 Task: Look for space in Villa Nueva, Argentina from 6th September, 2023 to 10th September, 2023 for 1 adult in price range Rs.10000 to Rs.15000. Place can be private room with 1  bedroom having 1 bed and 1 bathroom. Property type can be house, flat, guest house, hotel. Amenities needed are: heating. Booking option can be shelf check-in. Required host language is English.
Action: Mouse moved to (475, 103)
Screenshot: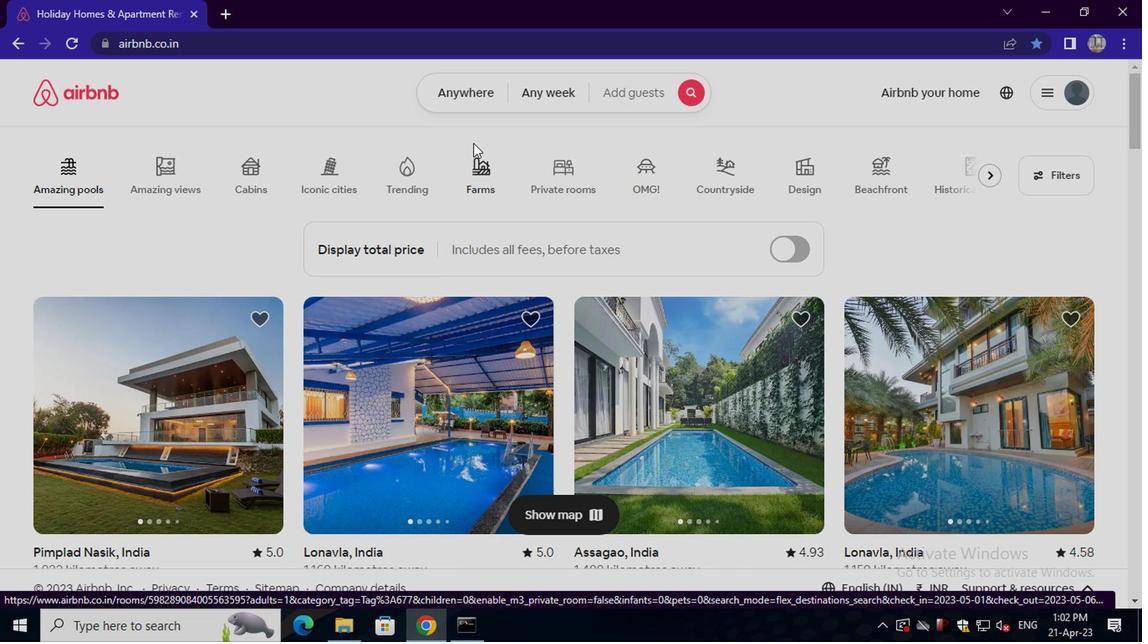 
Action: Mouse pressed left at (475, 103)
Screenshot: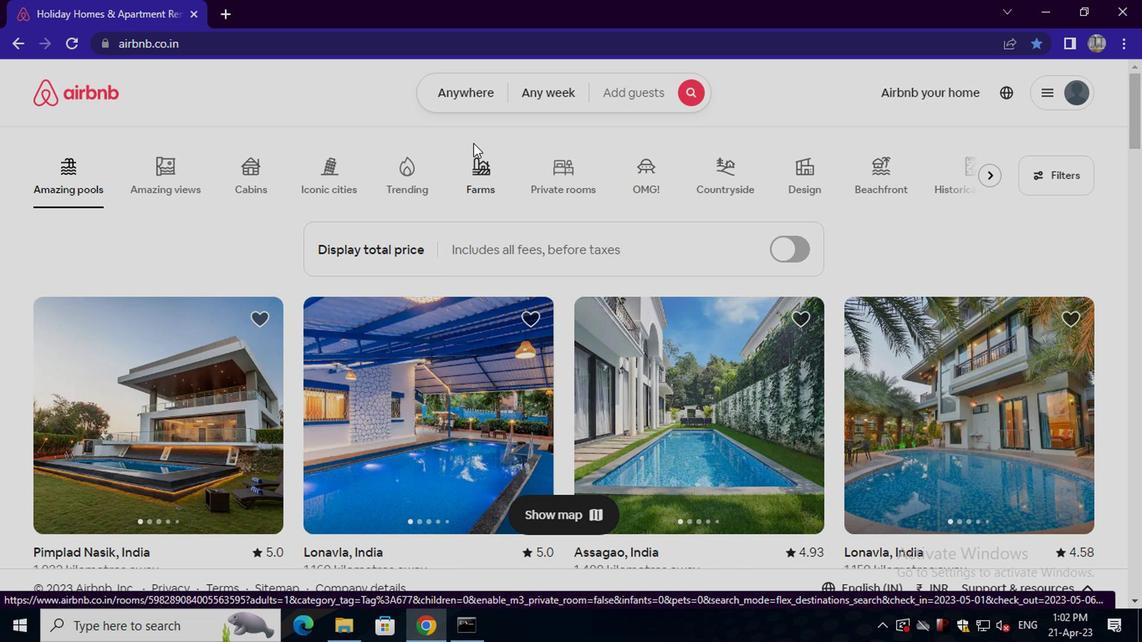 
Action: Mouse moved to (287, 161)
Screenshot: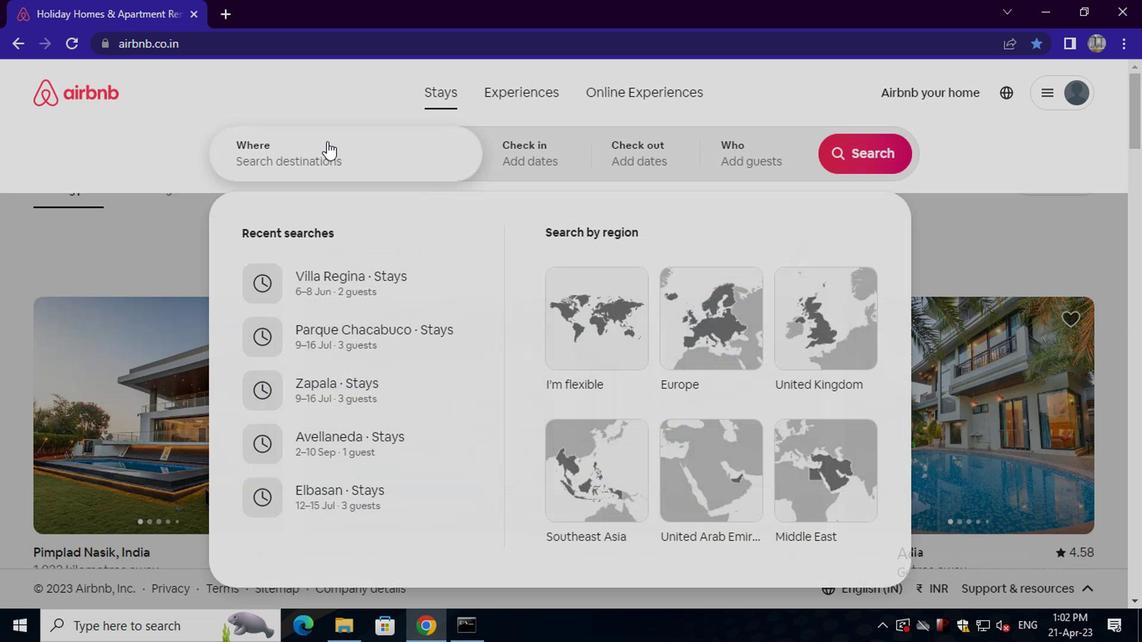 
Action: Mouse pressed left at (287, 161)
Screenshot: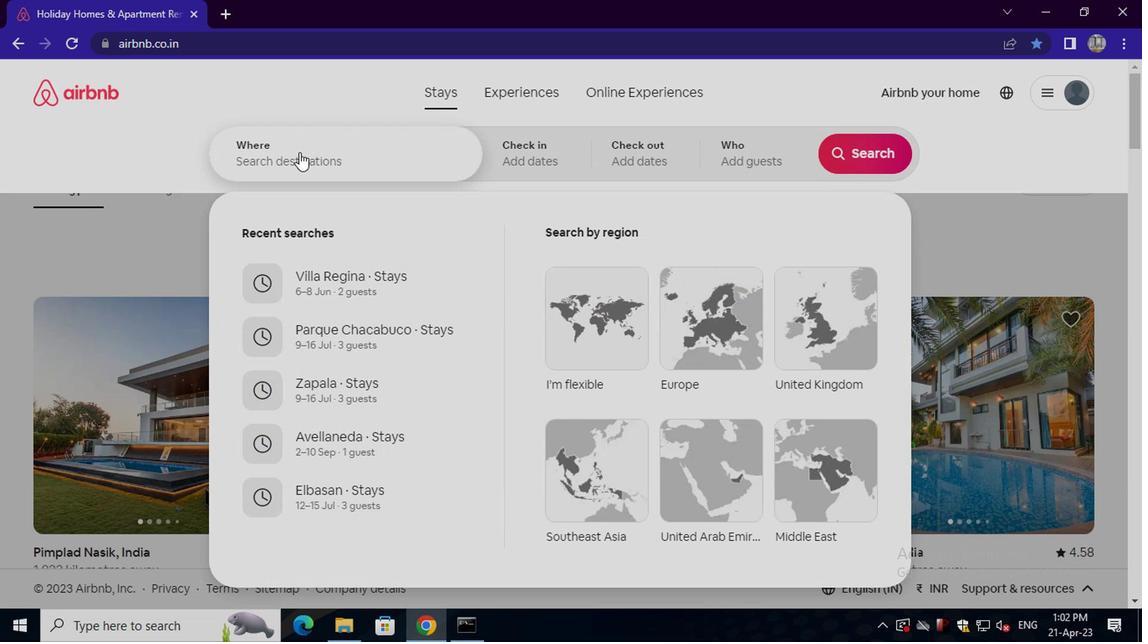 
Action: Key pressed villa<Key.space>nueva
Screenshot: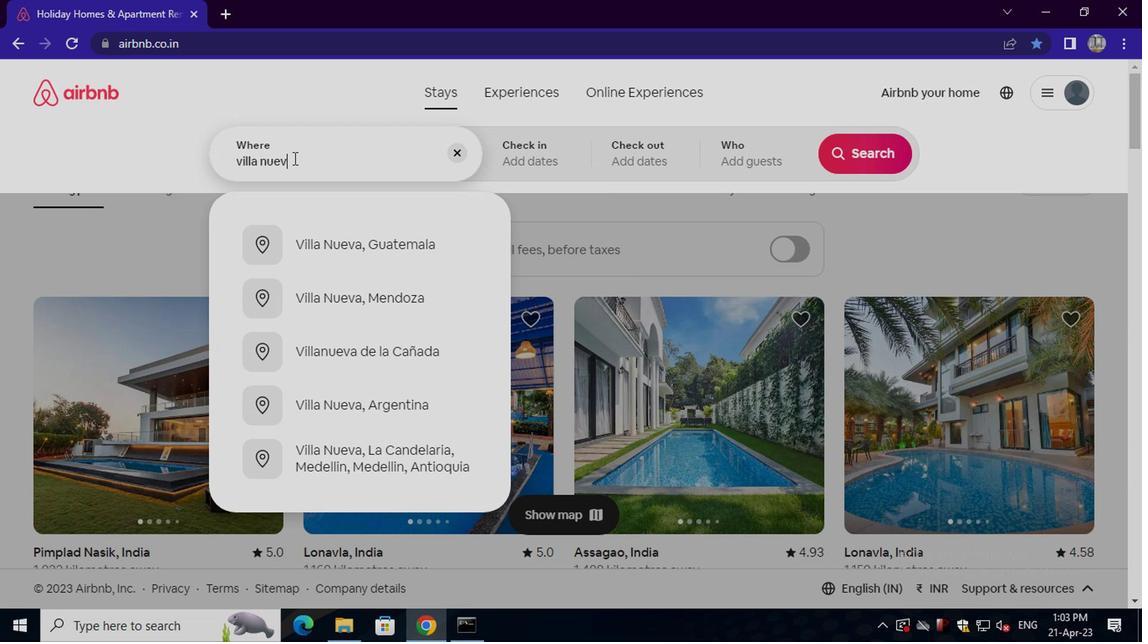 
Action: Mouse moved to (378, 394)
Screenshot: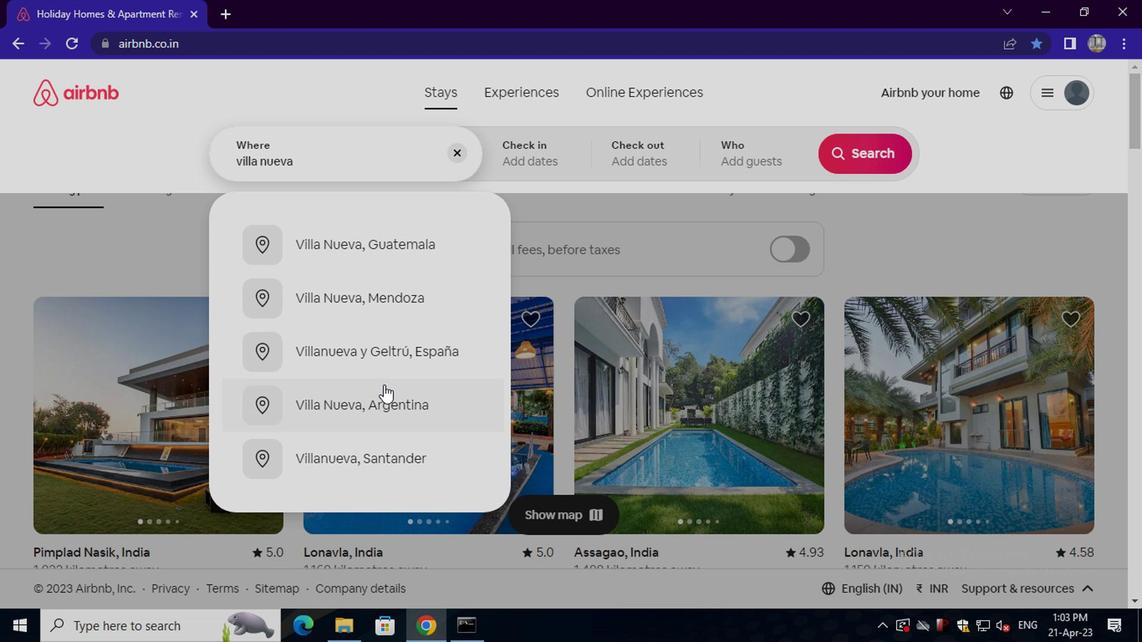 
Action: Mouse pressed left at (378, 394)
Screenshot: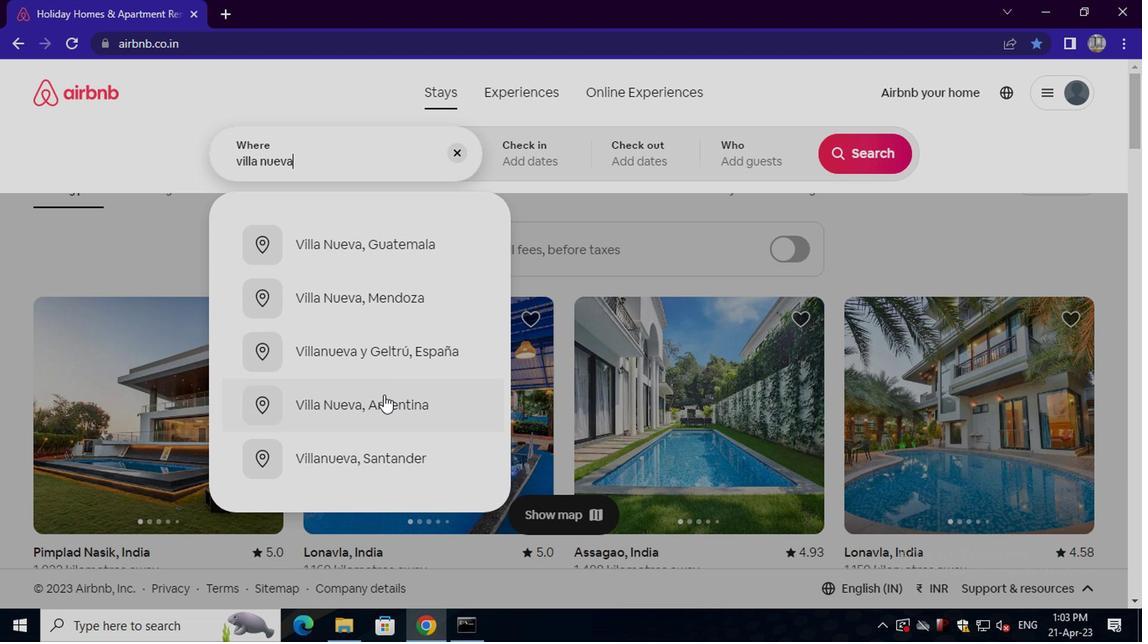 
Action: Mouse moved to (860, 291)
Screenshot: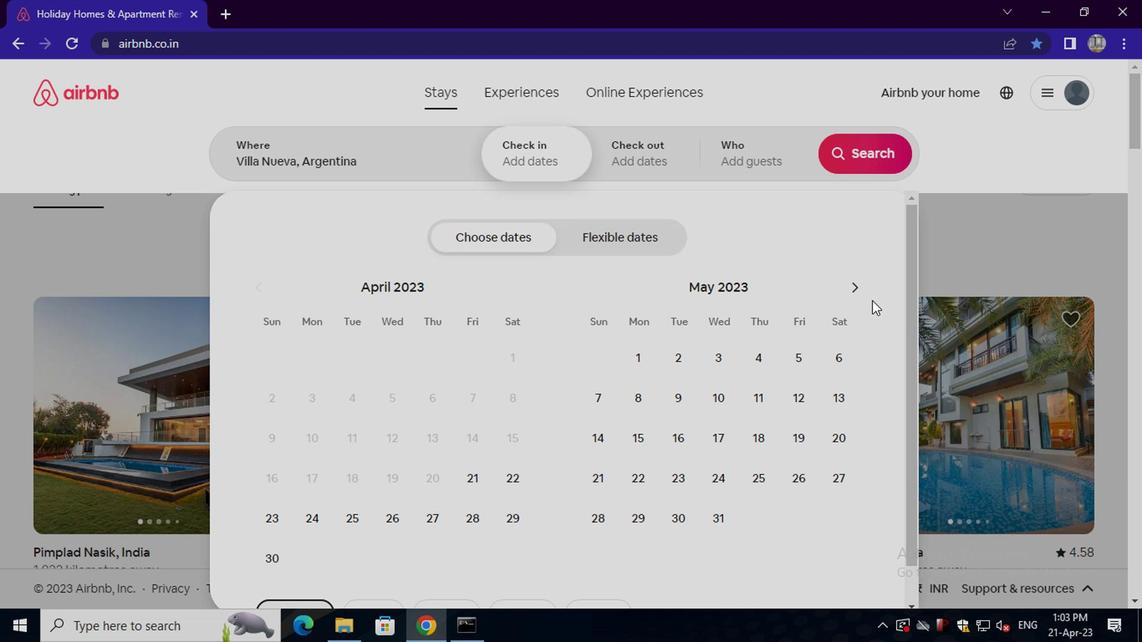 
Action: Mouse pressed left at (860, 291)
Screenshot: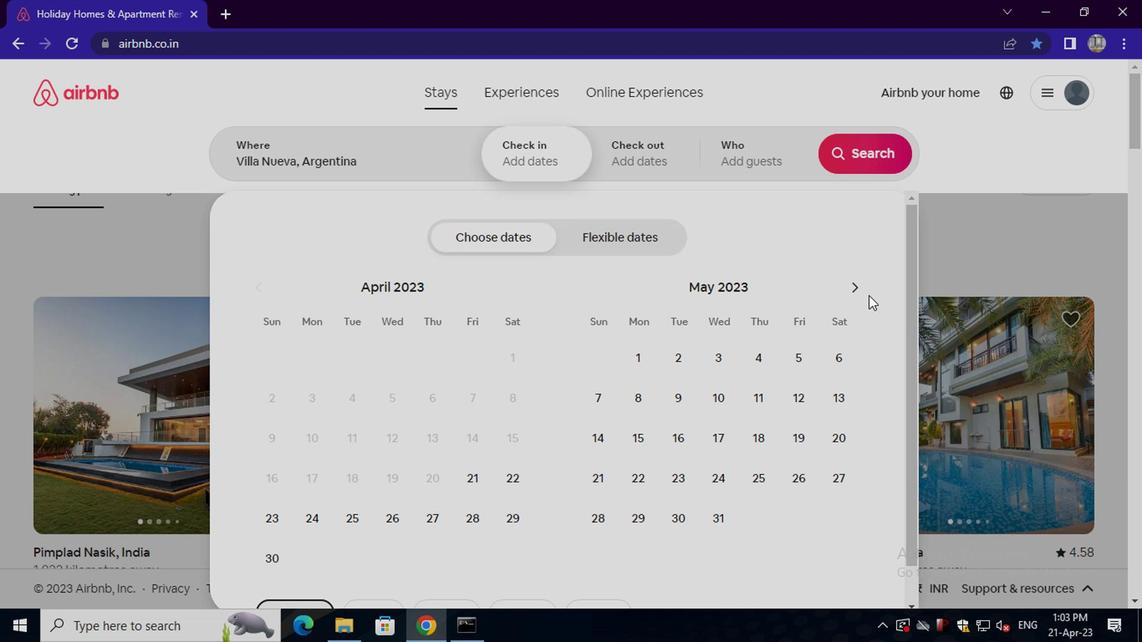 
Action: Mouse pressed left at (860, 291)
Screenshot: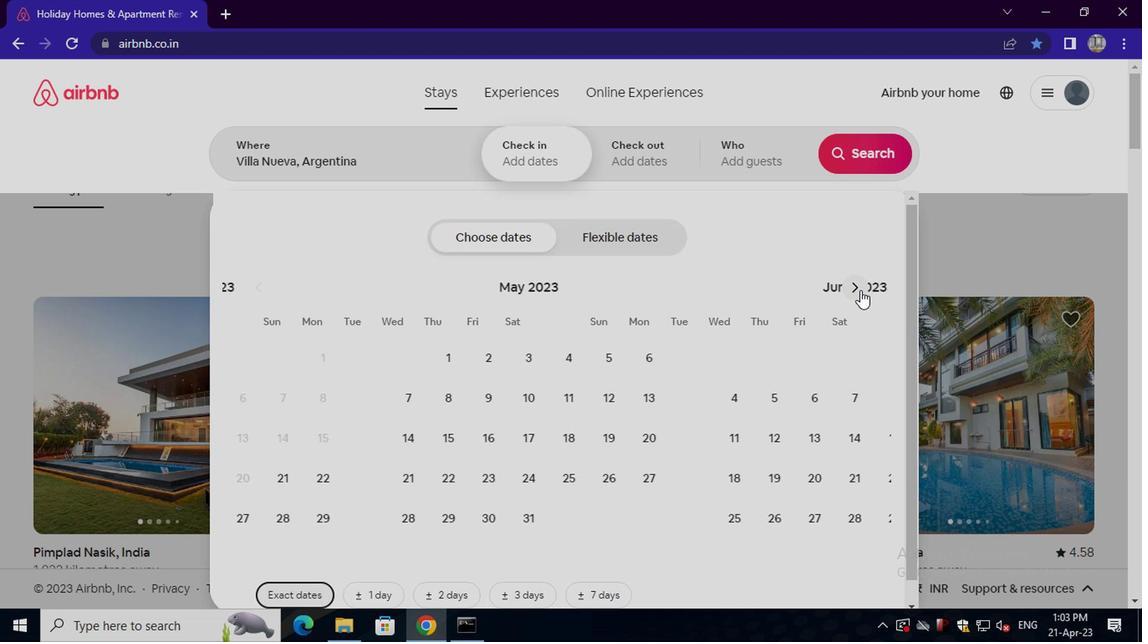 
Action: Mouse pressed left at (860, 291)
Screenshot: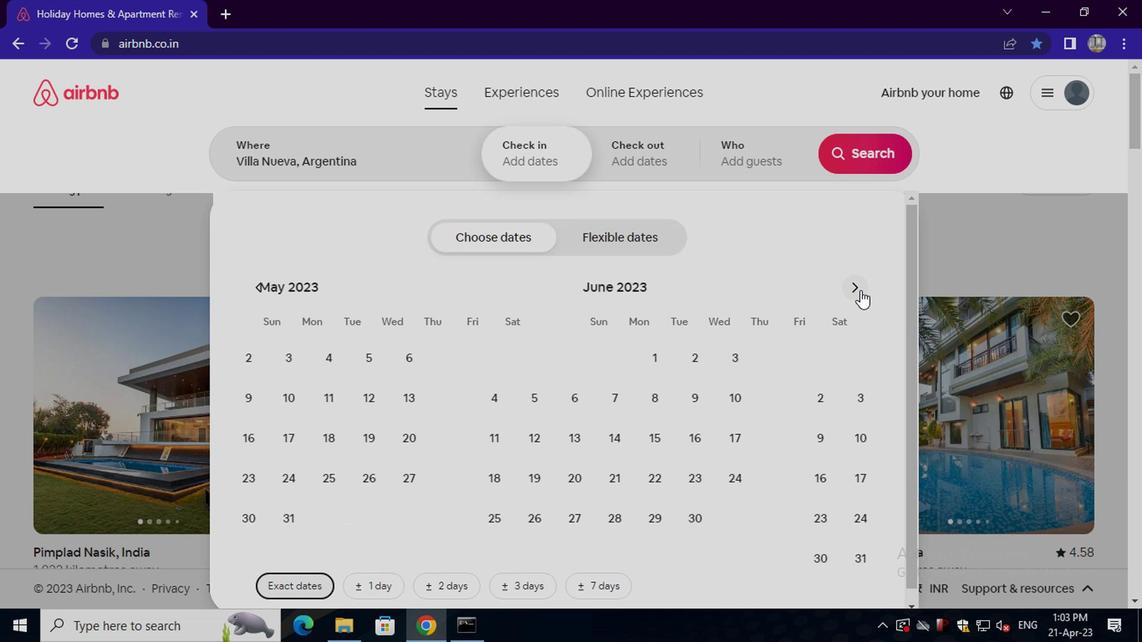 
Action: Mouse pressed left at (860, 291)
Screenshot: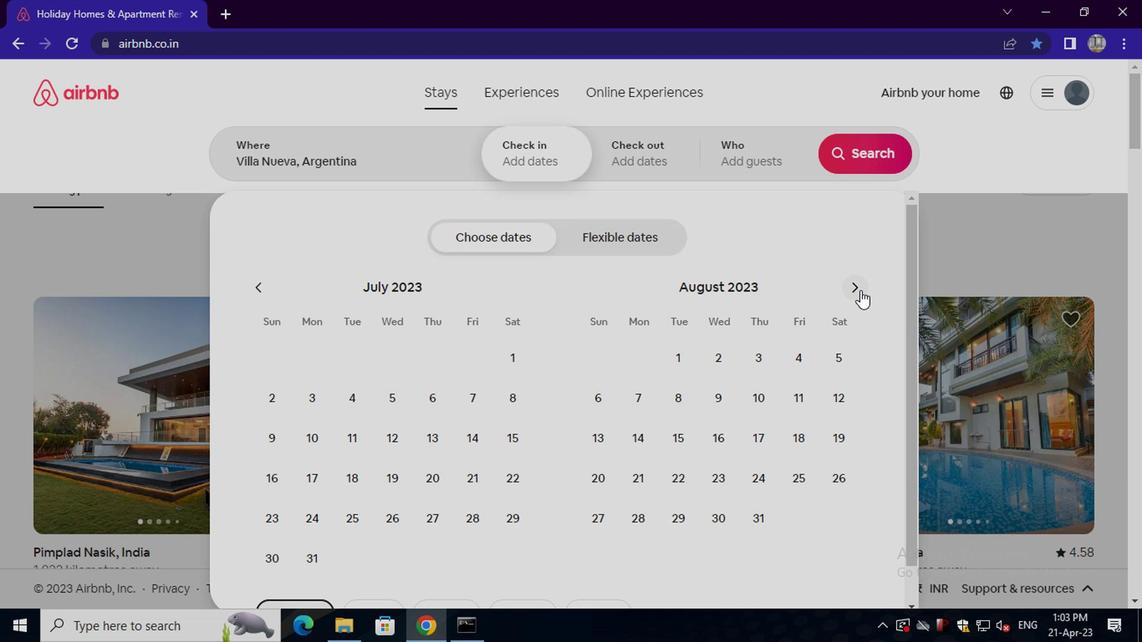 
Action: Mouse moved to (716, 395)
Screenshot: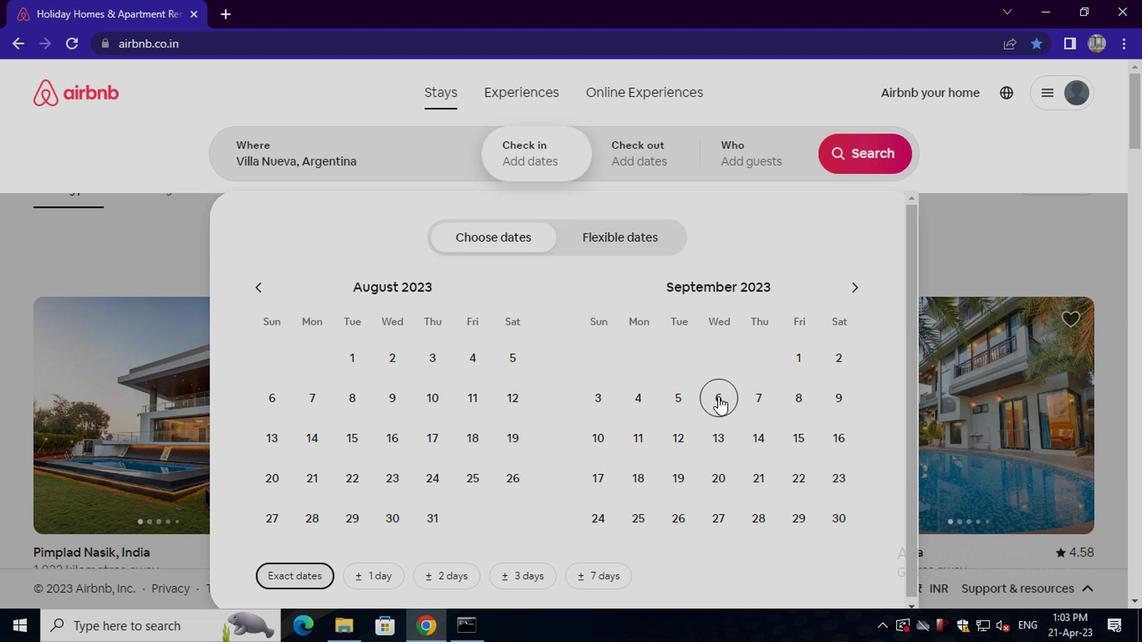 
Action: Mouse pressed left at (716, 395)
Screenshot: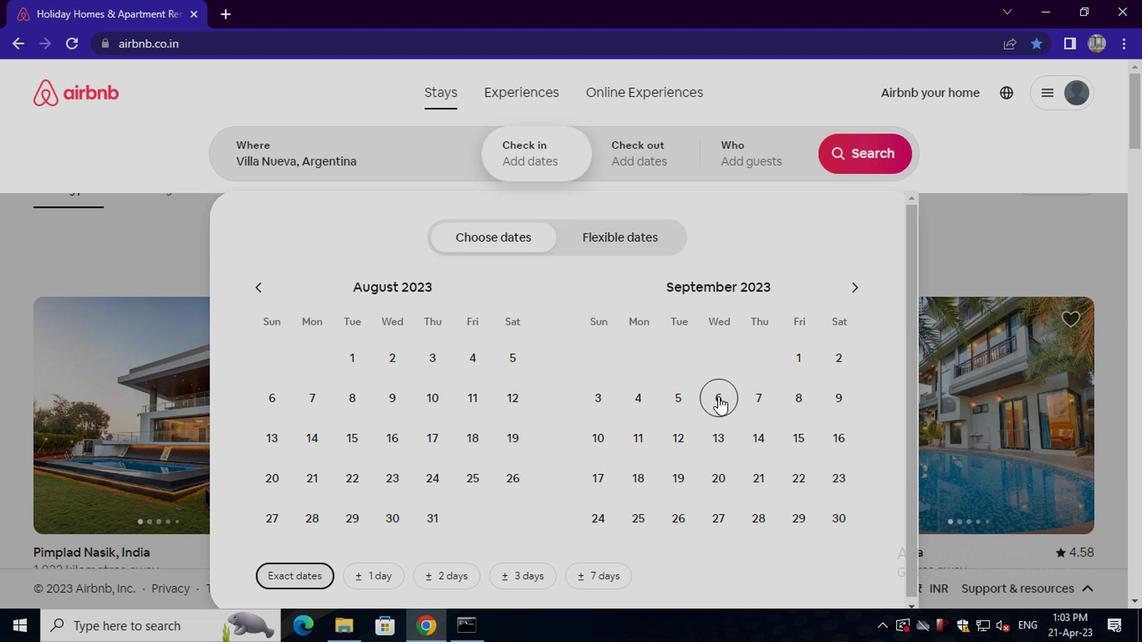 
Action: Mouse moved to (586, 439)
Screenshot: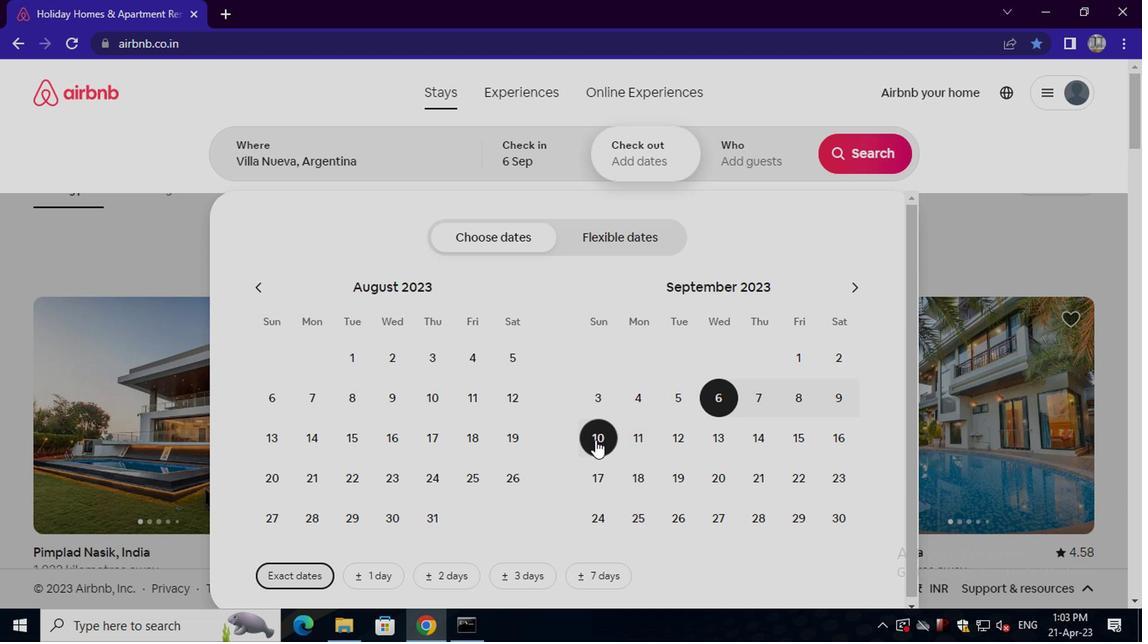 
Action: Mouse pressed left at (586, 439)
Screenshot: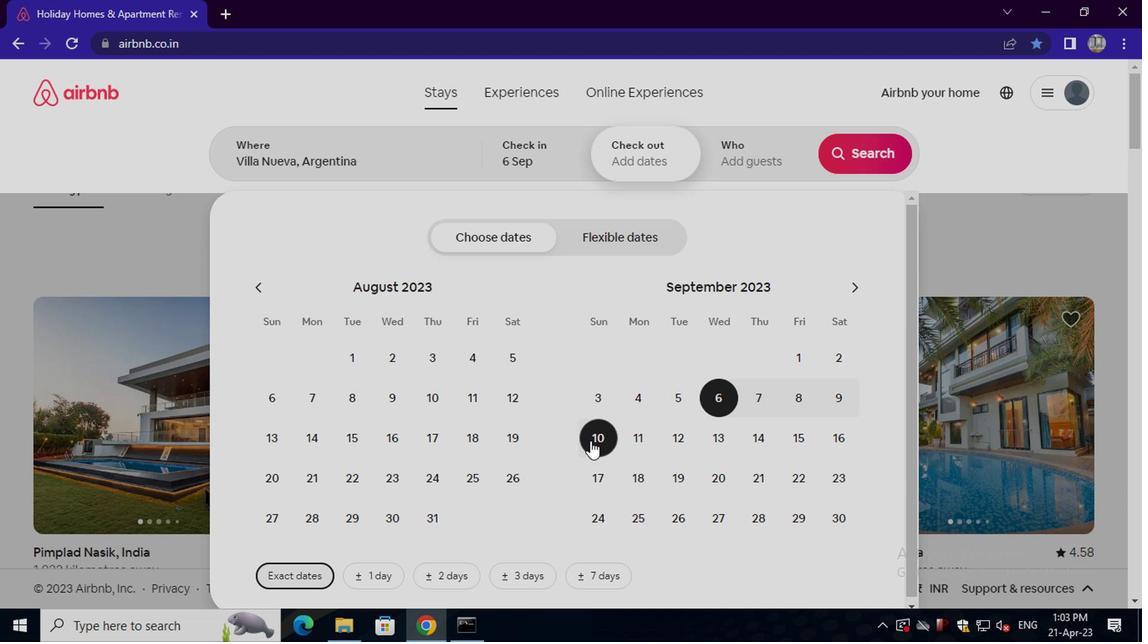 
Action: Mouse moved to (758, 151)
Screenshot: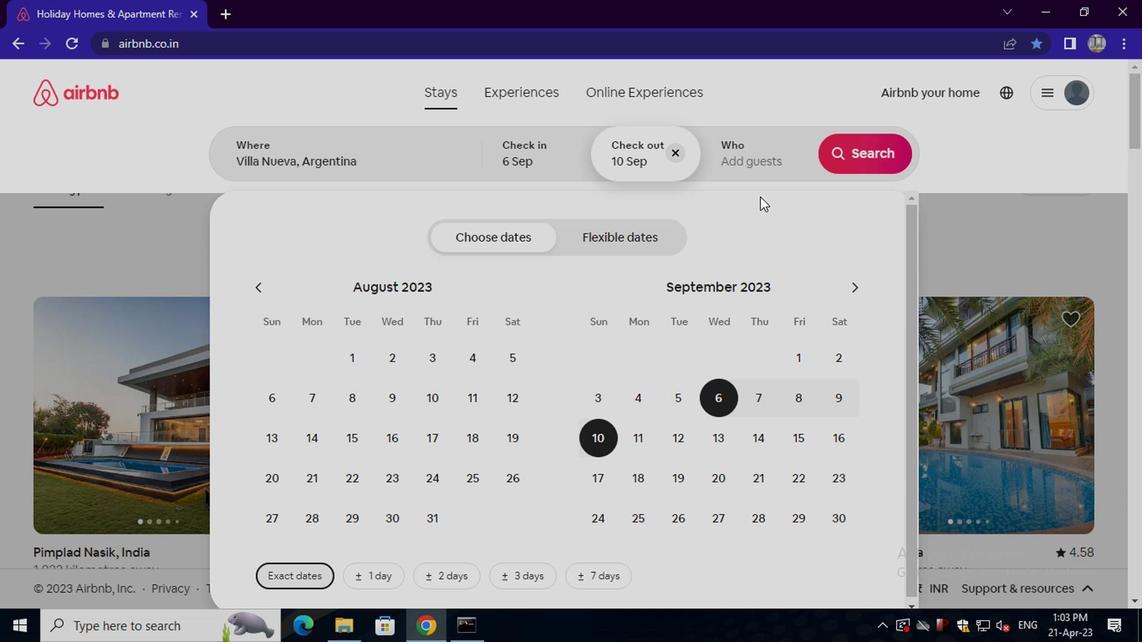 
Action: Mouse pressed left at (758, 151)
Screenshot: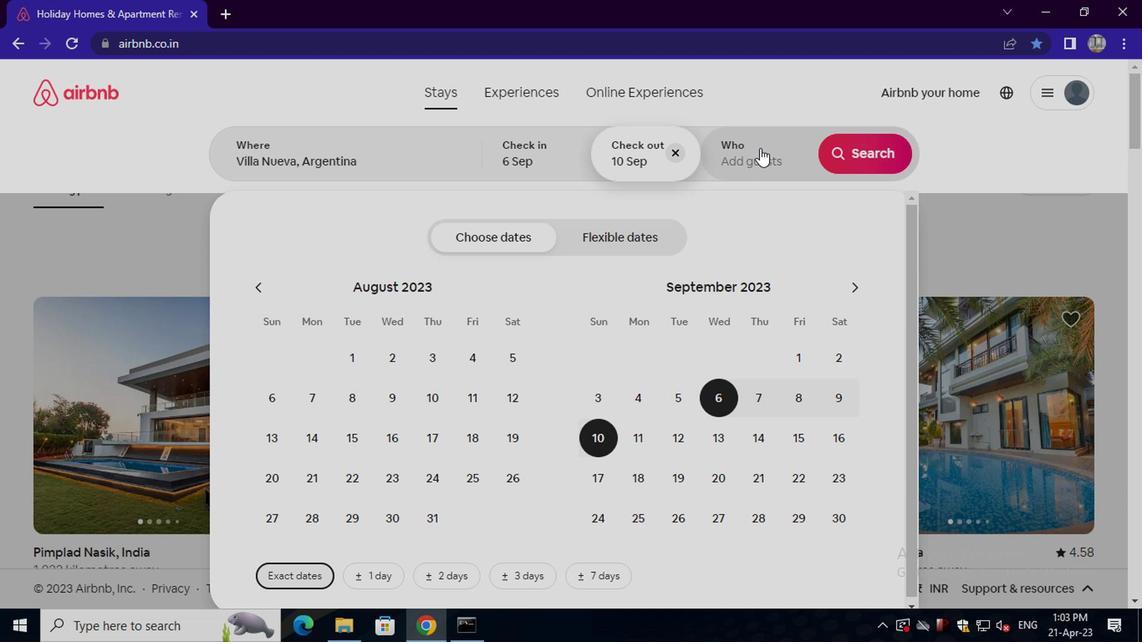 
Action: Mouse moved to (876, 239)
Screenshot: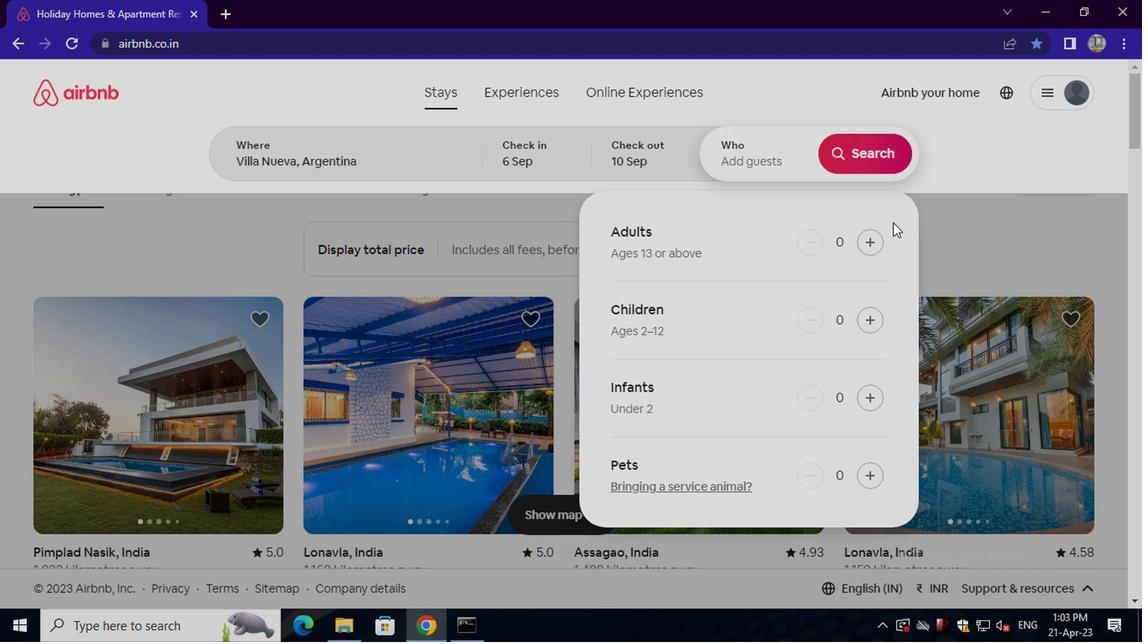 
Action: Mouse pressed left at (876, 239)
Screenshot: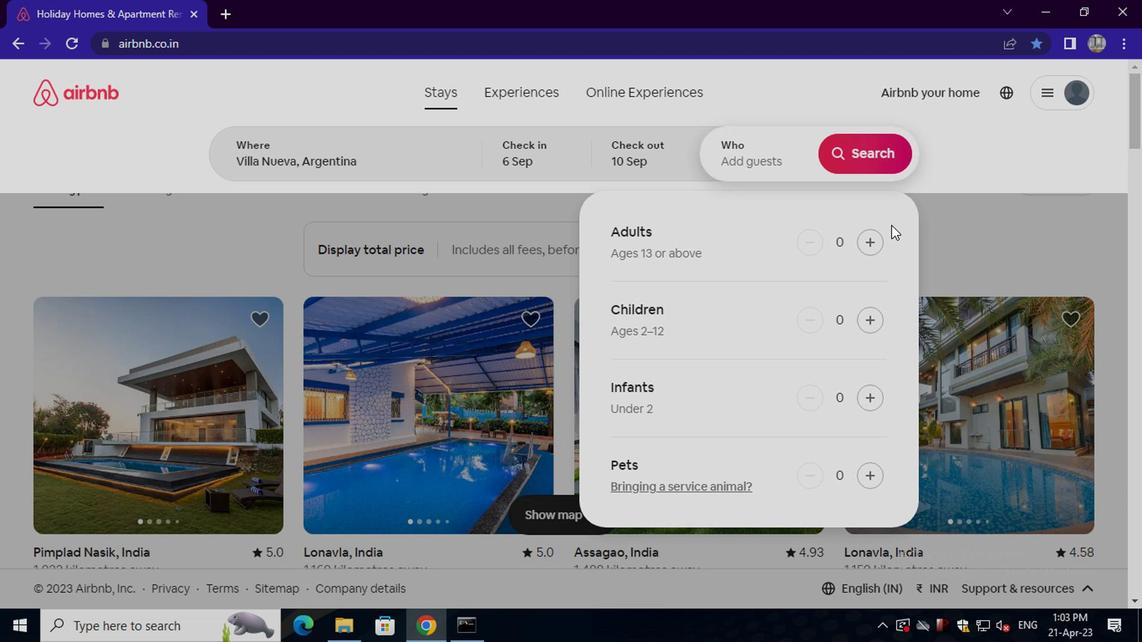 
Action: Mouse moved to (875, 157)
Screenshot: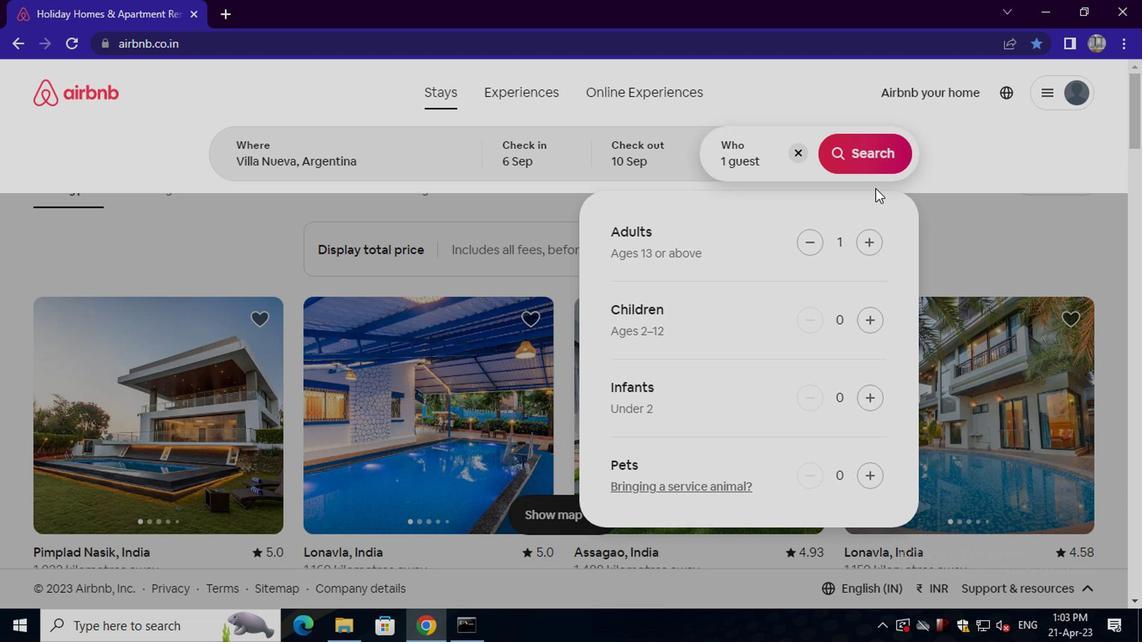 
Action: Mouse pressed left at (875, 157)
Screenshot: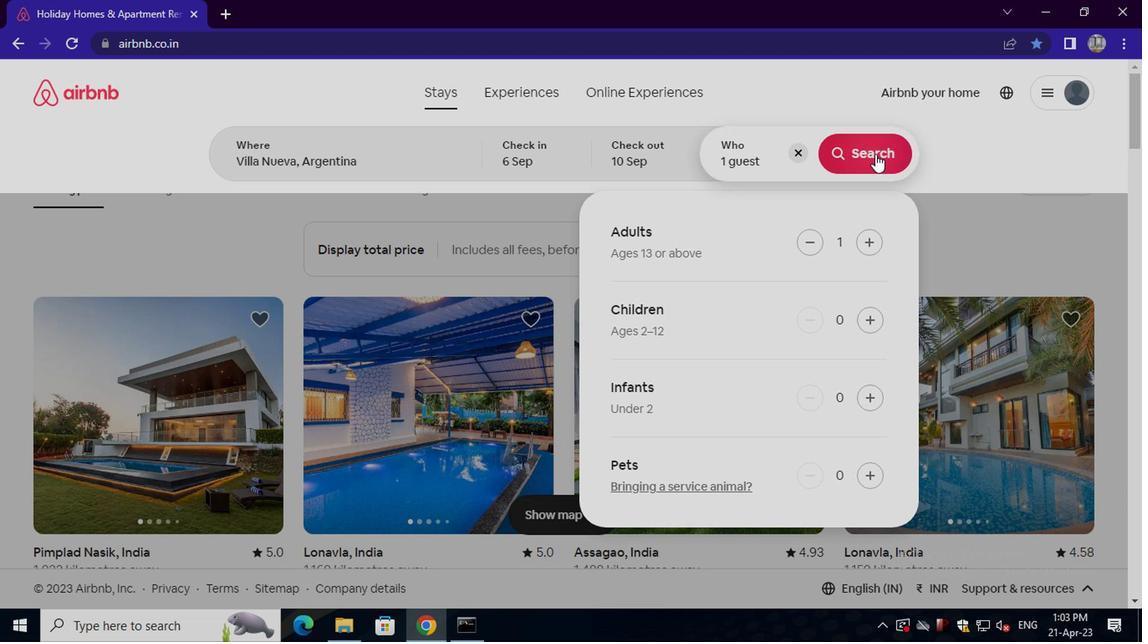 
Action: Mouse moved to (1066, 157)
Screenshot: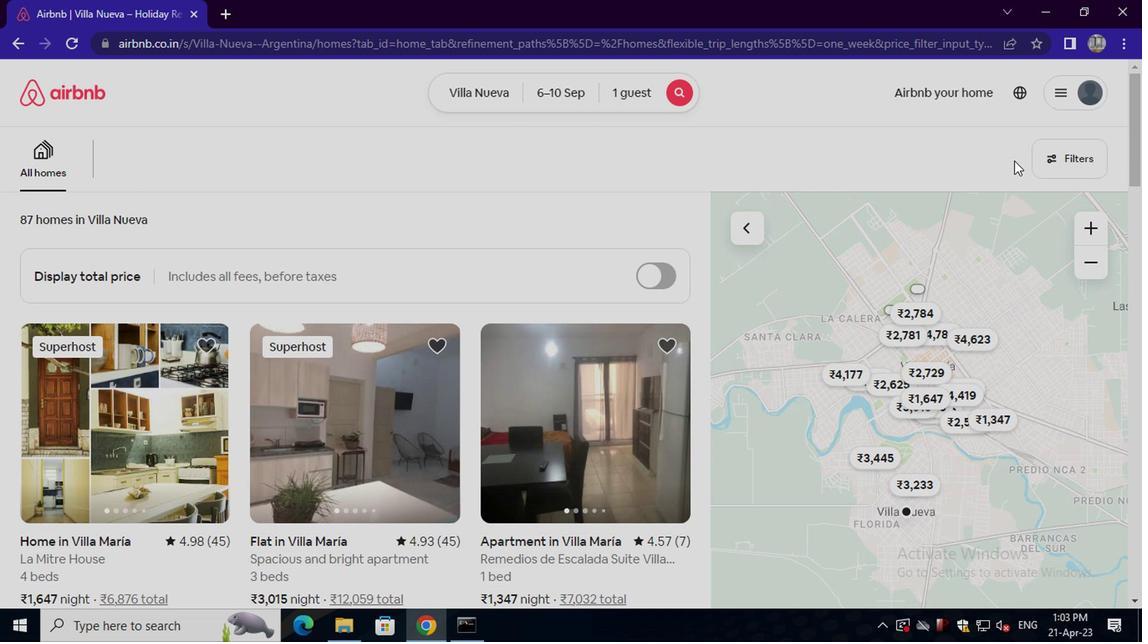 
Action: Mouse pressed left at (1066, 157)
Screenshot: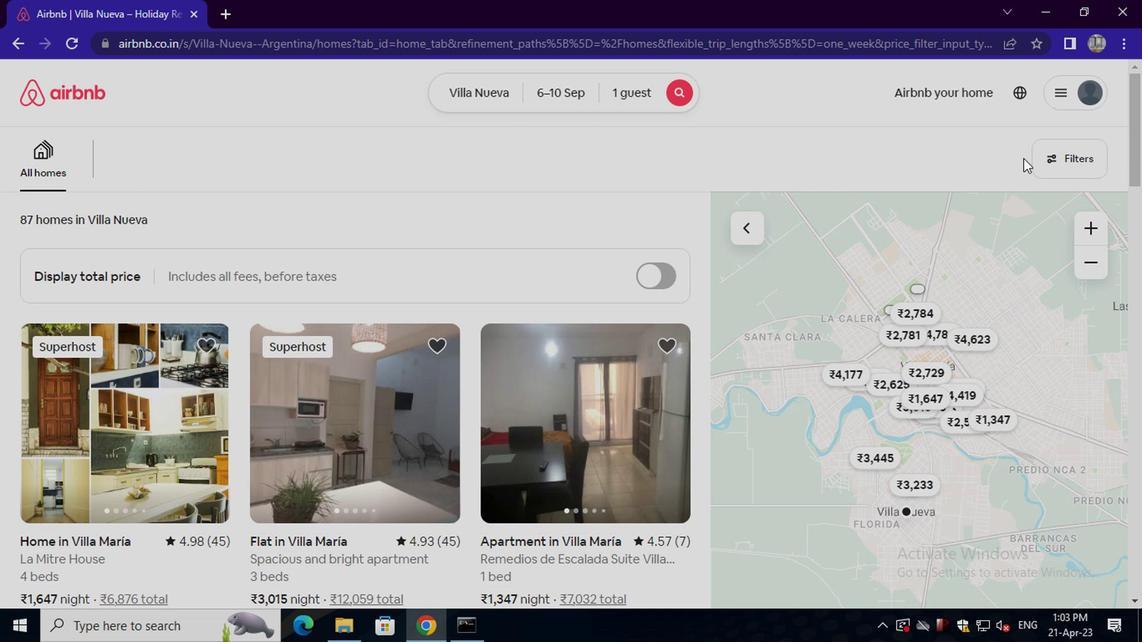 
Action: Mouse moved to (460, 372)
Screenshot: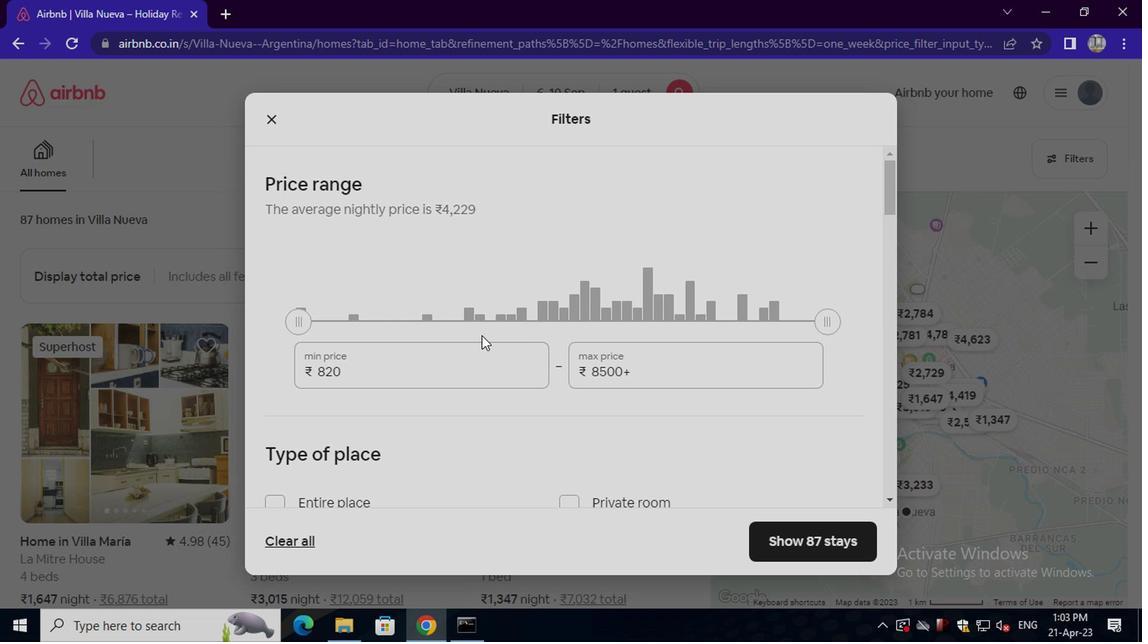 
Action: Mouse pressed left at (460, 372)
Screenshot: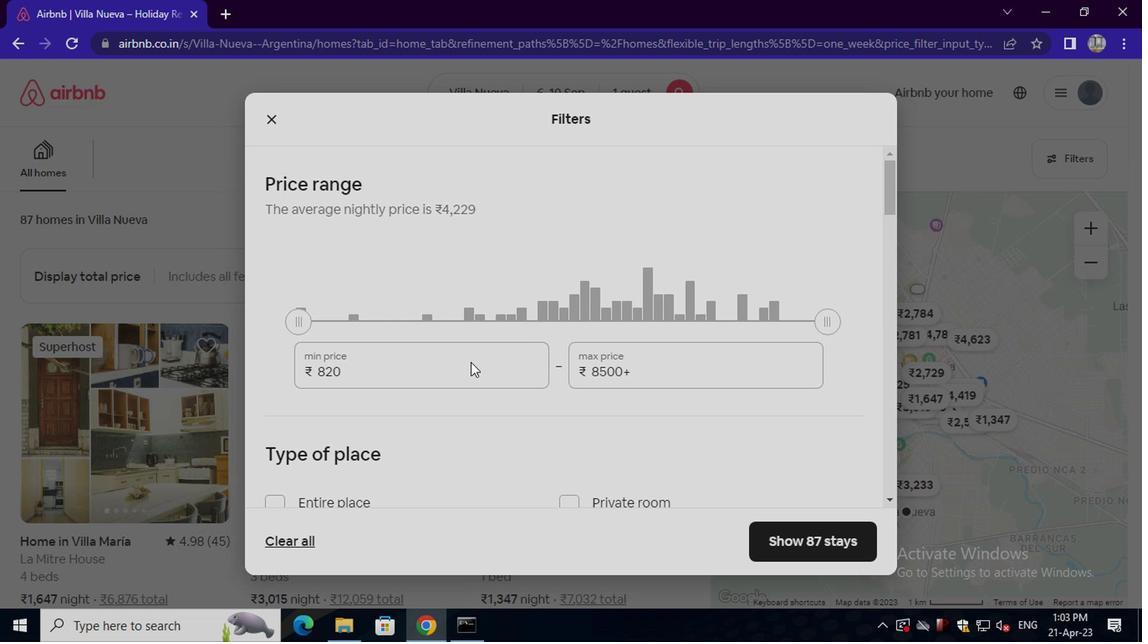
Action: Mouse moved to (459, 372)
Screenshot: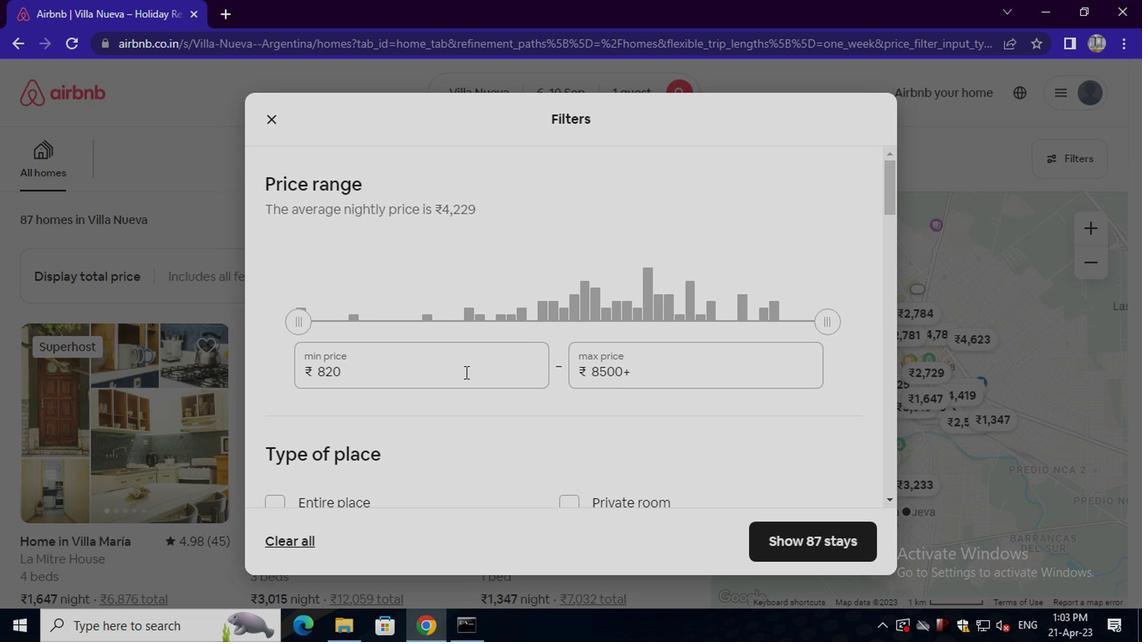 
Action: Key pressed <Key.backspace><Key.backspace><Key.backspace><Key.backspace><Key.backspace><Key.backspace><Key.backspace><Key.backspace><Key.backspace><Key.backspace>10000
Screenshot: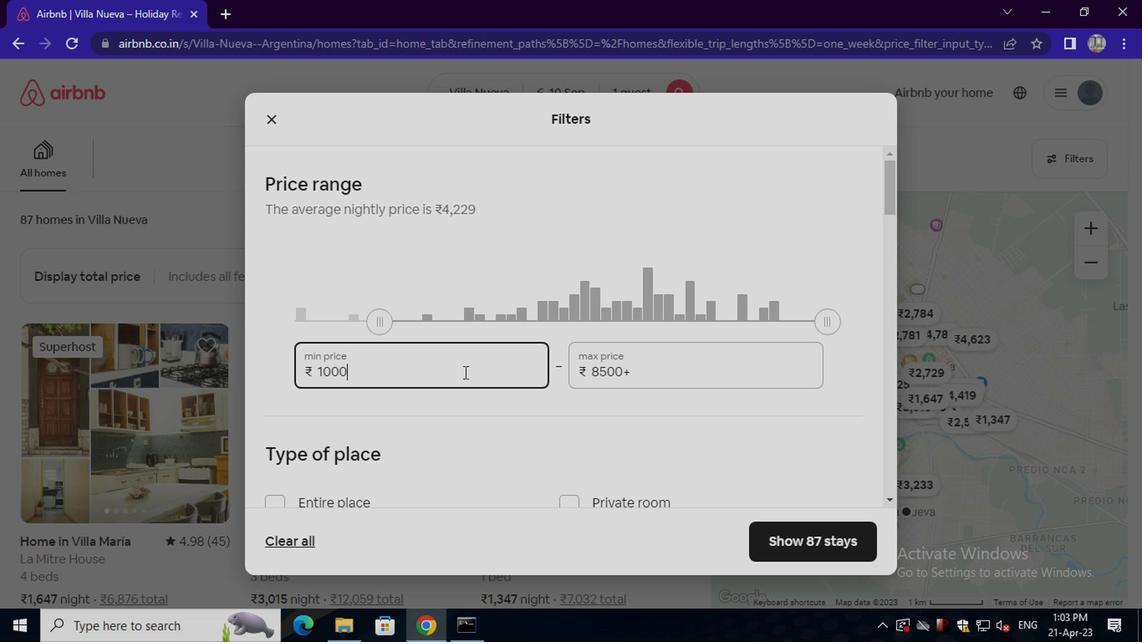 
Action: Mouse moved to (630, 373)
Screenshot: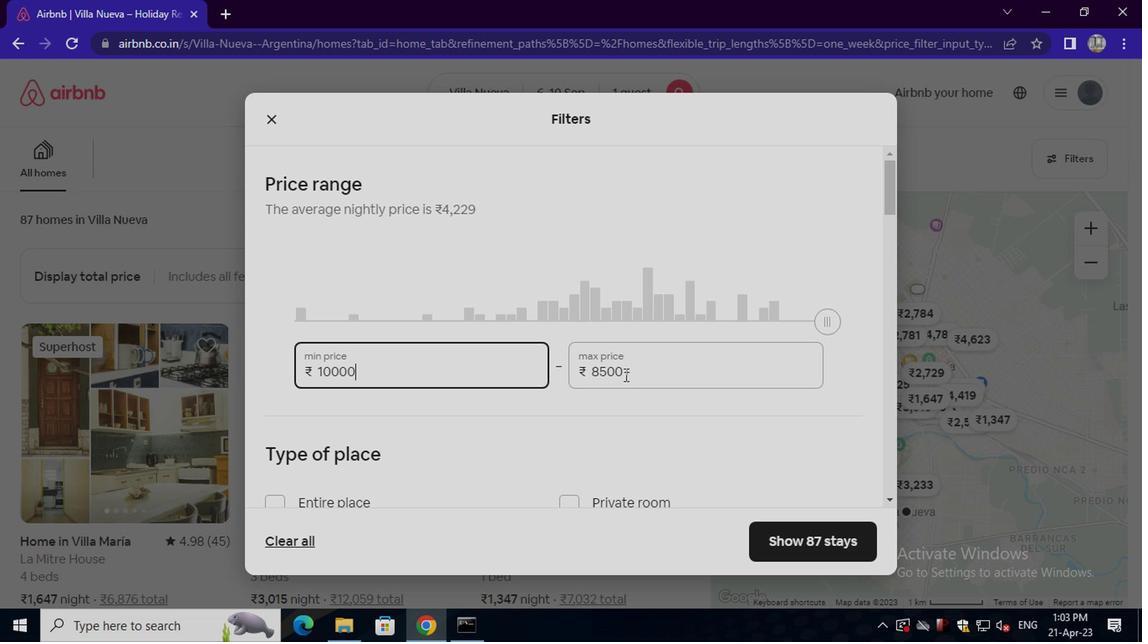 
Action: Mouse pressed left at (630, 373)
Screenshot: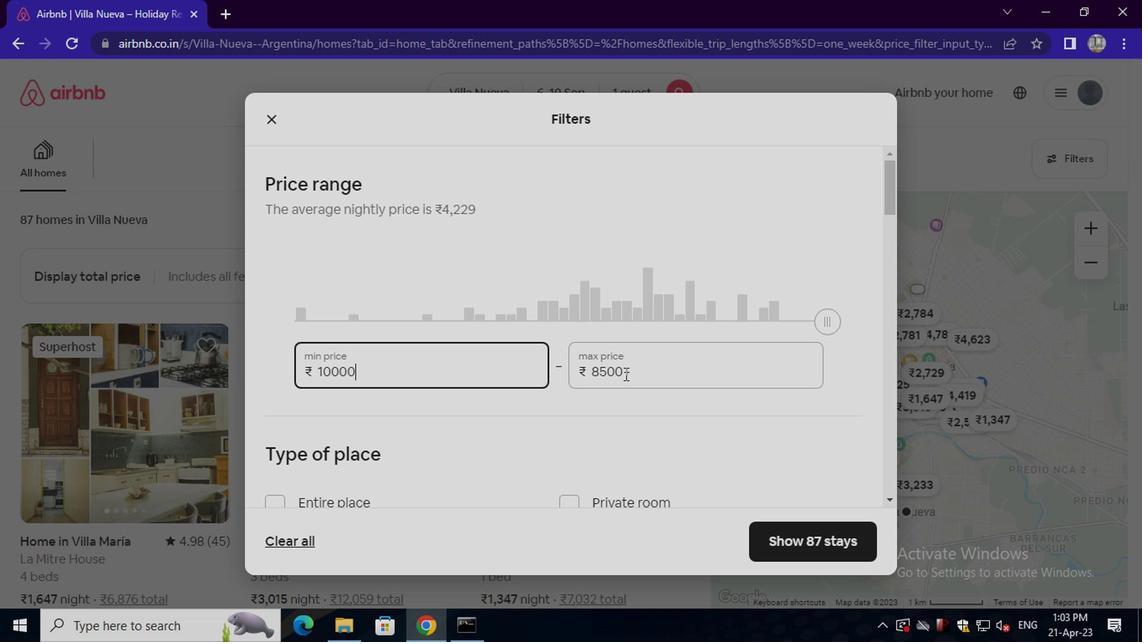 
Action: Key pressed <Key.backspace><Key.backspace><Key.backspace><Key.backspace><Key.backspace><Key.backspace><Key.backspace><Key.backspace><Key.backspace><Key.backspace><Key.backspace><Key.backspace>15000
Screenshot: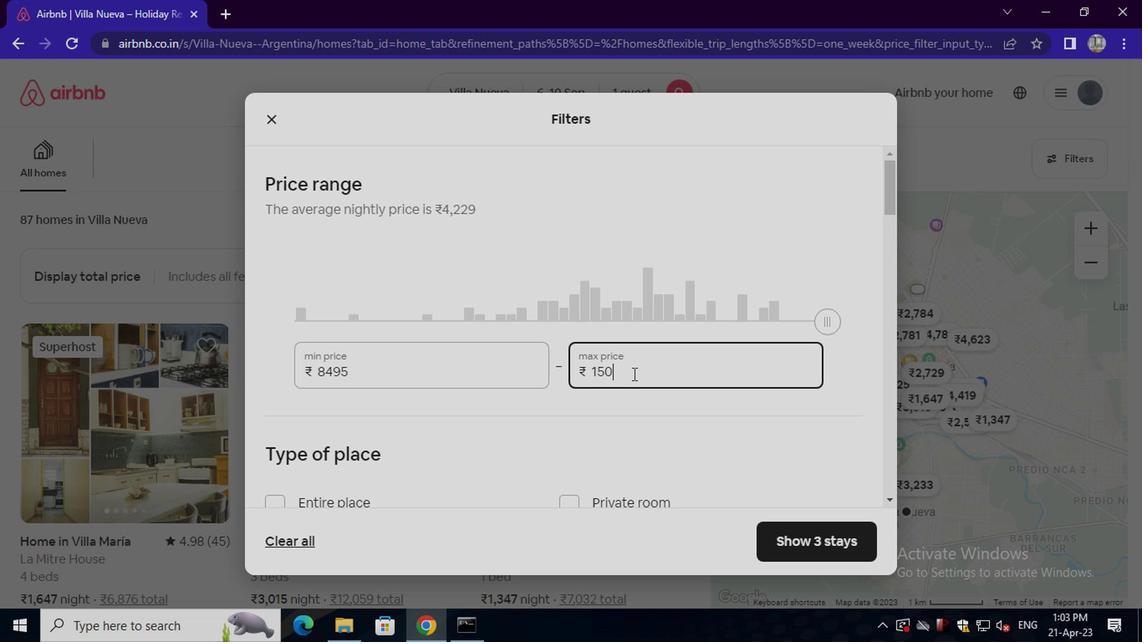 
Action: Mouse moved to (631, 375)
Screenshot: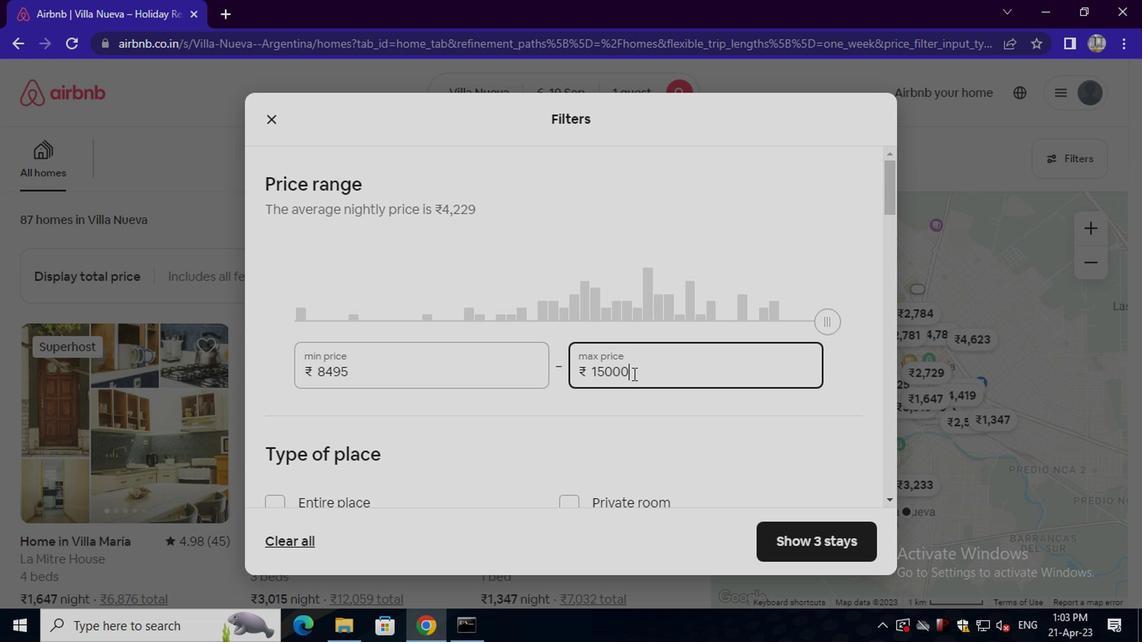 
Action: Mouse scrolled (631, 374) with delta (0, -1)
Screenshot: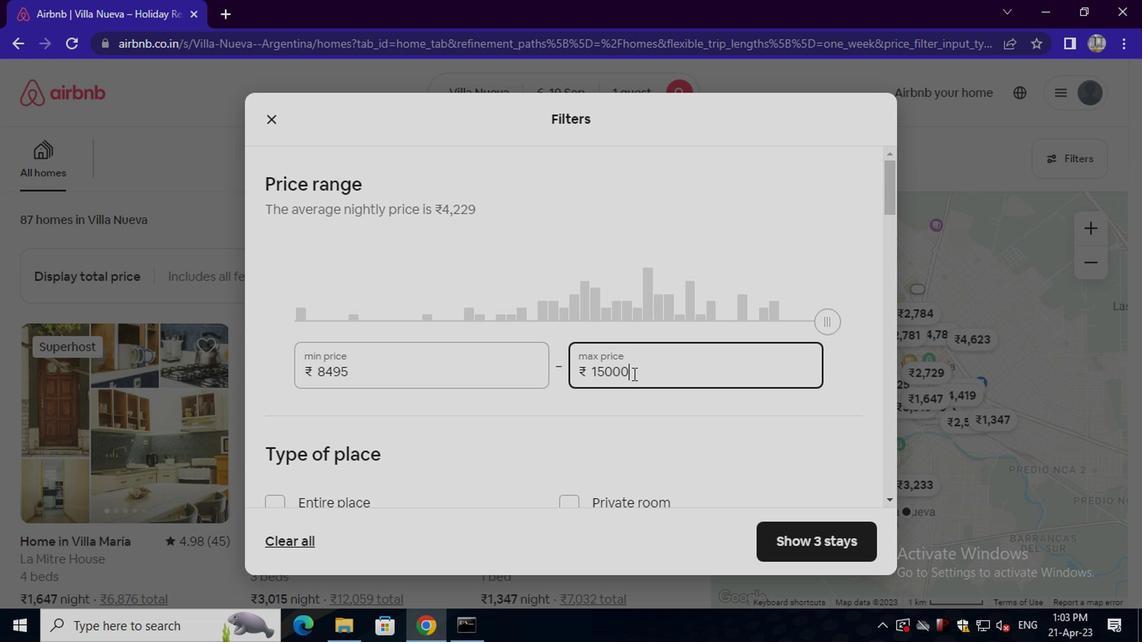 
Action: Mouse moved to (631, 378)
Screenshot: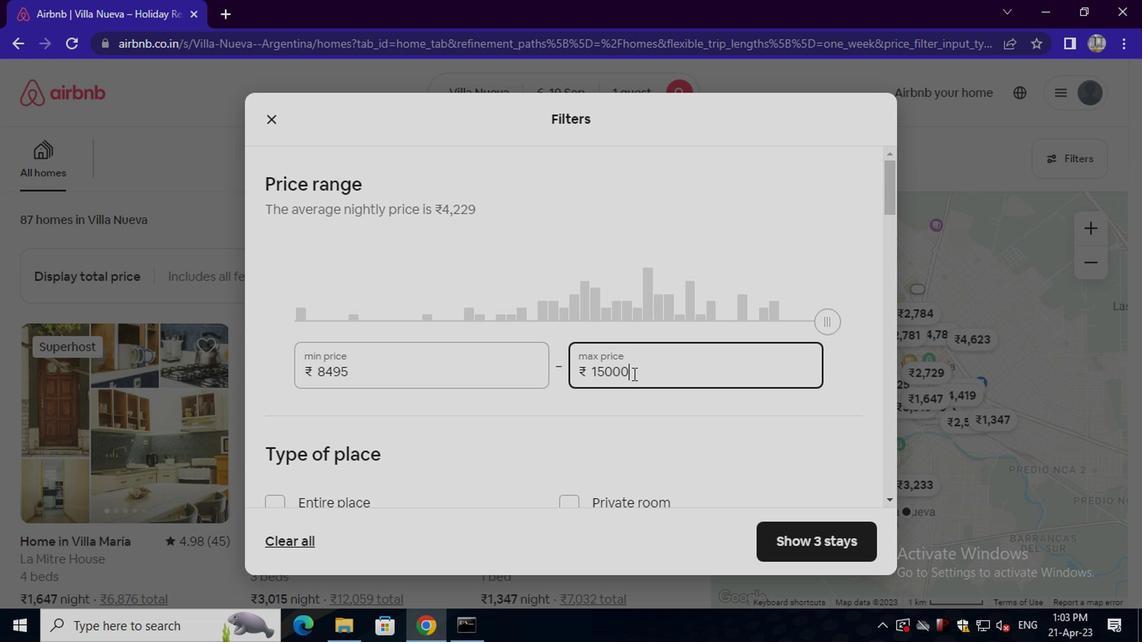 
Action: Mouse scrolled (631, 376) with delta (0, -1)
Screenshot: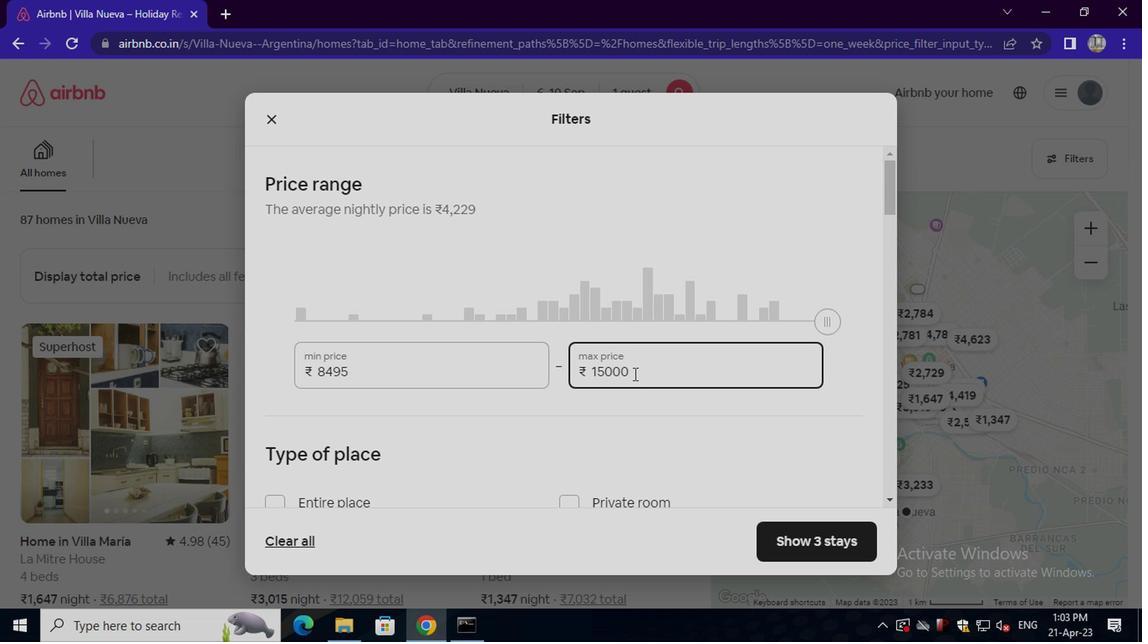 
Action: Mouse moved to (578, 337)
Screenshot: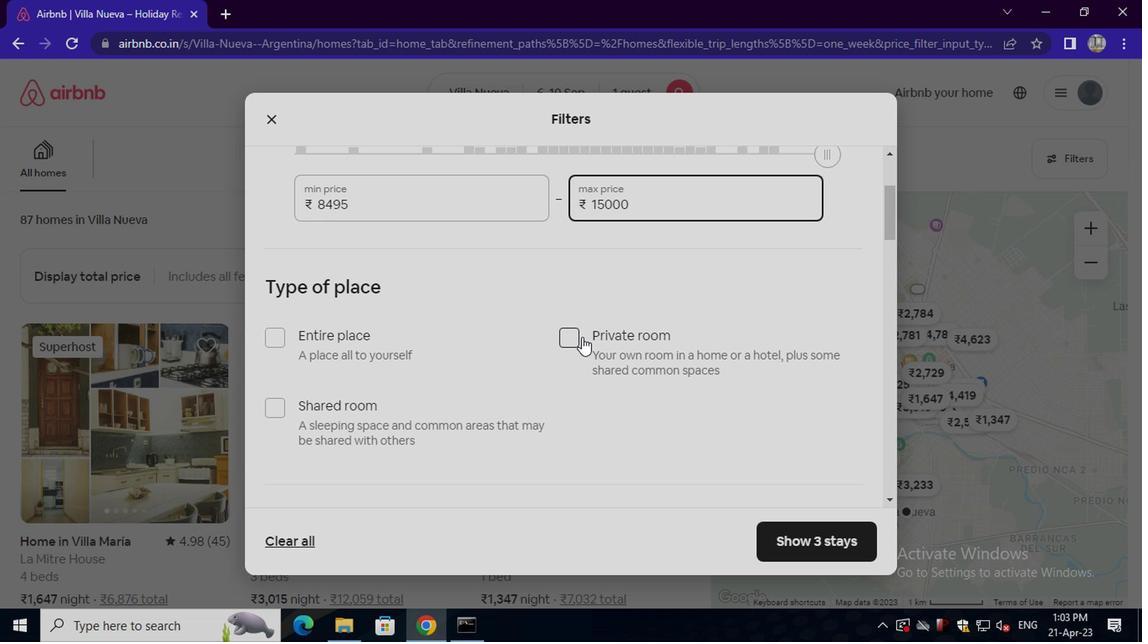
Action: Mouse pressed left at (578, 337)
Screenshot: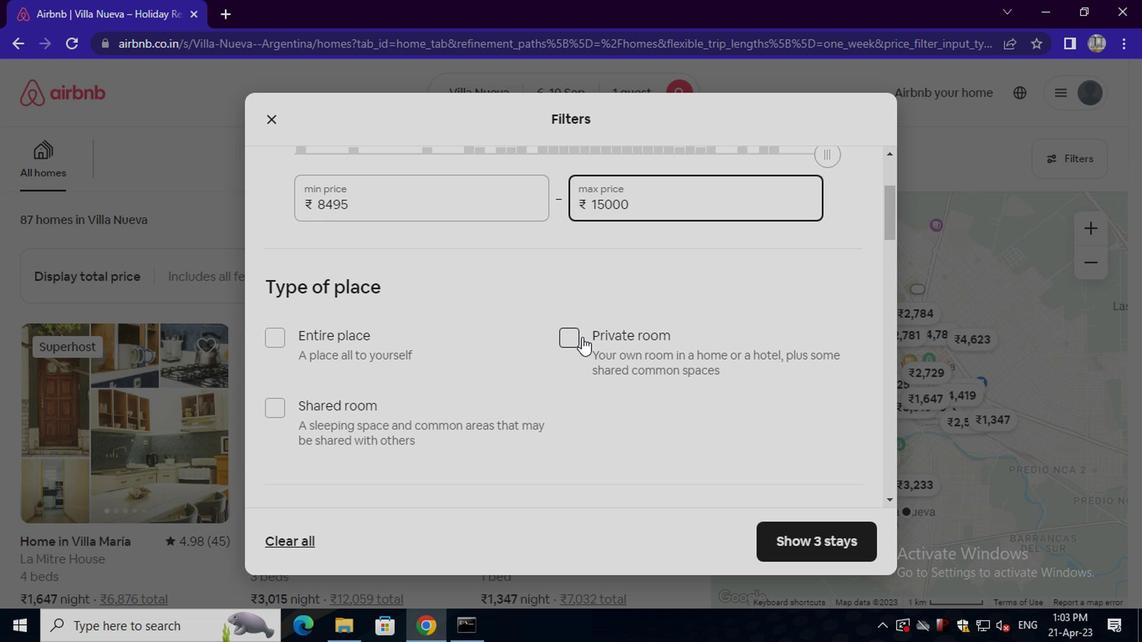 
Action: Mouse moved to (578, 341)
Screenshot: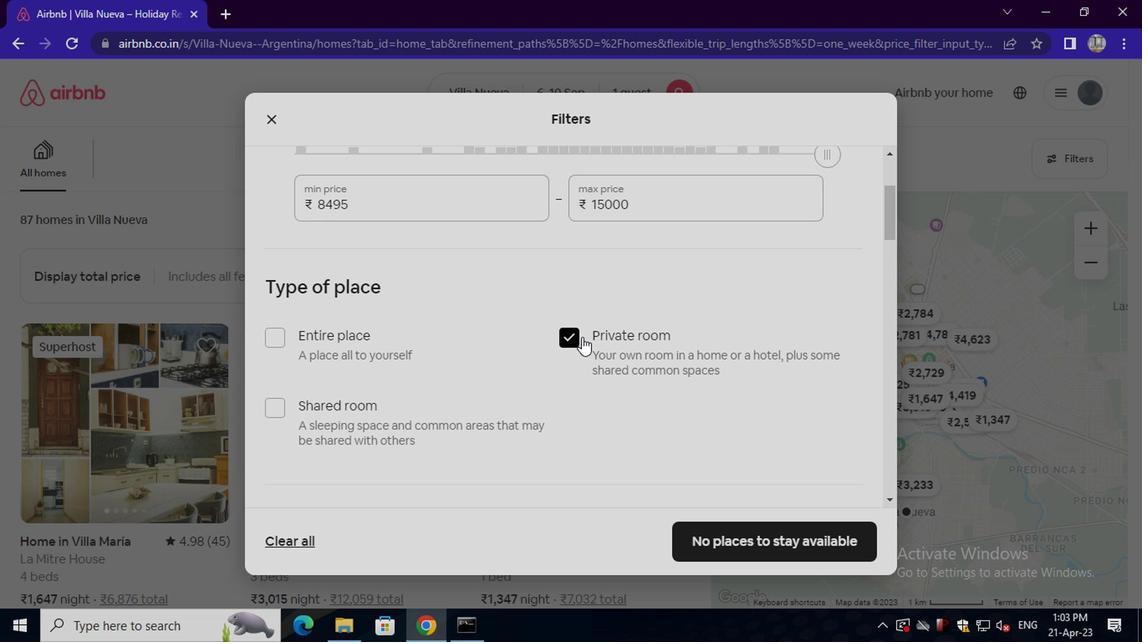
Action: Mouse scrolled (578, 339) with delta (0, -1)
Screenshot: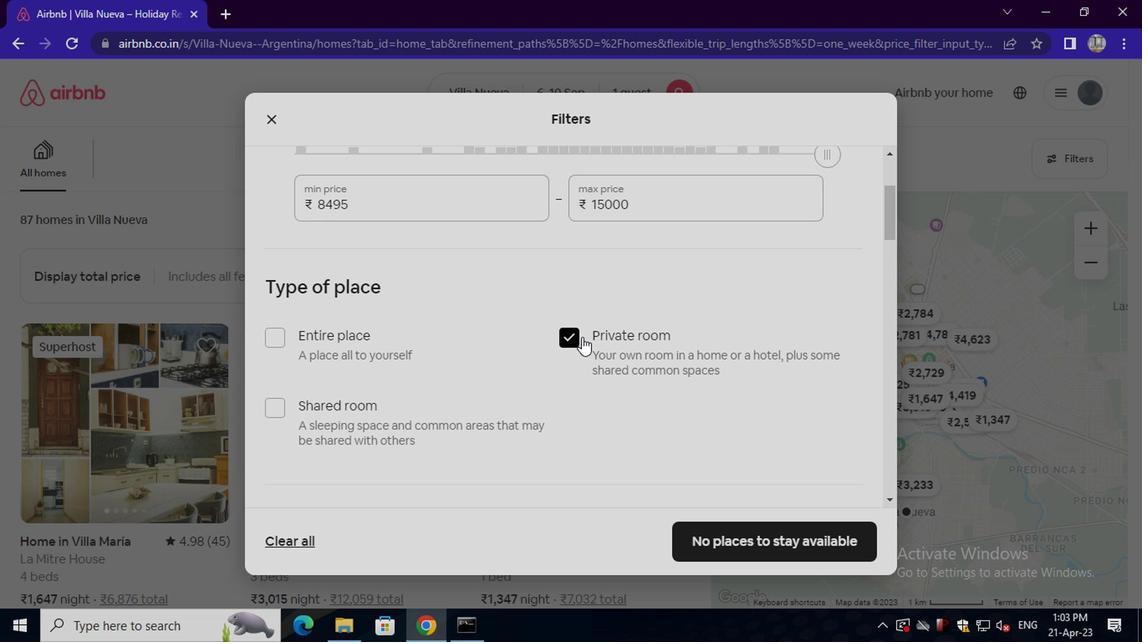 
Action: Mouse moved to (578, 342)
Screenshot: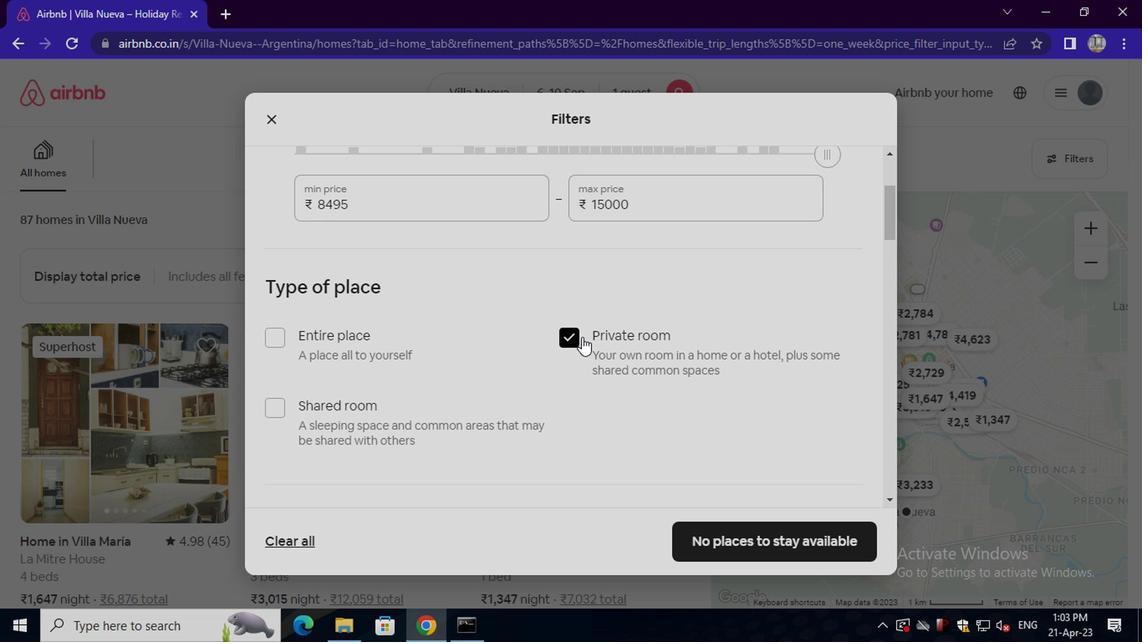 
Action: Mouse scrolled (578, 341) with delta (0, 0)
Screenshot: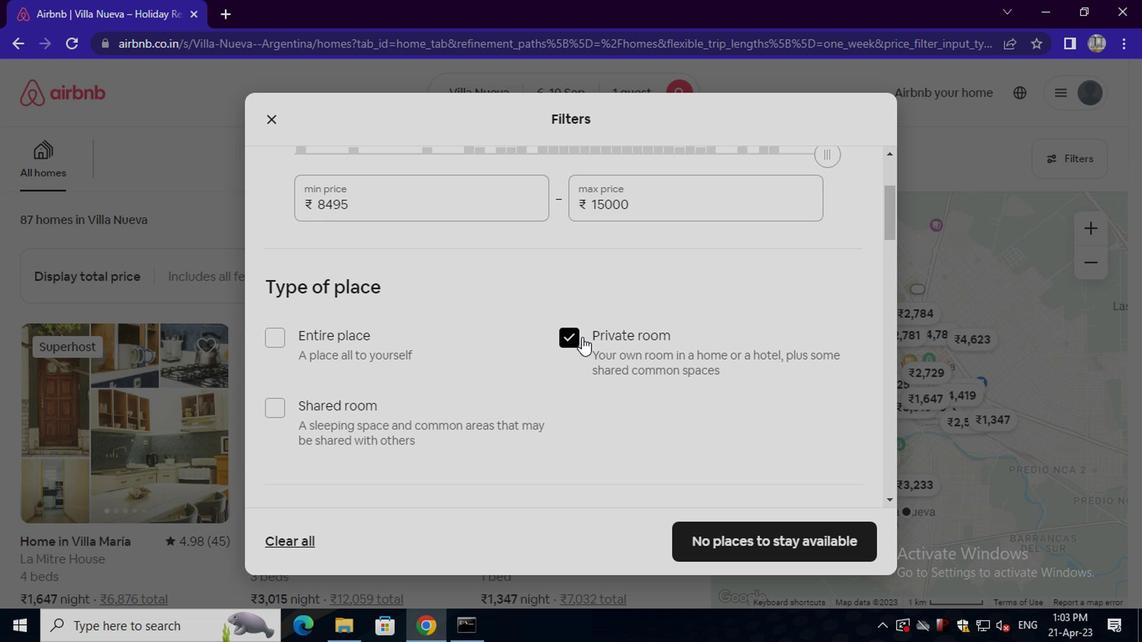 
Action: Mouse moved to (578, 342)
Screenshot: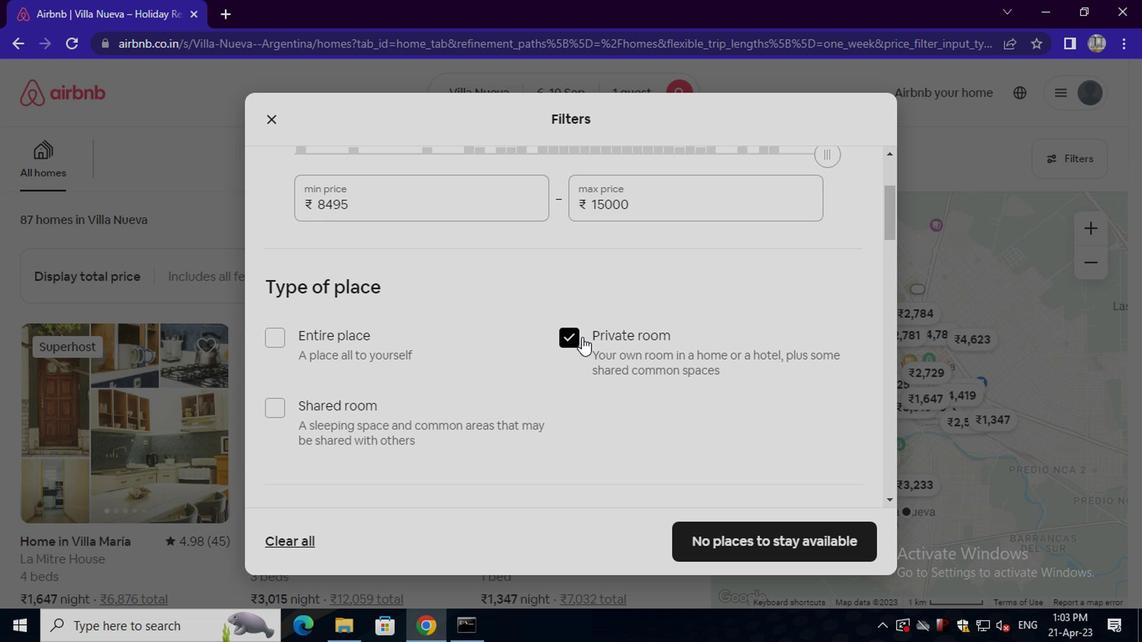 
Action: Mouse scrolled (578, 341) with delta (0, 0)
Screenshot: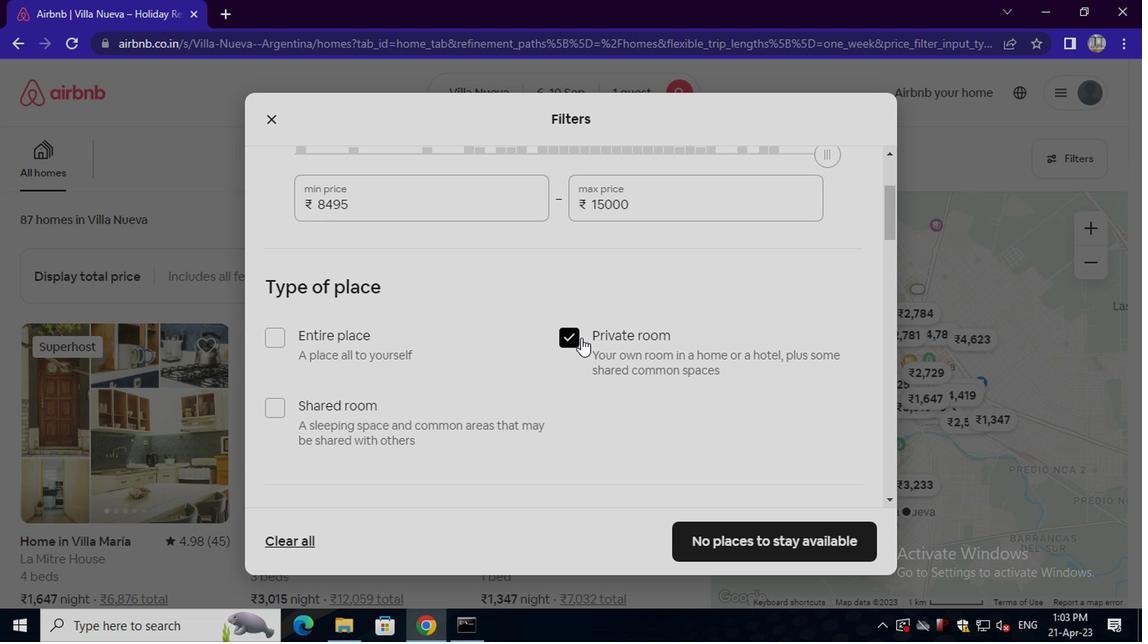 
Action: Mouse moved to (380, 356)
Screenshot: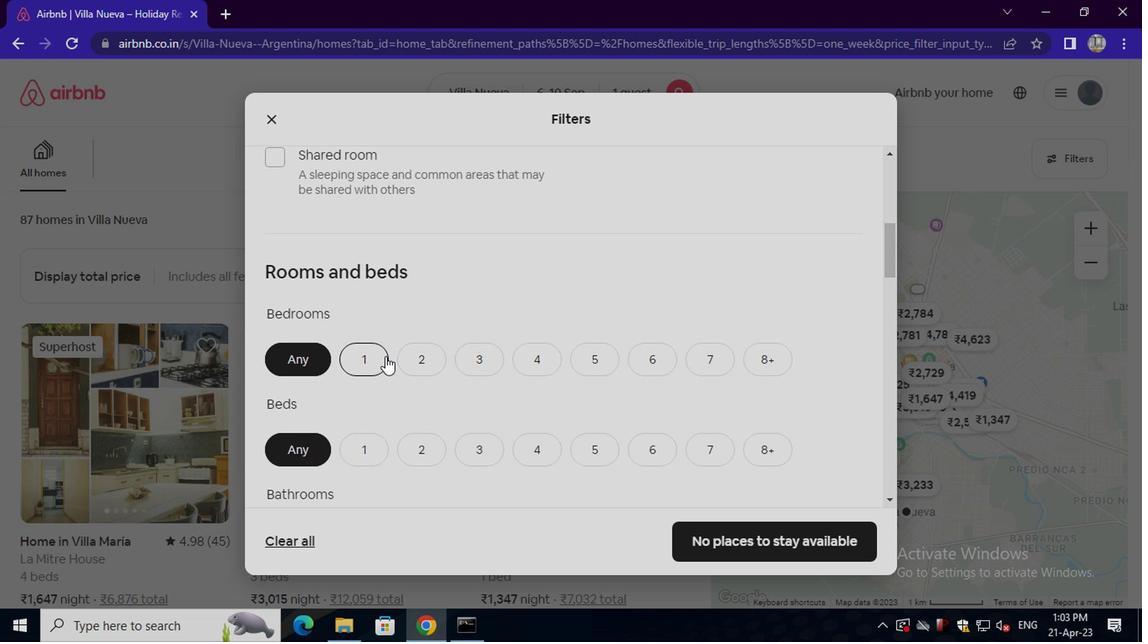 
Action: Mouse pressed left at (380, 356)
Screenshot: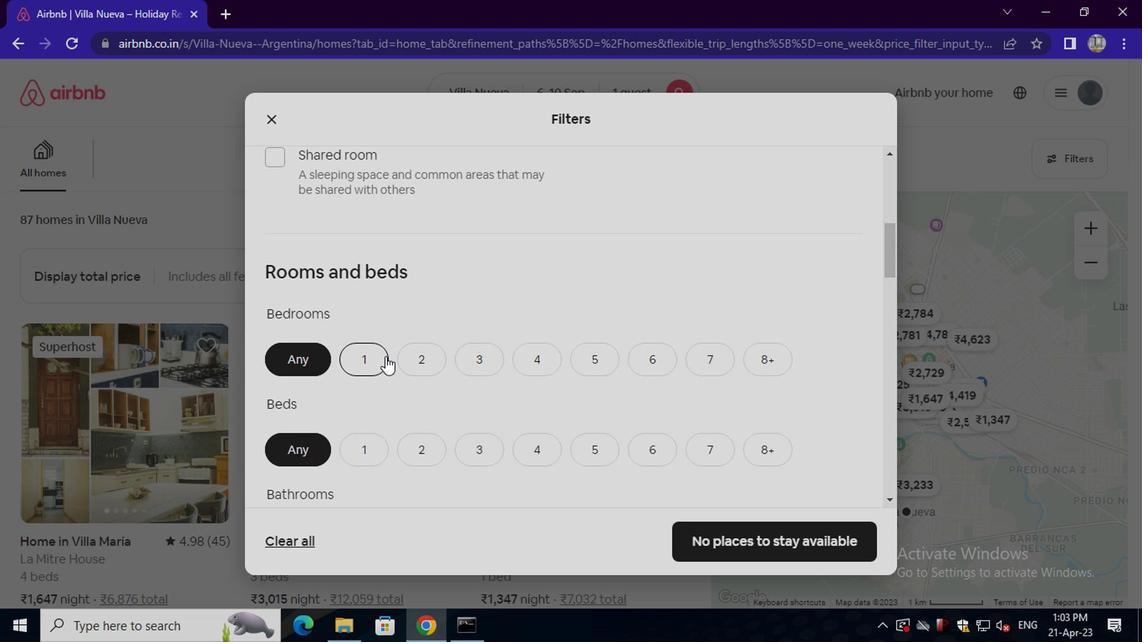 
Action: Mouse moved to (357, 447)
Screenshot: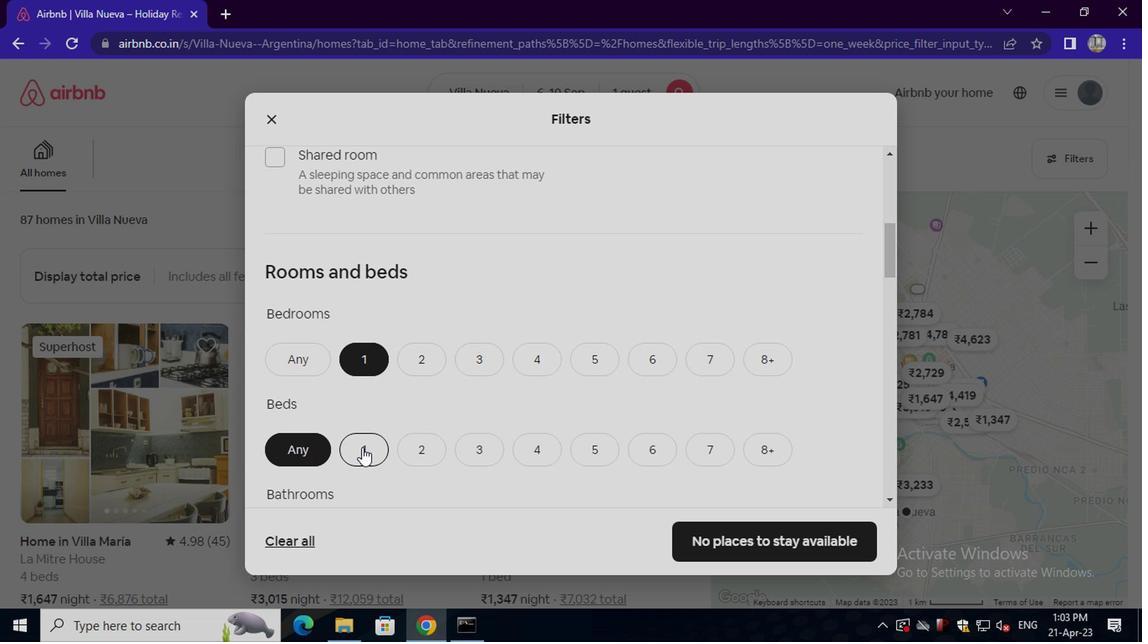 
Action: Mouse pressed left at (357, 447)
Screenshot: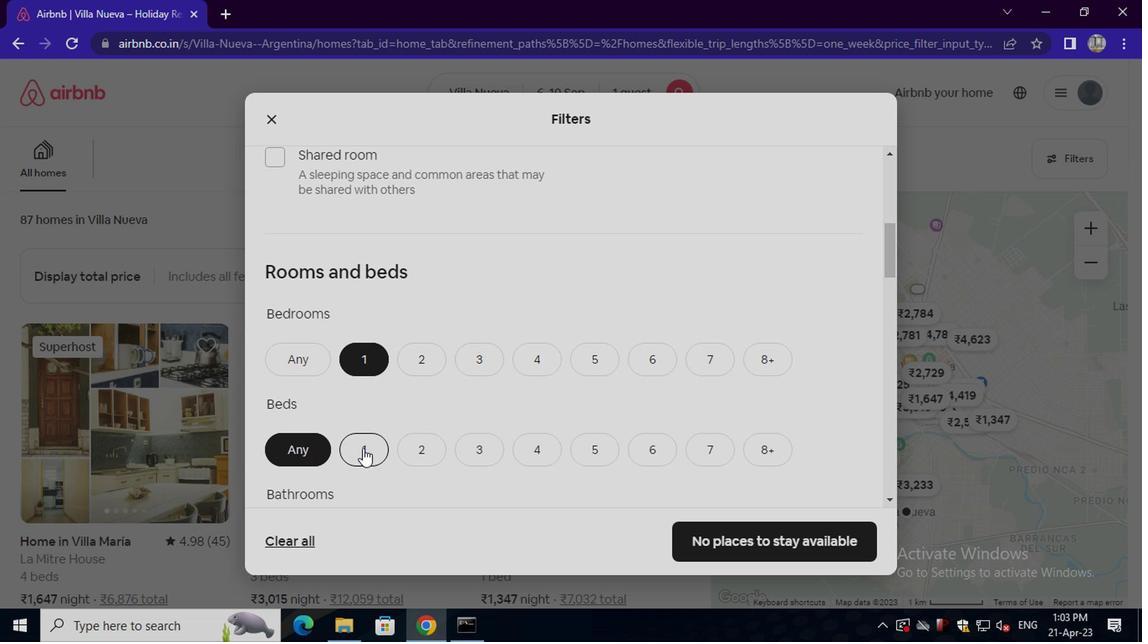 
Action: Mouse moved to (363, 470)
Screenshot: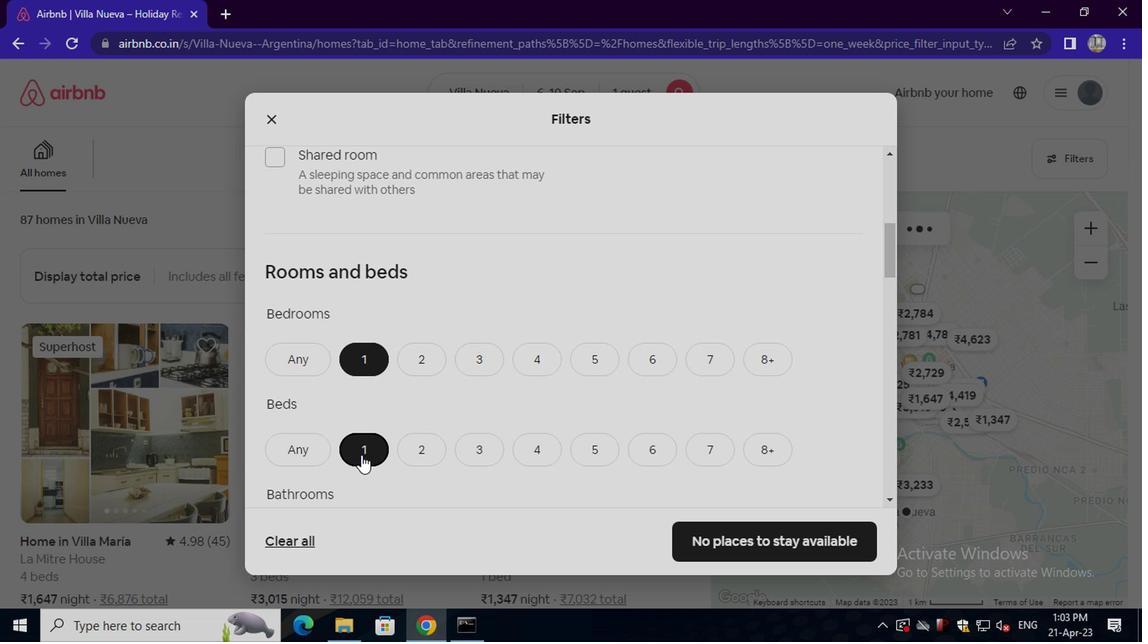 
Action: Mouse scrolled (363, 470) with delta (0, 0)
Screenshot: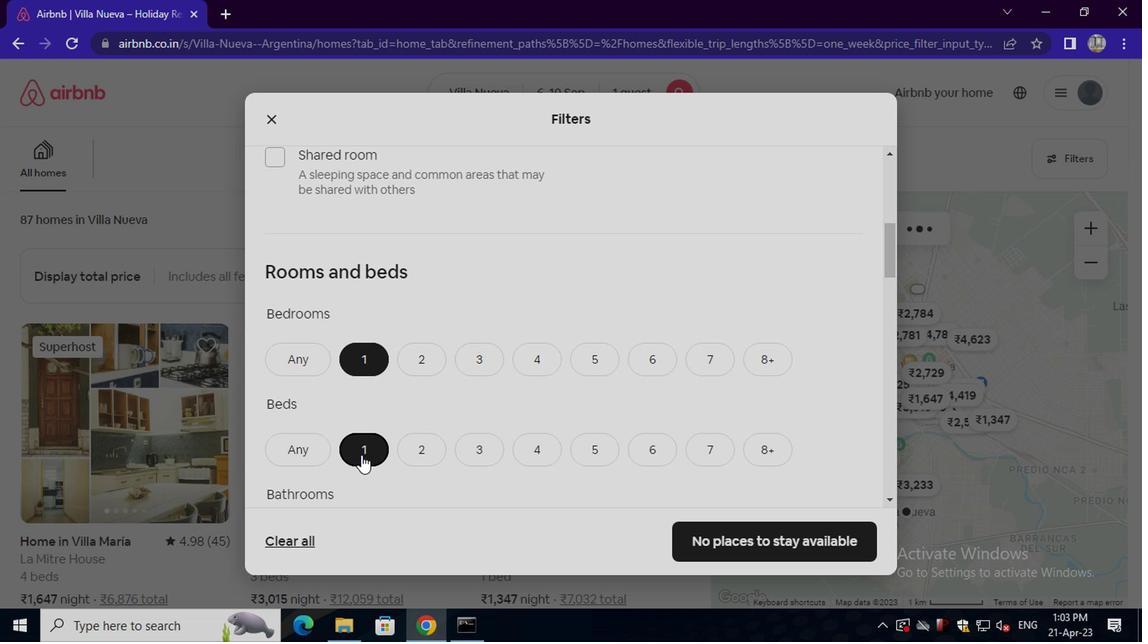 
Action: Mouse moved to (363, 473)
Screenshot: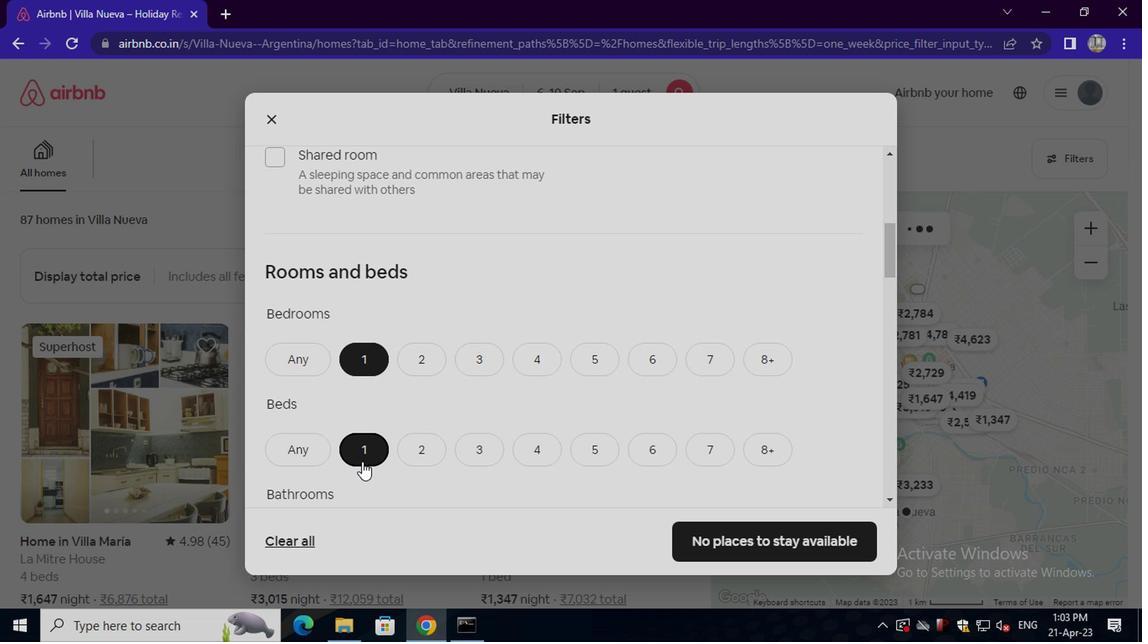 
Action: Mouse scrolled (363, 472) with delta (0, 0)
Screenshot: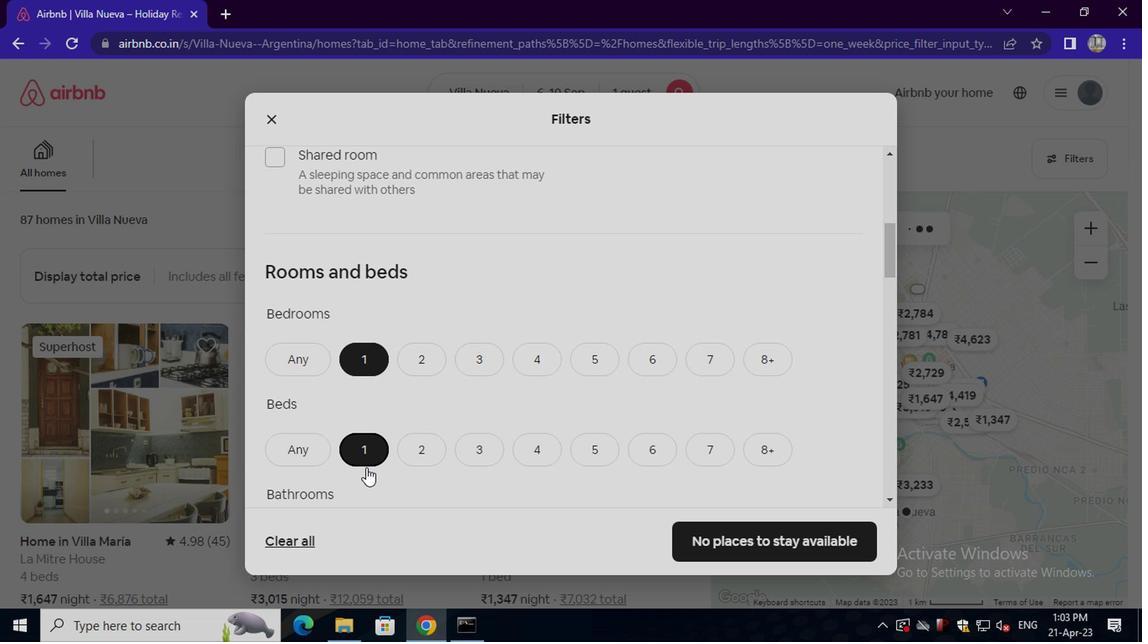 
Action: Mouse moved to (367, 374)
Screenshot: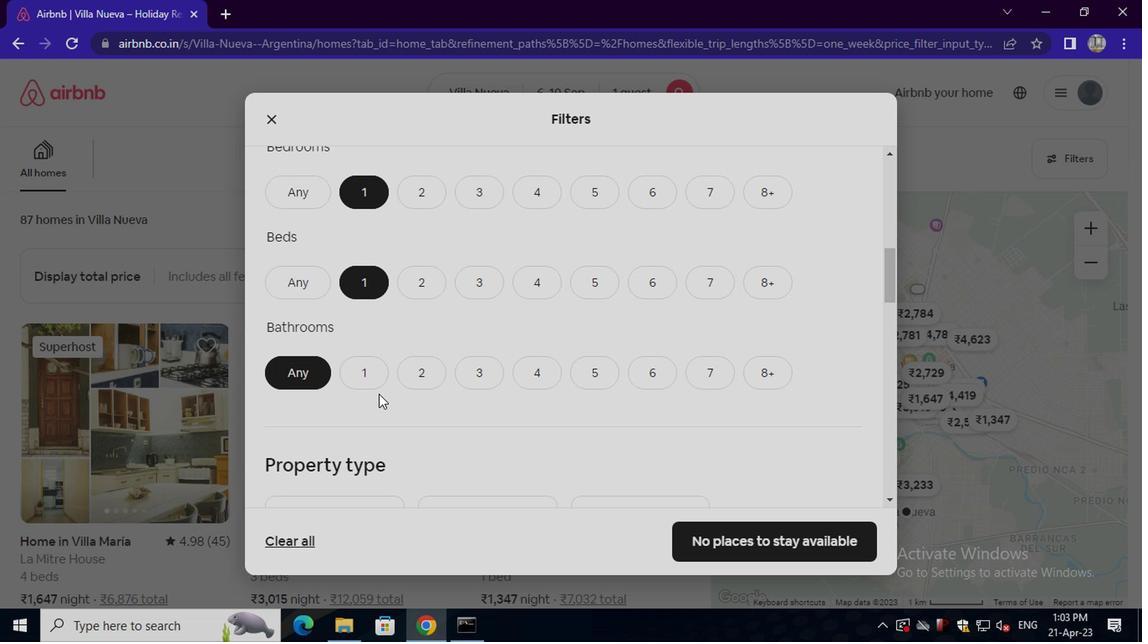 
Action: Mouse pressed left at (367, 374)
Screenshot: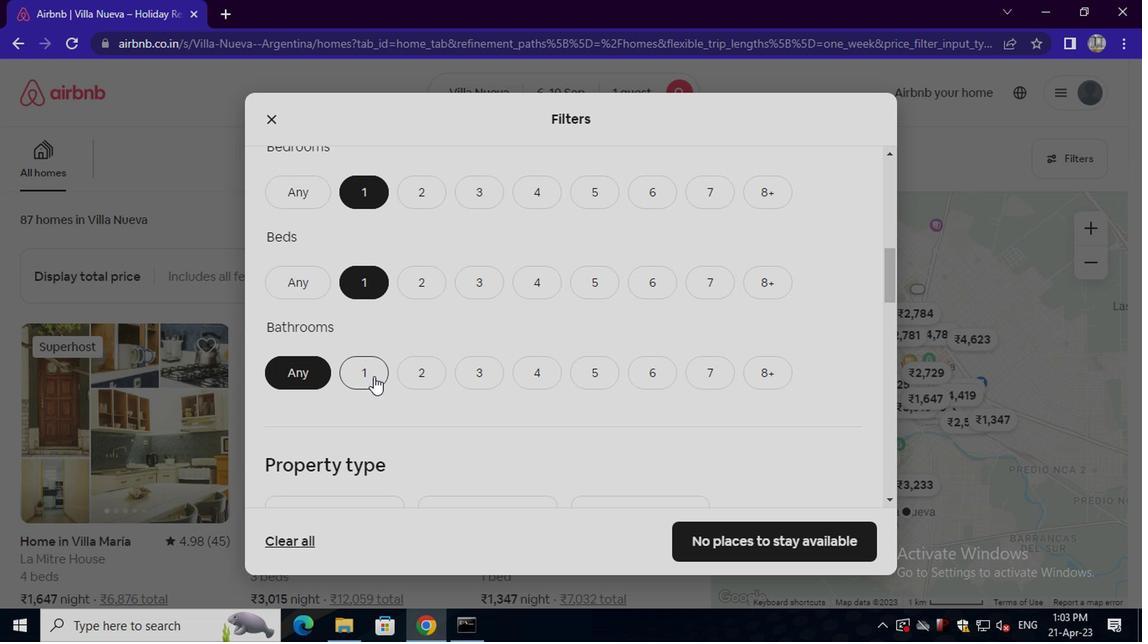 
Action: Mouse moved to (381, 399)
Screenshot: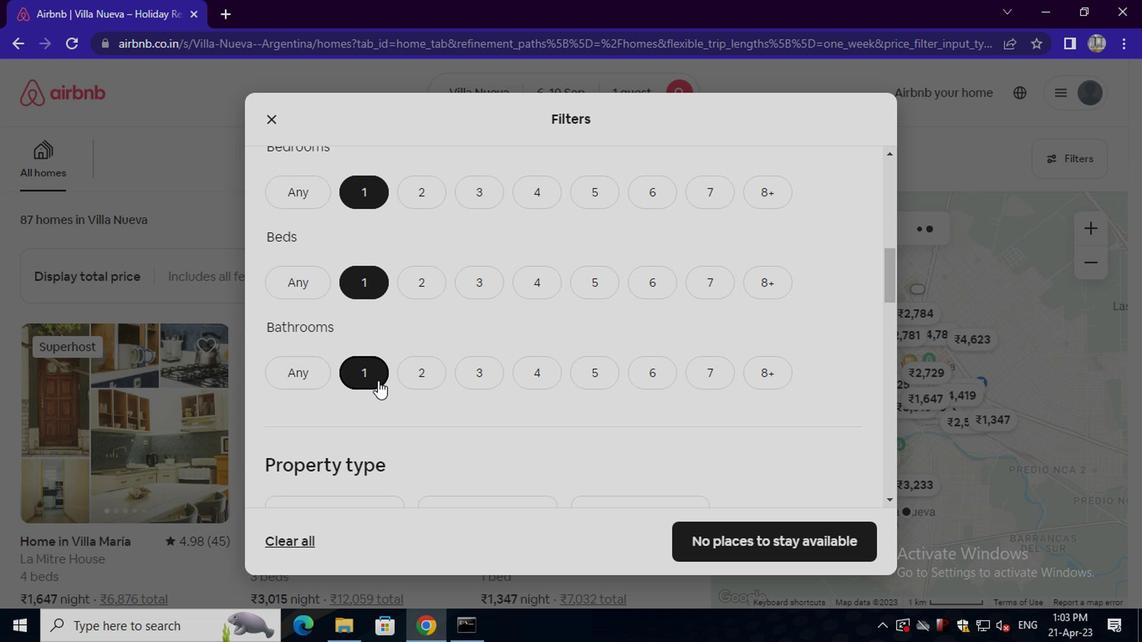 
Action: Mouse scrolled (381, 398) with delta (0, -1)
Screenshot: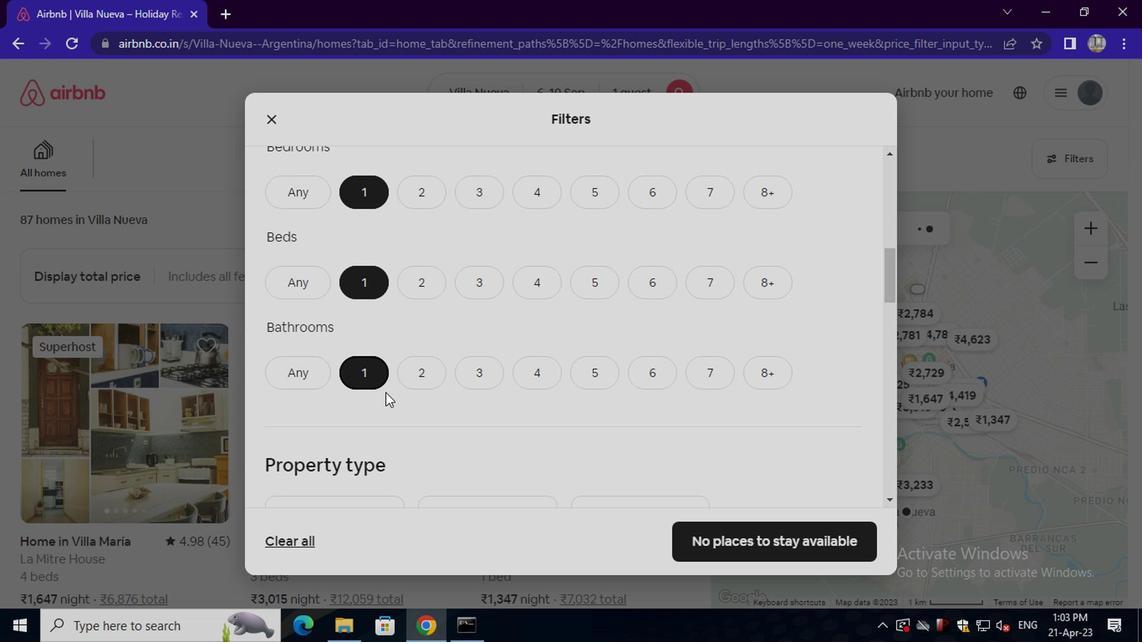 
Action: Mouse moved to (381, 399)
Screenshot: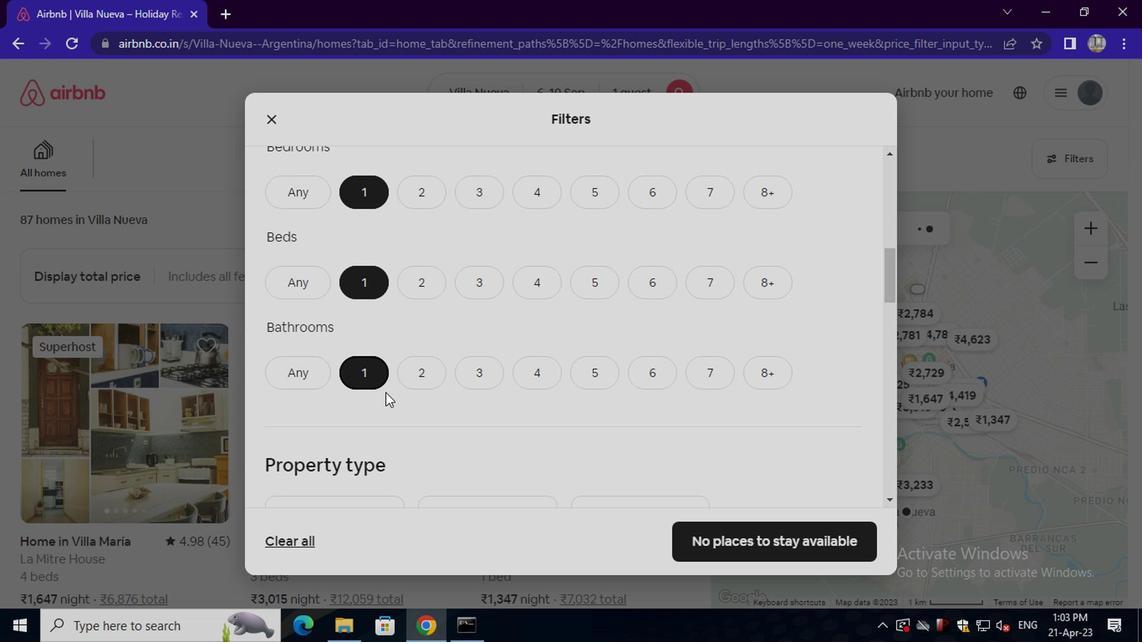 
Action: Mouse scrolled (381, 398) with delta (0, -1)
Screenshot: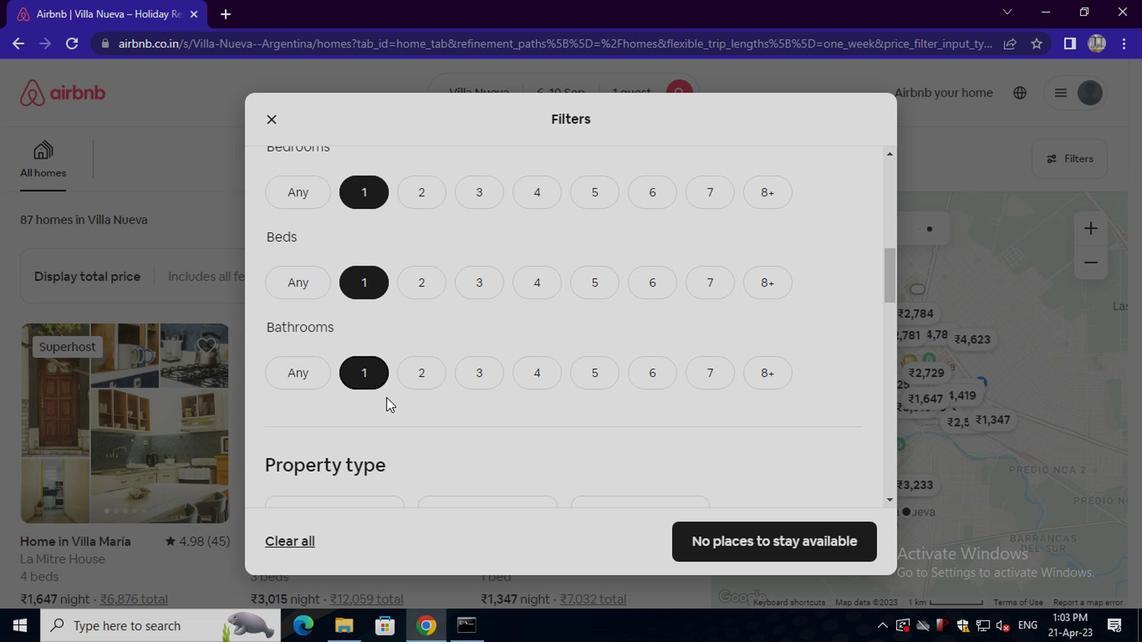 
Action: Mouse scrolled (381, 398) with delta (0, -1)
Screenshot: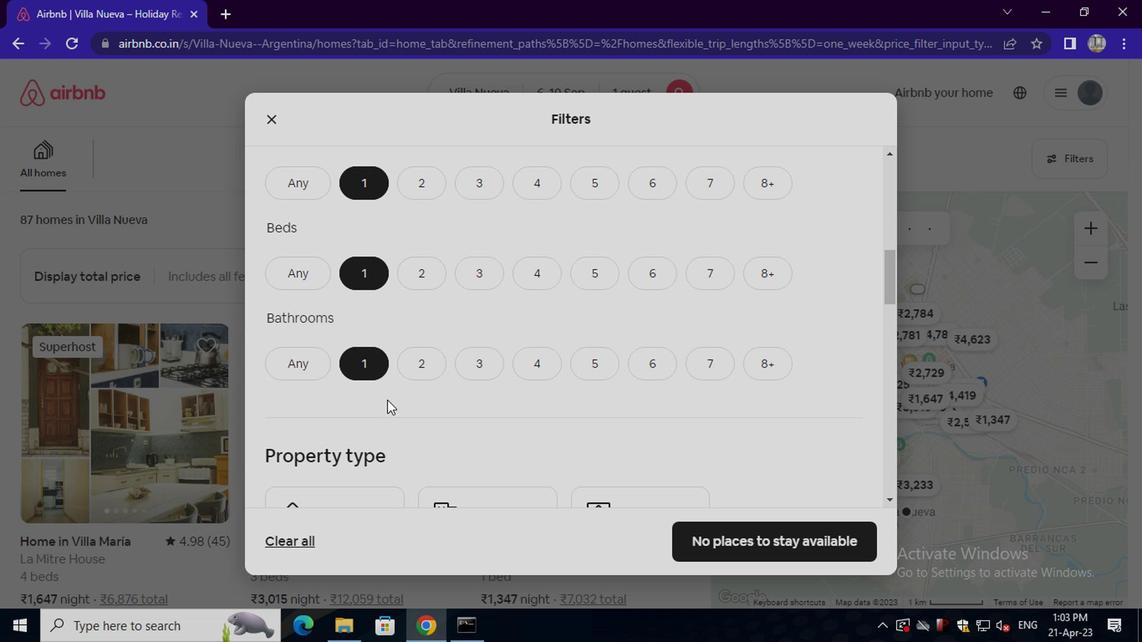 
Action: Mouse moved to (438, 315)
Screenshot: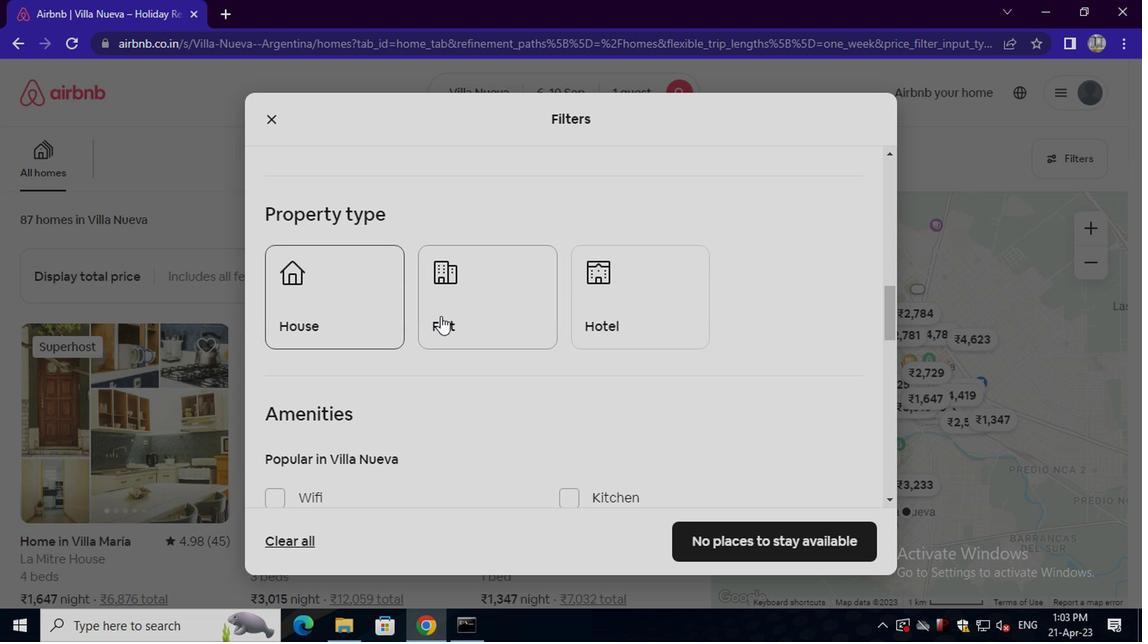 
Action: Mouse pressed left at (438, 315)
Screenshot: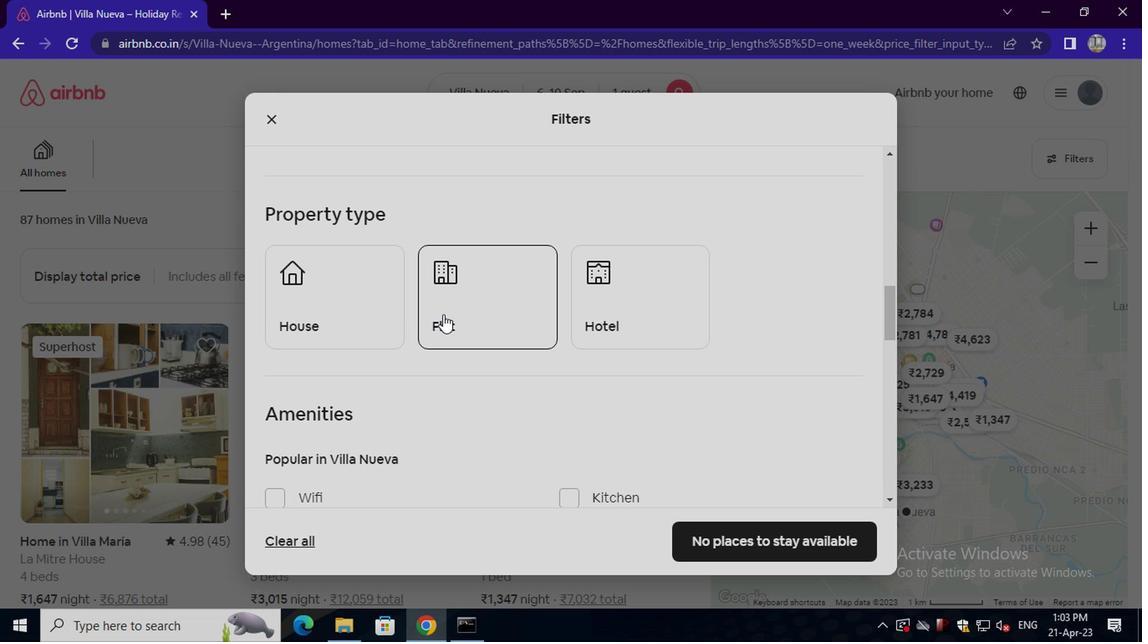 
Action: Mouse moved to (363, 313)
Screenshot: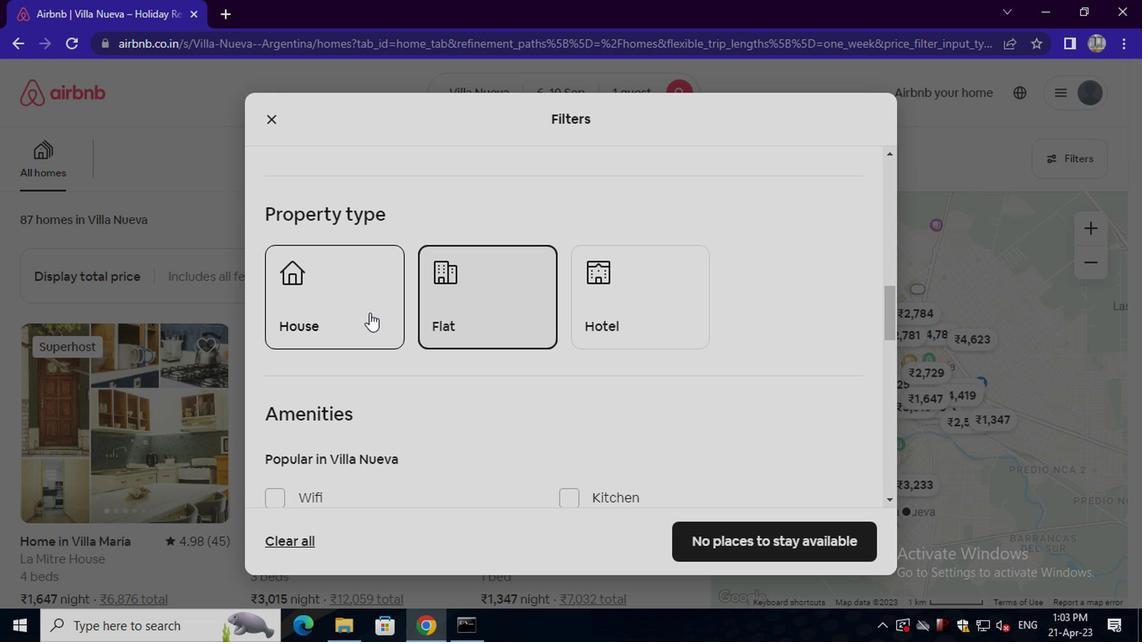 
Action: Mouse pressed left at (363, 313)
Screenshot: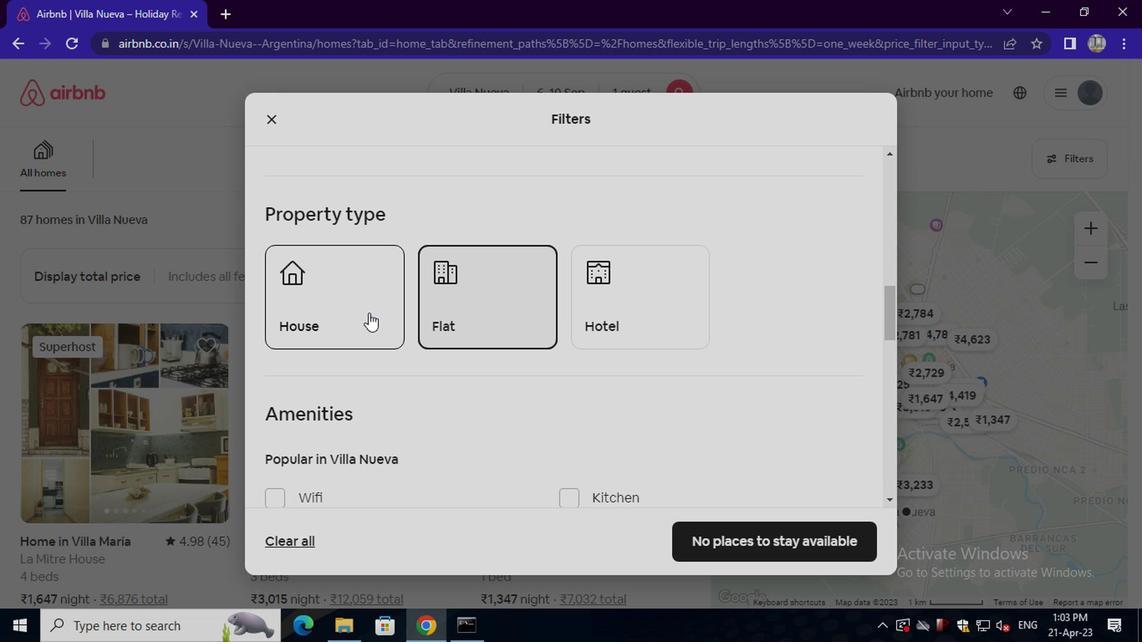 
Action: Mouse moved to (578, 320)
Screenshot: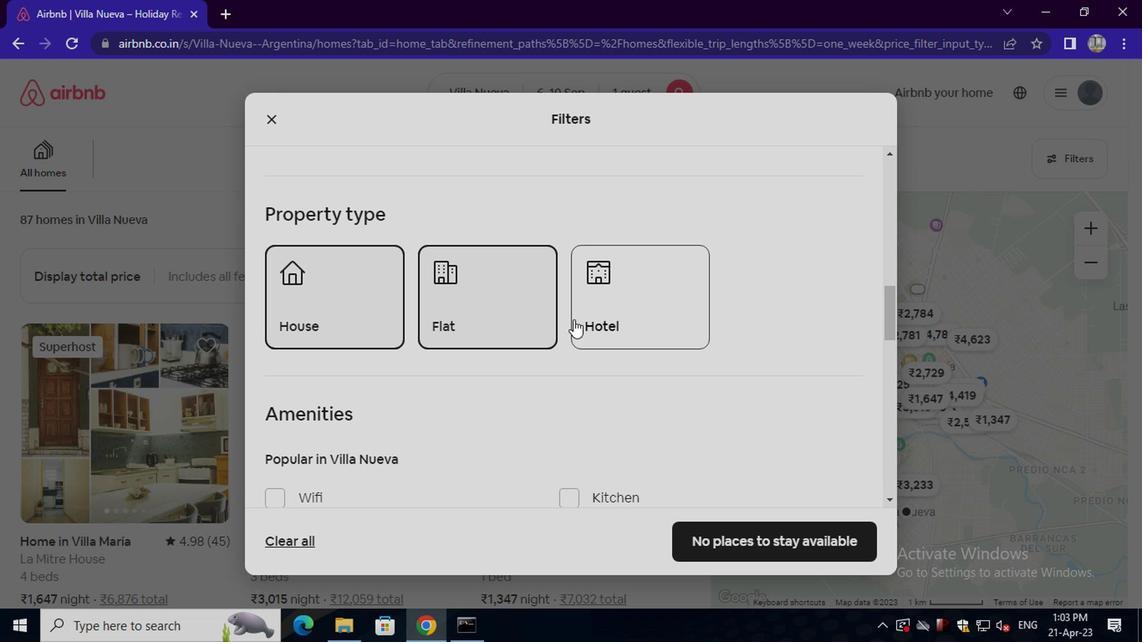 
Action: Mouse pressed left at (578, 320)
Screenshot: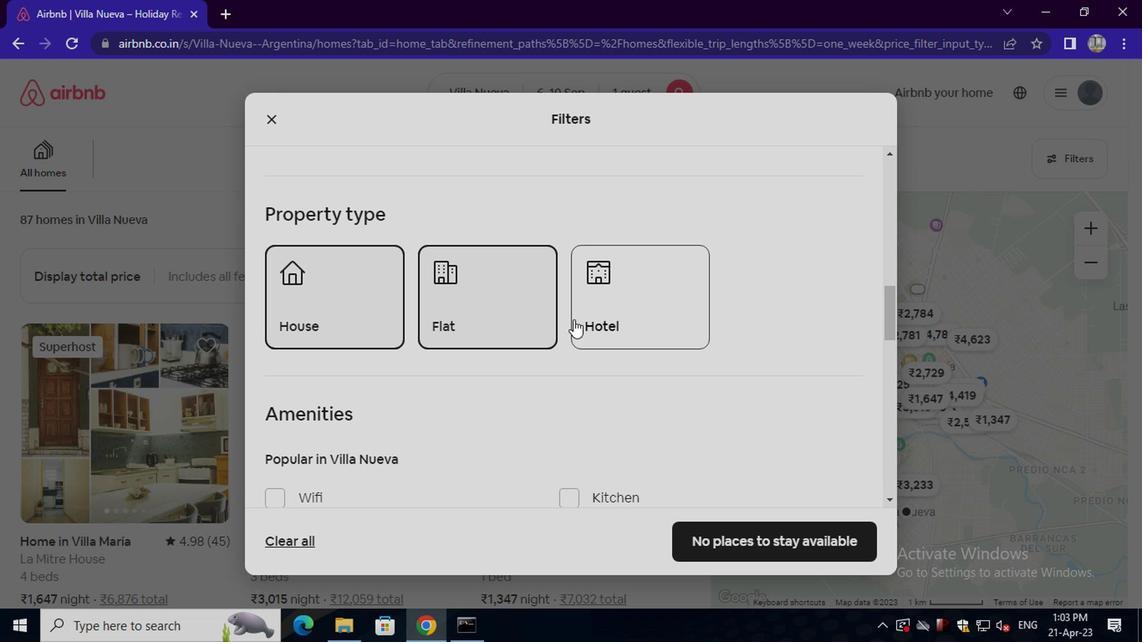 
Action: Mouse moved to (503, 358)
Screenshot: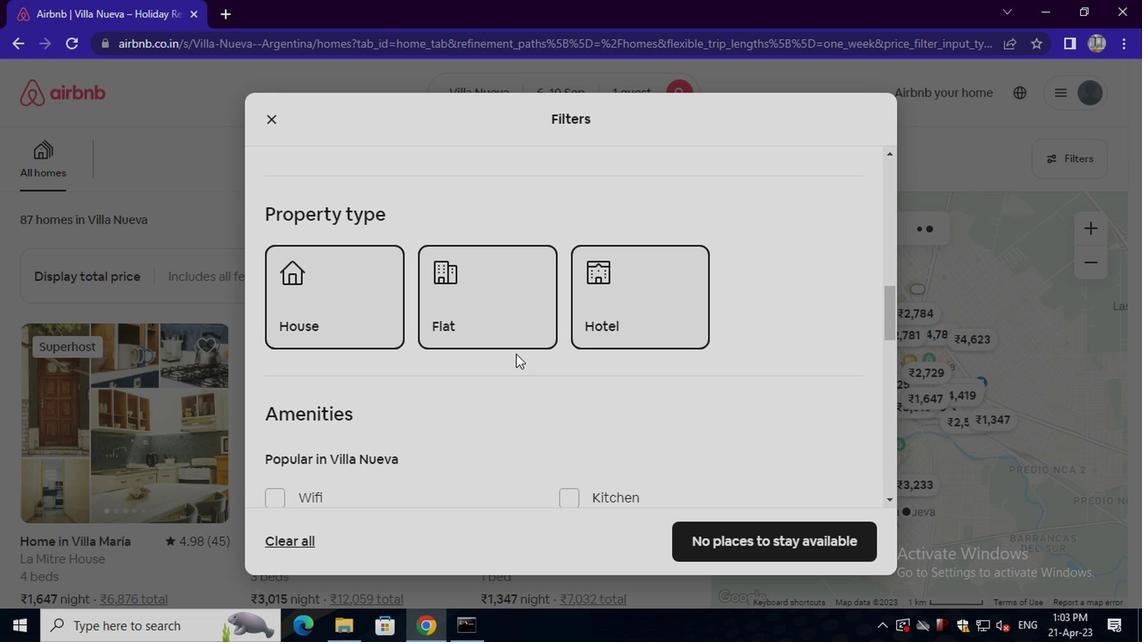 
Action: Mouse scrolled (503, 358) with delta (0, 0)
Screenshot: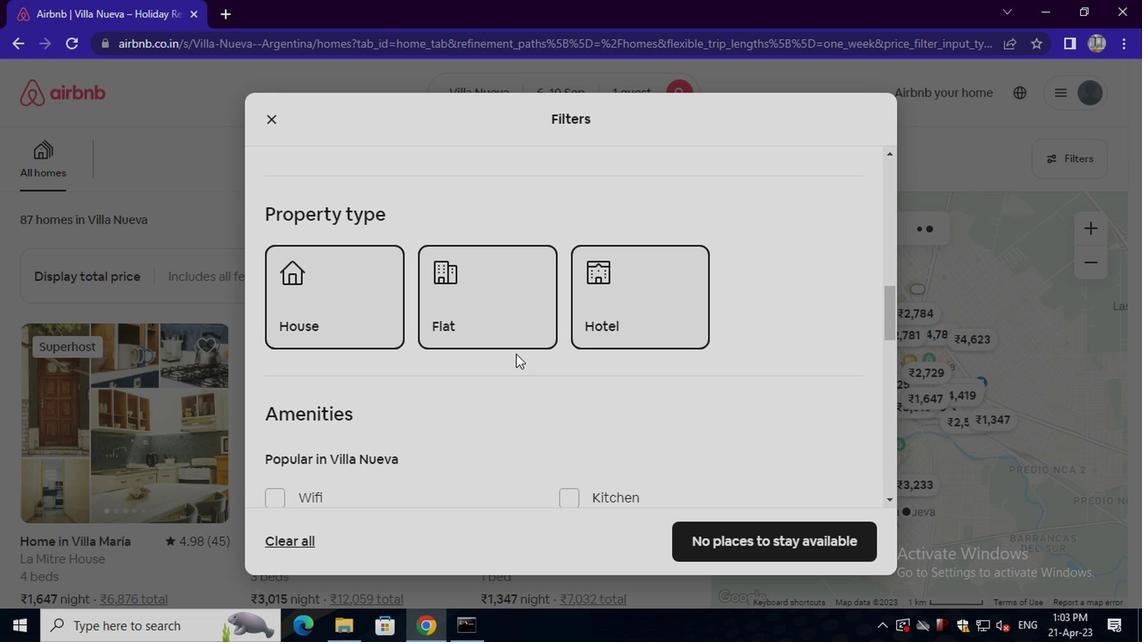 
Action: Mouse moved to (500, 359)
Screenshot: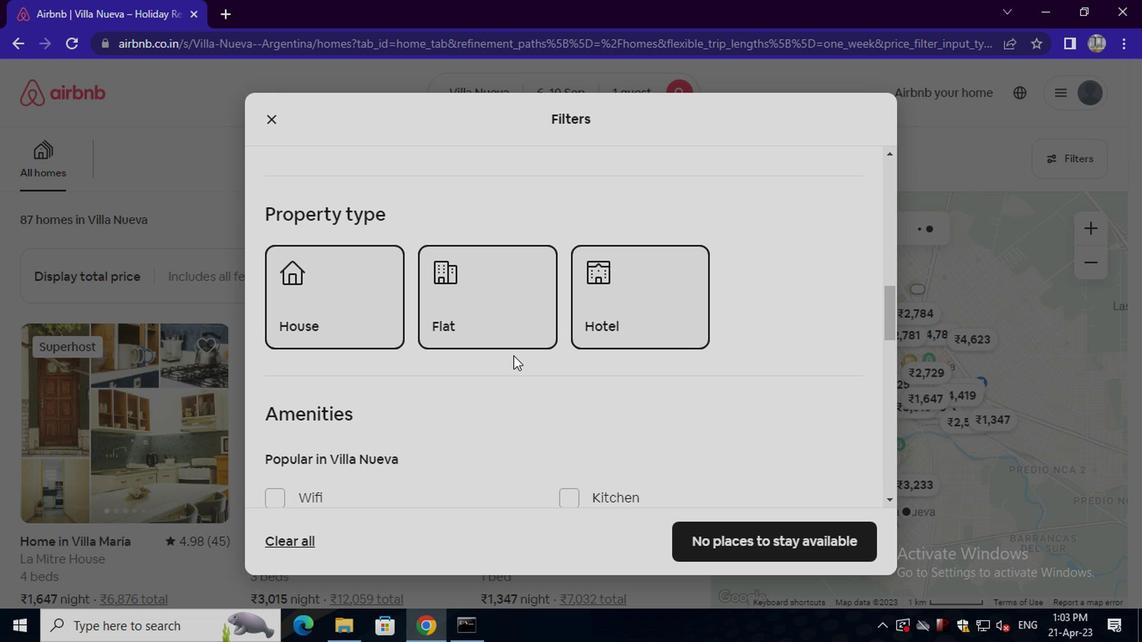 
Action: Mouse scrolled (500, 358) with delta (0, 0)
Screenshot: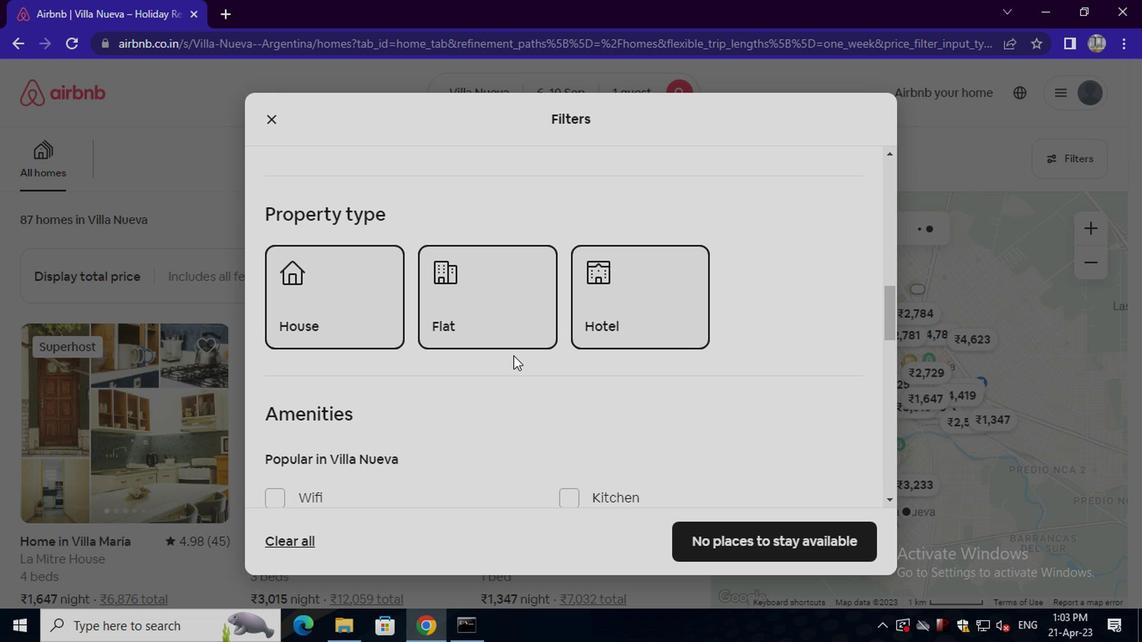 
Action: Mouse moved to (499, 359)
Screenshot: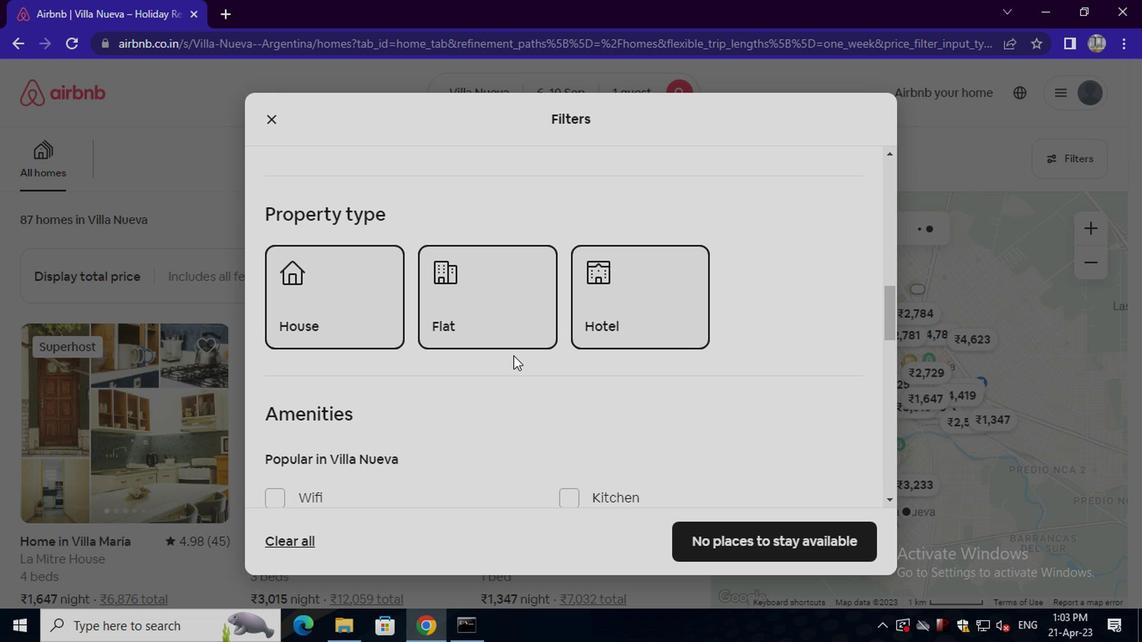 
Action: Mouse scrolled (499, 358) with delta (0, 0)
Screenshot: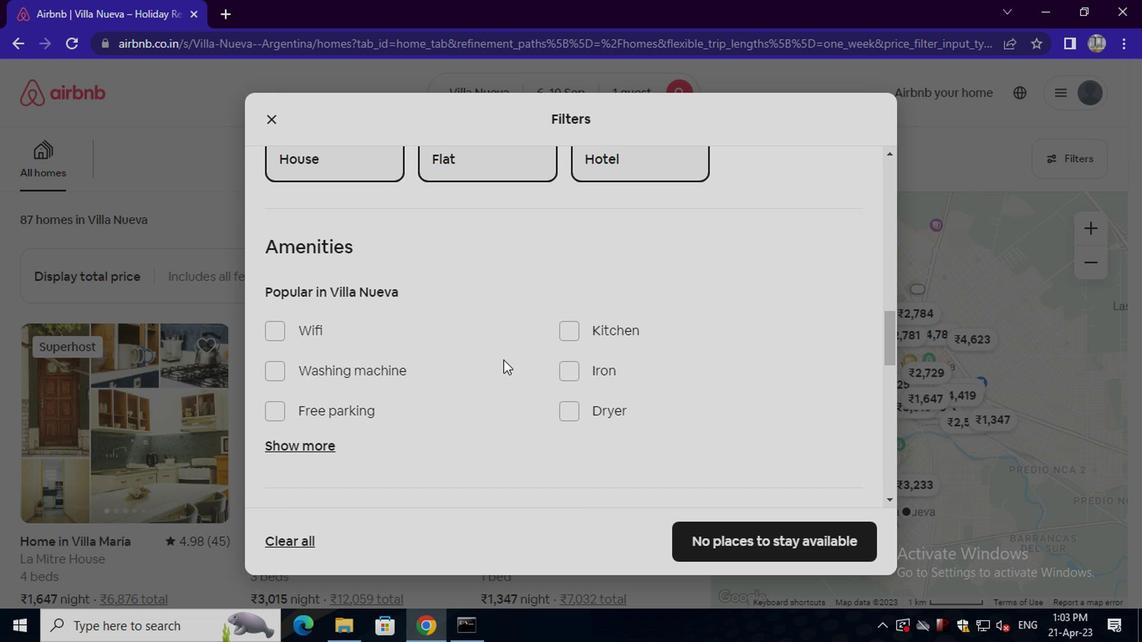 
Action: Mouse scrolled (499, 358) with delta (0, 0)
Screenshot: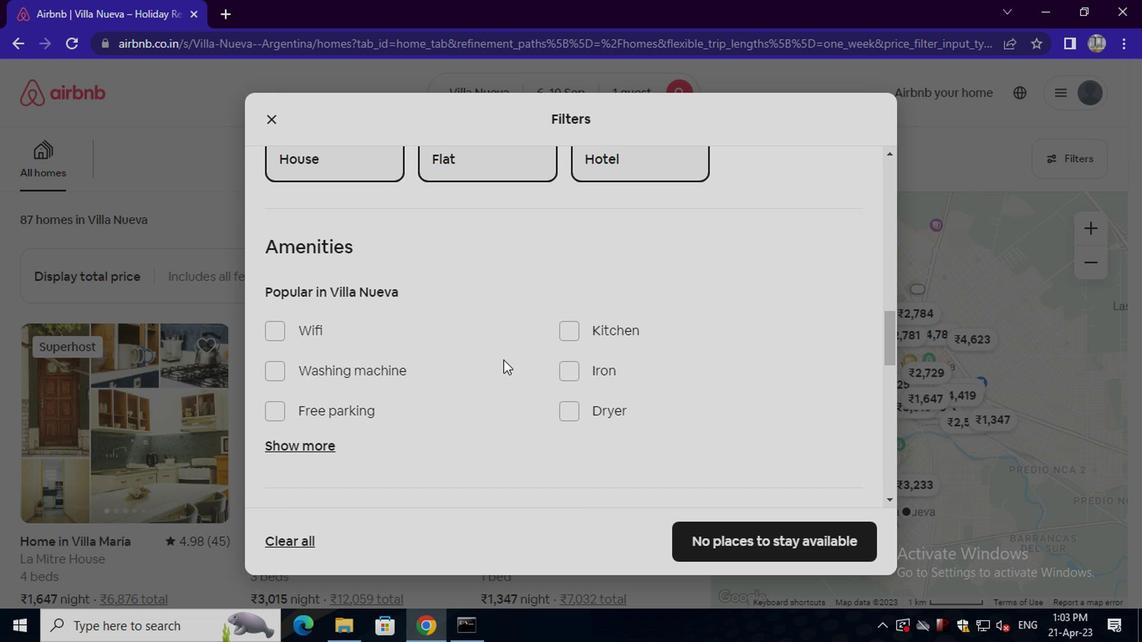 
Action: Mouse moved to (304, 279)
Screenshot: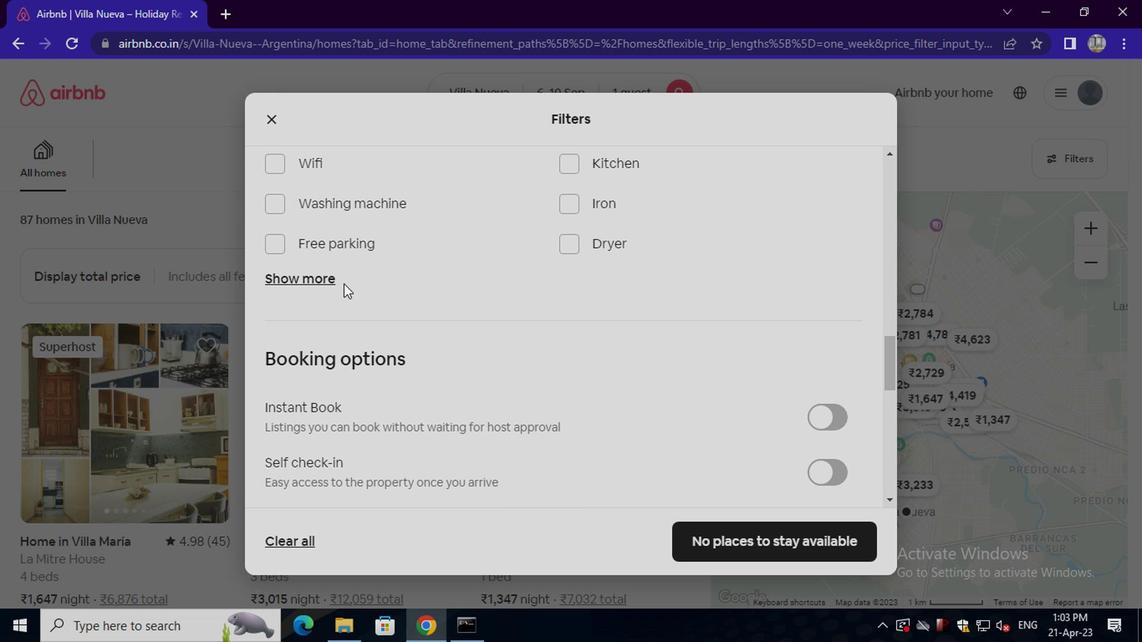 
Action: Mouse pressed left at (304, 279)
Screenshot: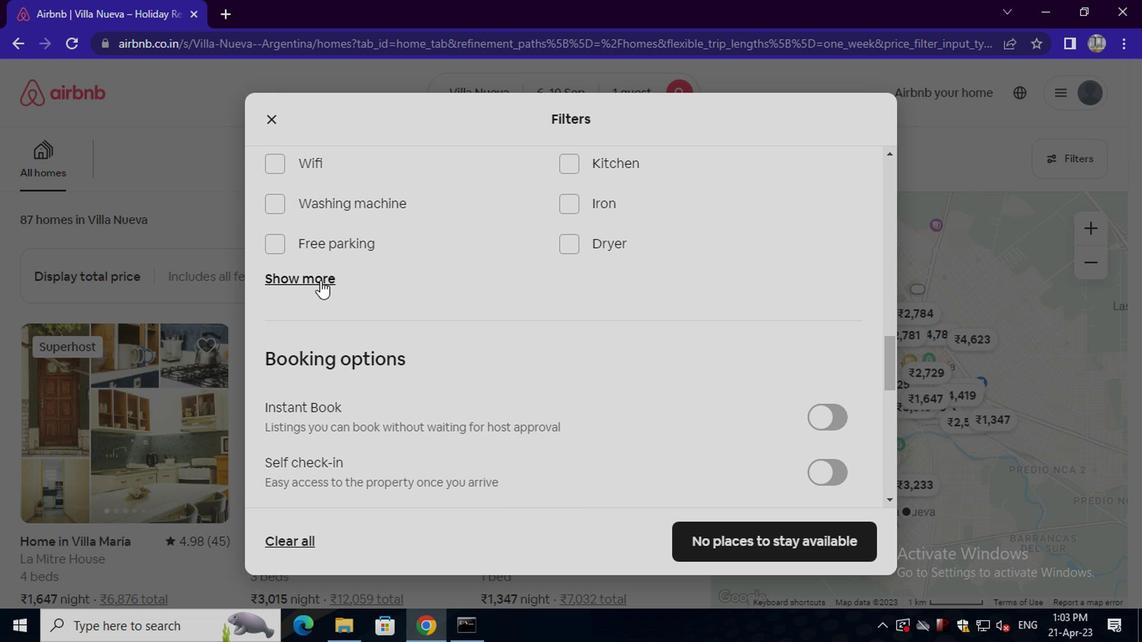 
Action: Mouse moved to (564, 339)
Screenshot: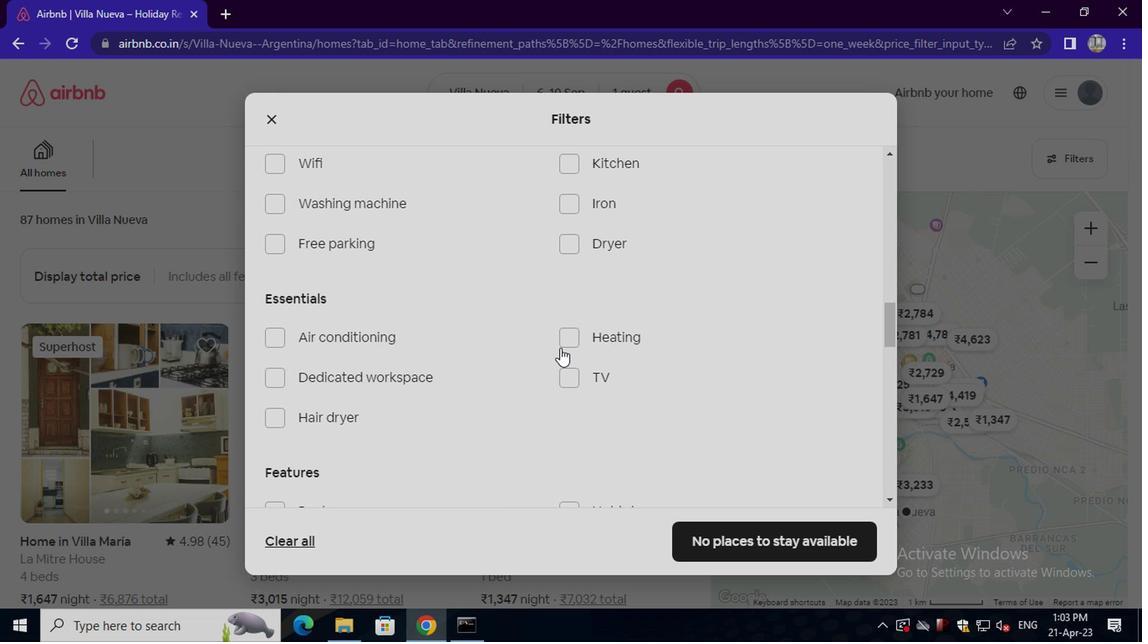 
Action: Mouse pressed left at (564, 339)
Screenshot: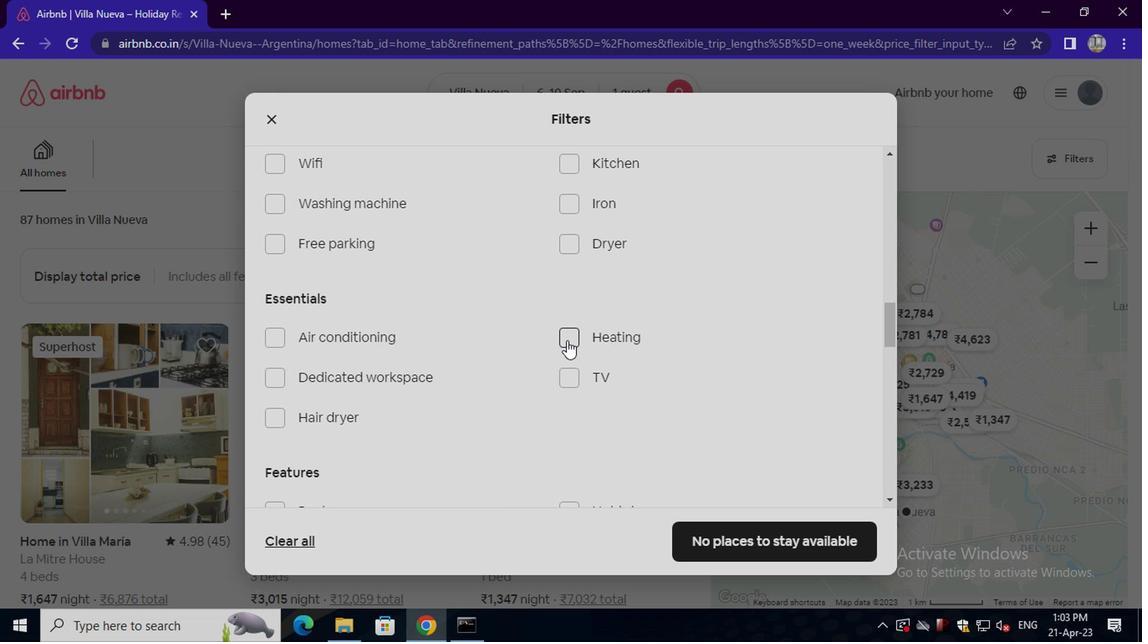 
Action: Mouse moved to (471, 358)
Screenshot: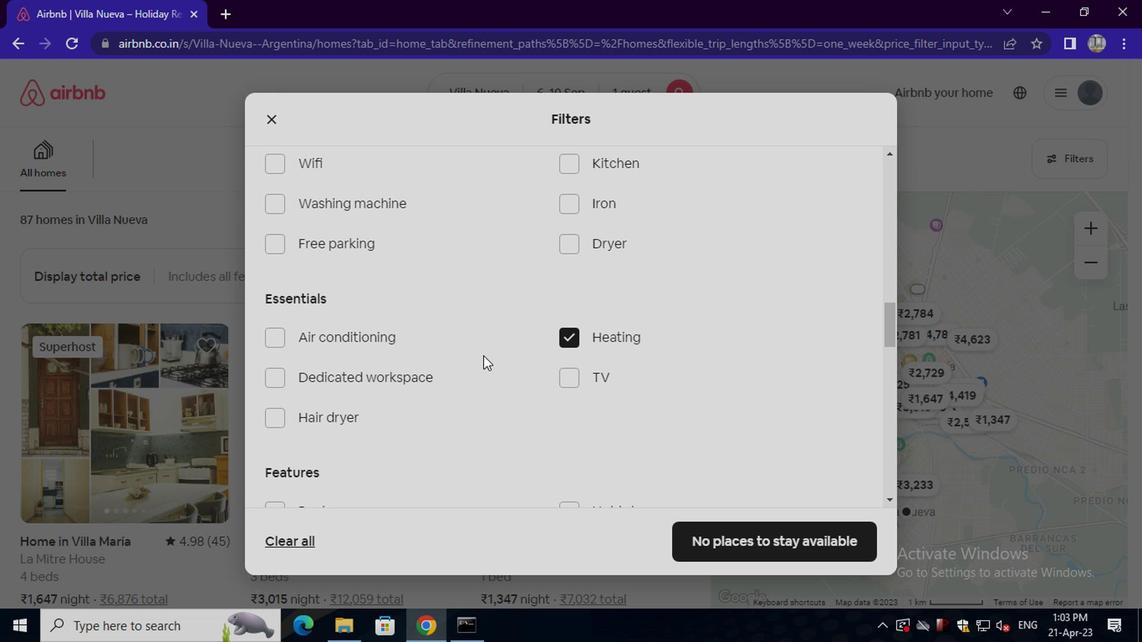 
Action: Mouse scrolled (471, 358) with delta (0, 0)
Screenshot: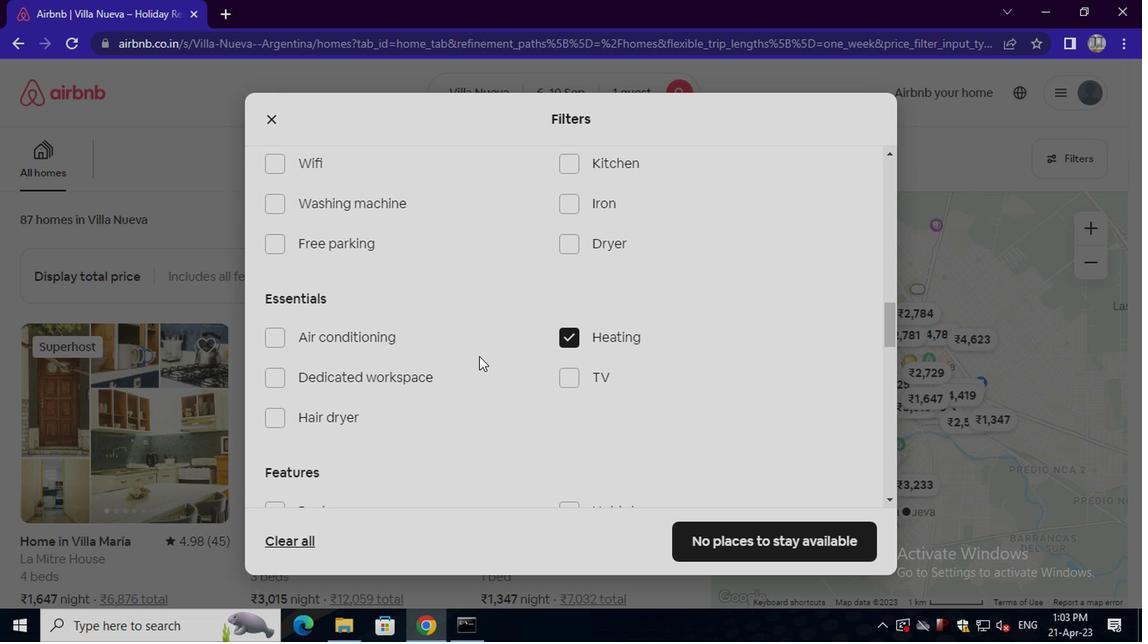 
Action: Mouse scrolled (471, 358) with delta (0, 0)
Screenshot: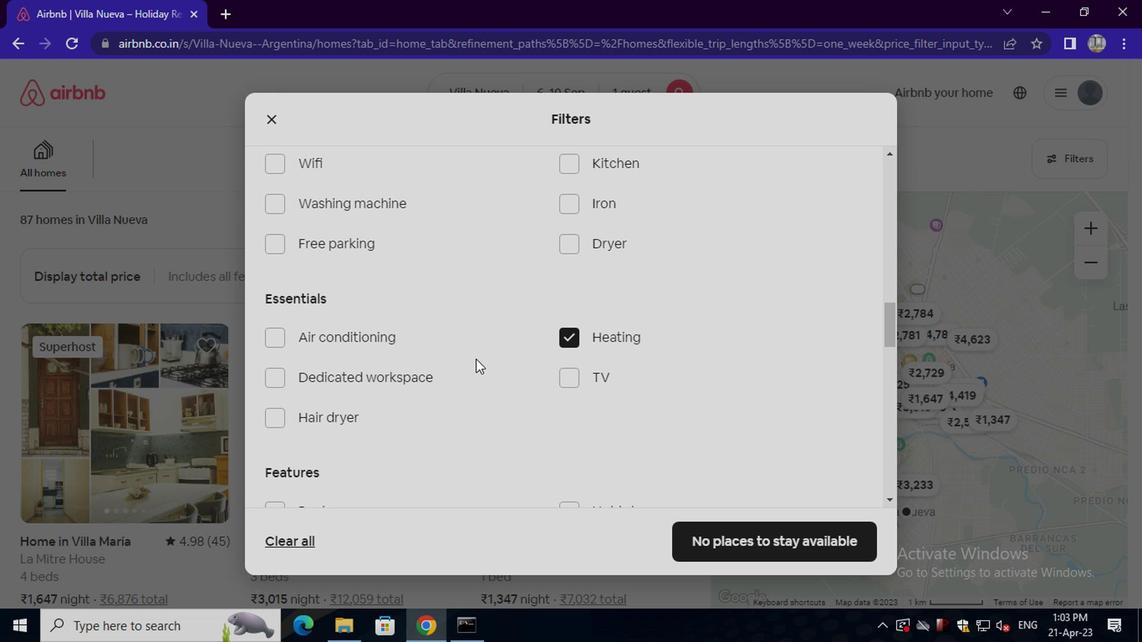 
Action: Mouse scrolled (471, 358) with delta (0, 0)
Screenshot: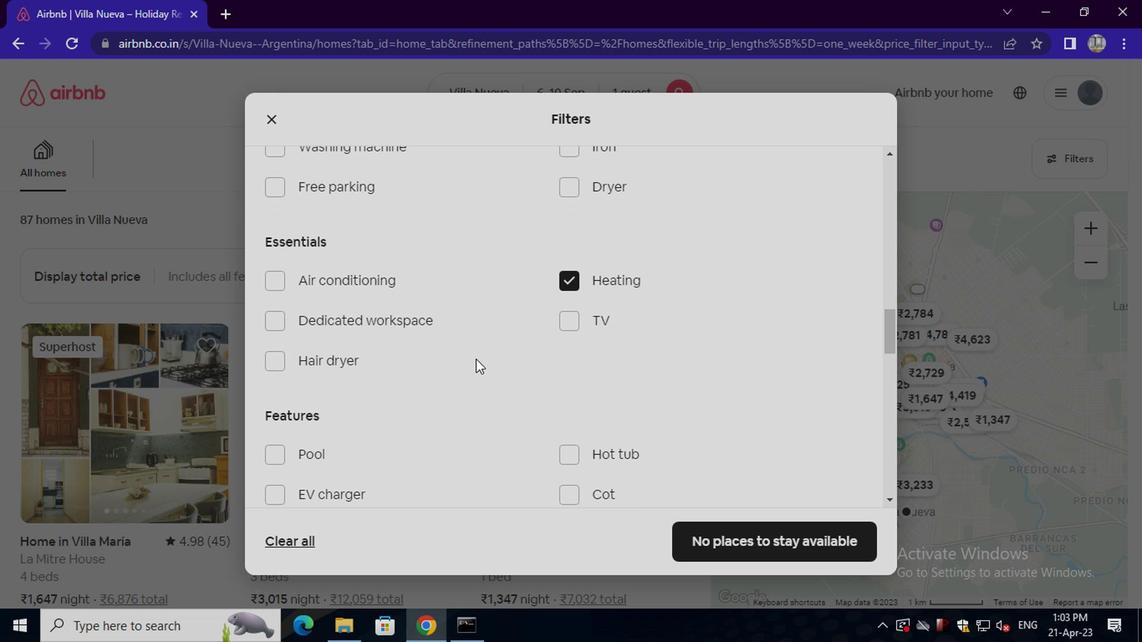
Action: Mouse scrolled (471, 358) with delta (0, 0)
Screenshot: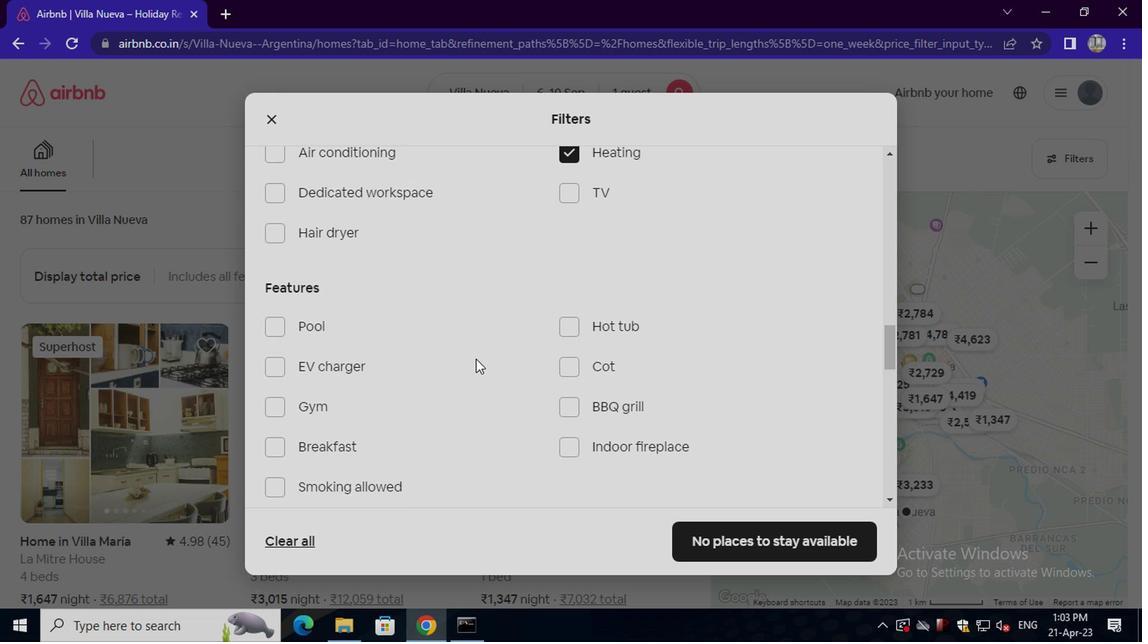
Action: Mouse moved to (469, 359)
Screenshot: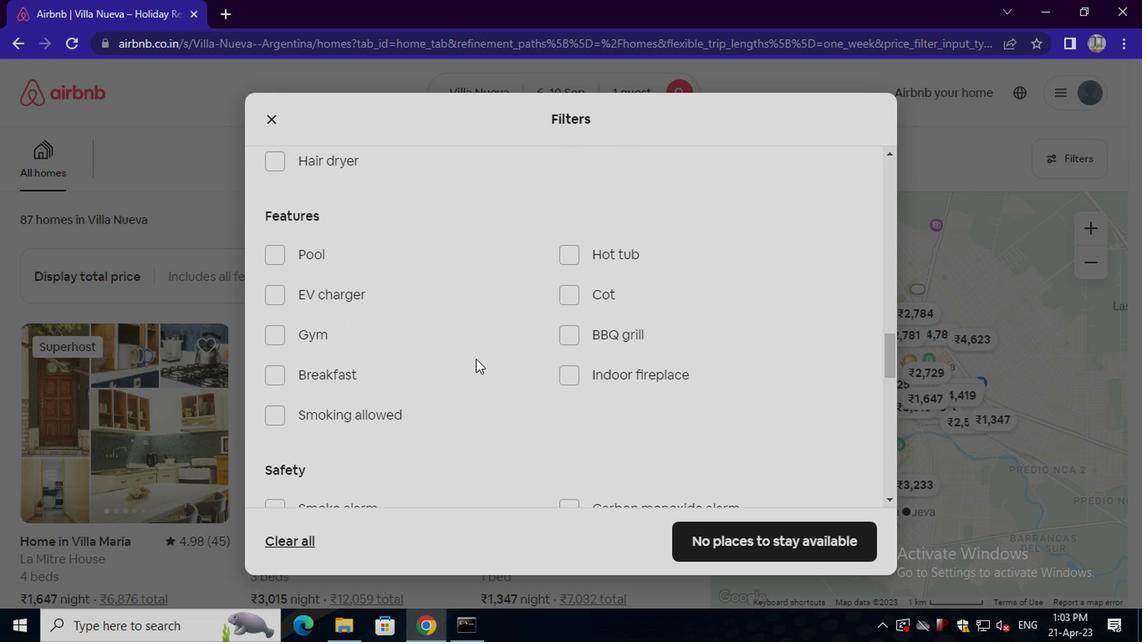 
Action: Mouse scrolled (469, 358) with delta (0, 0)
Screenshot: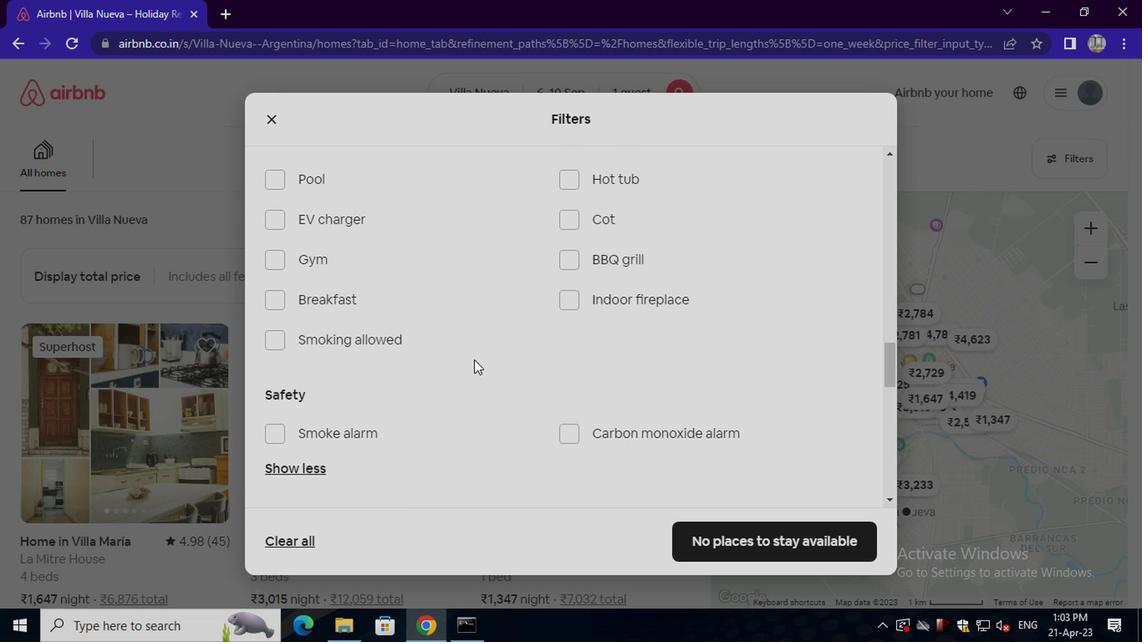 
Action: Mouse scrolled (469, 358) with delta (0, 0)
Screenshot: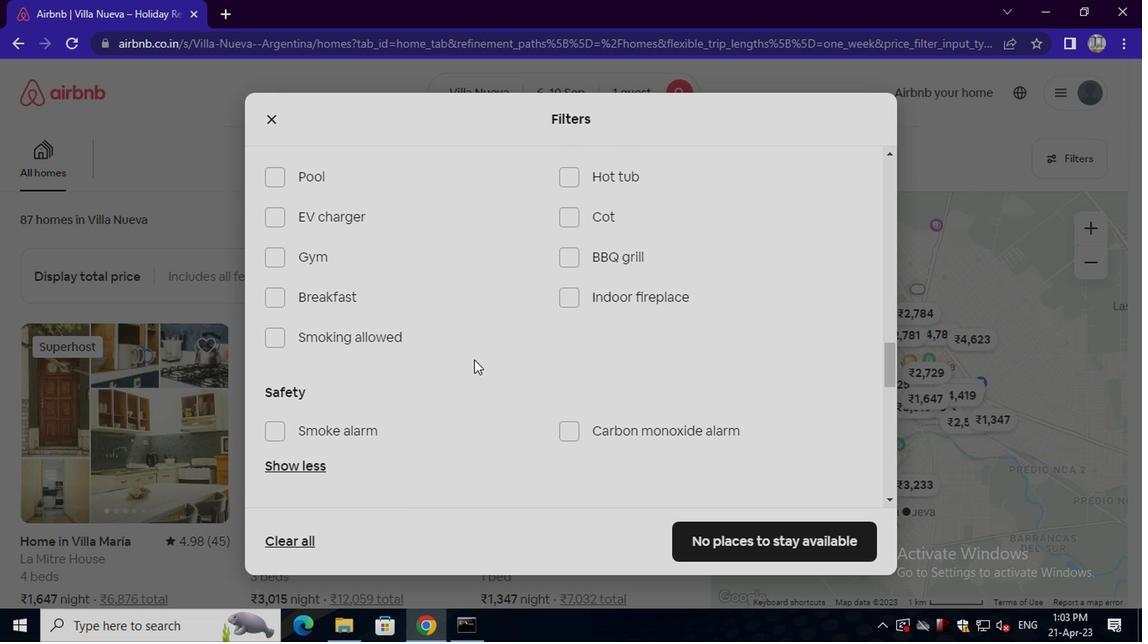 
Action: Mouse moved to (819, 486)
Screenshot: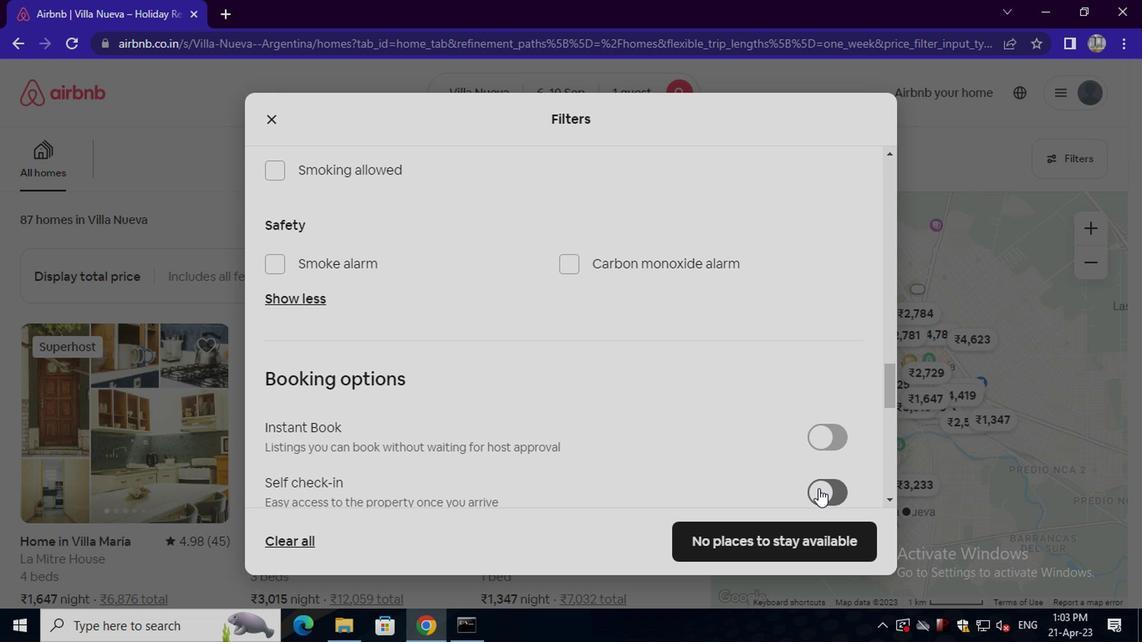 
Action: Mouse pressed left at (819, 486)
Screenshot: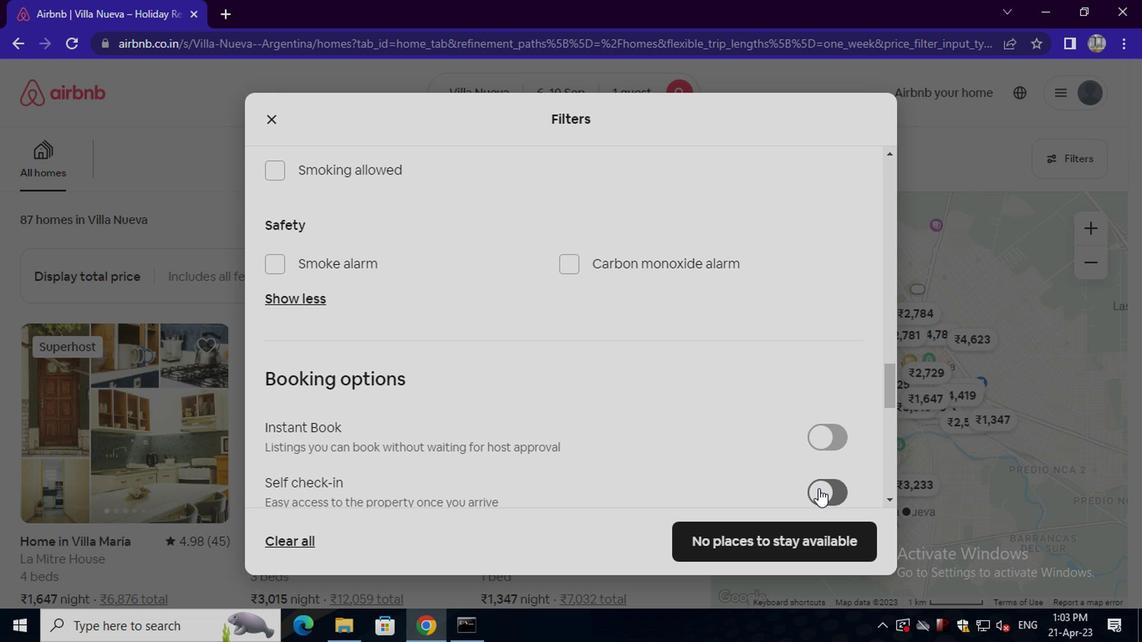 
Action: Mouse moved to (600, 414)
Screenshot: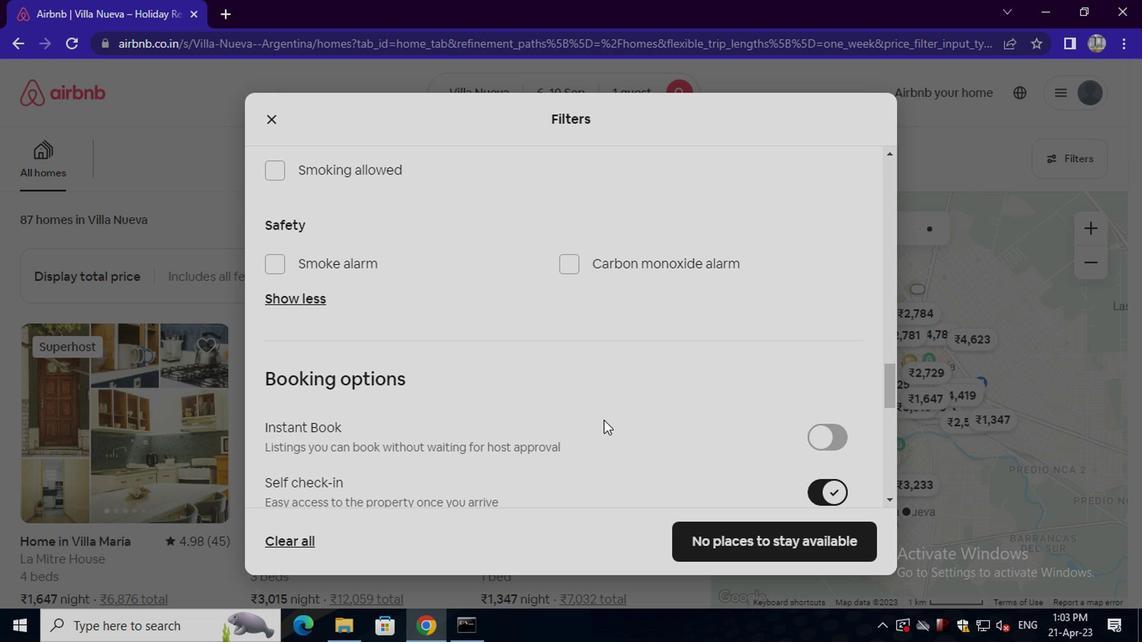 
Action: Mouse scrolled (600, 414) with delta (0, 0)
Screenshot: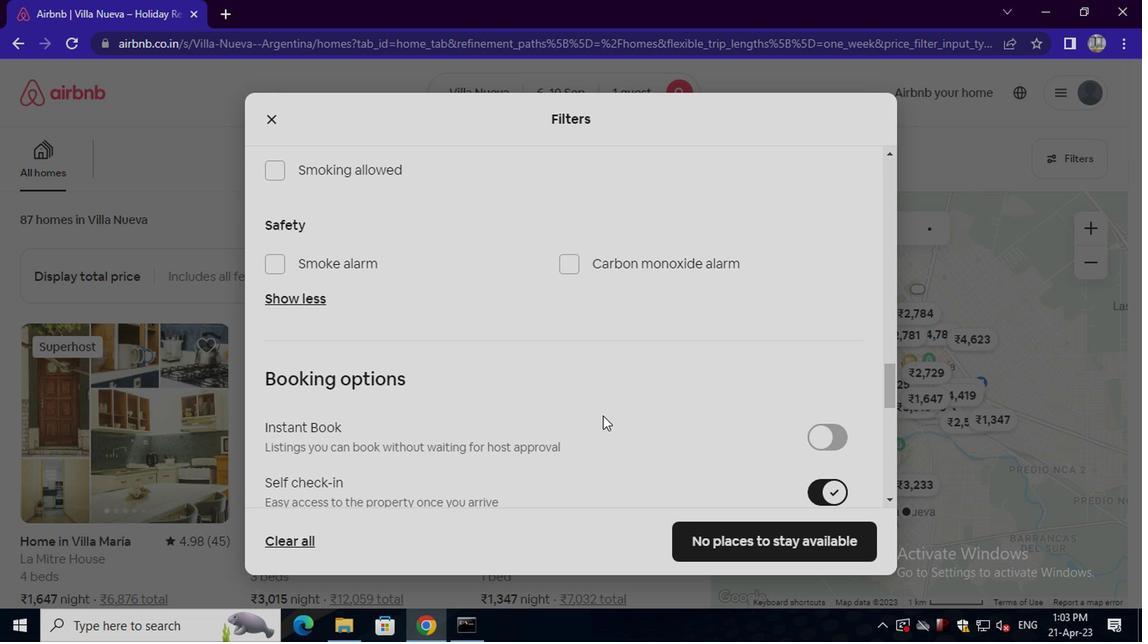 
Action: Mouse scrolled (600, 414) with delta (0, 0)
Screenshot: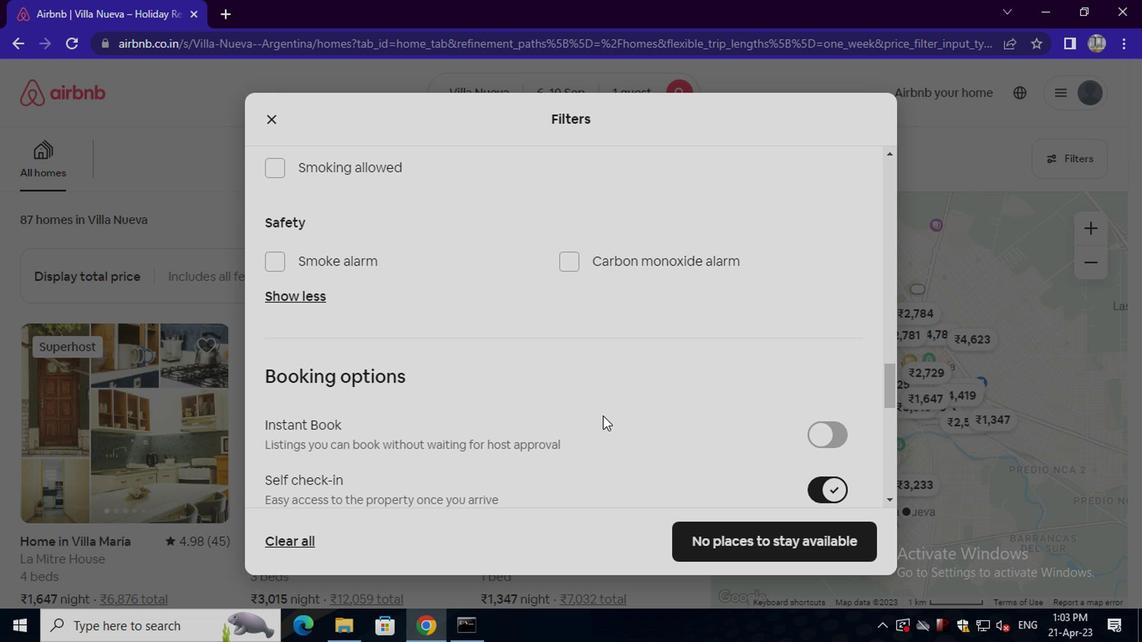 
Action: Mouse scrolled (600, 414) with delta (0, 0)
Screenshot: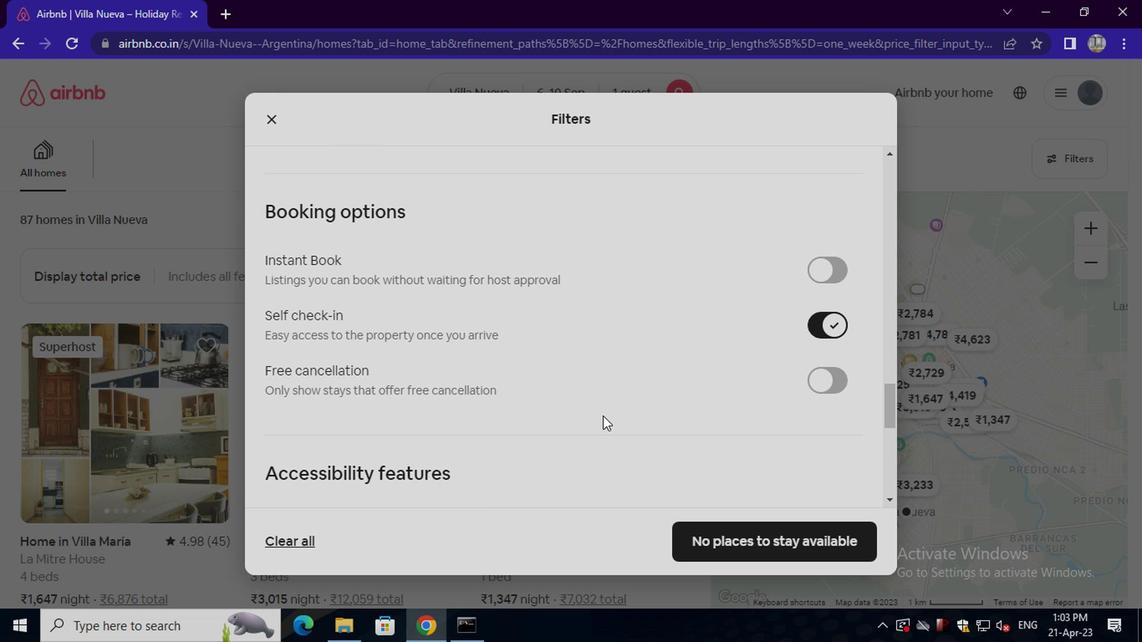 
Action: Mouse scrolled (600, 414) with delta (0, 0)
Screenshot: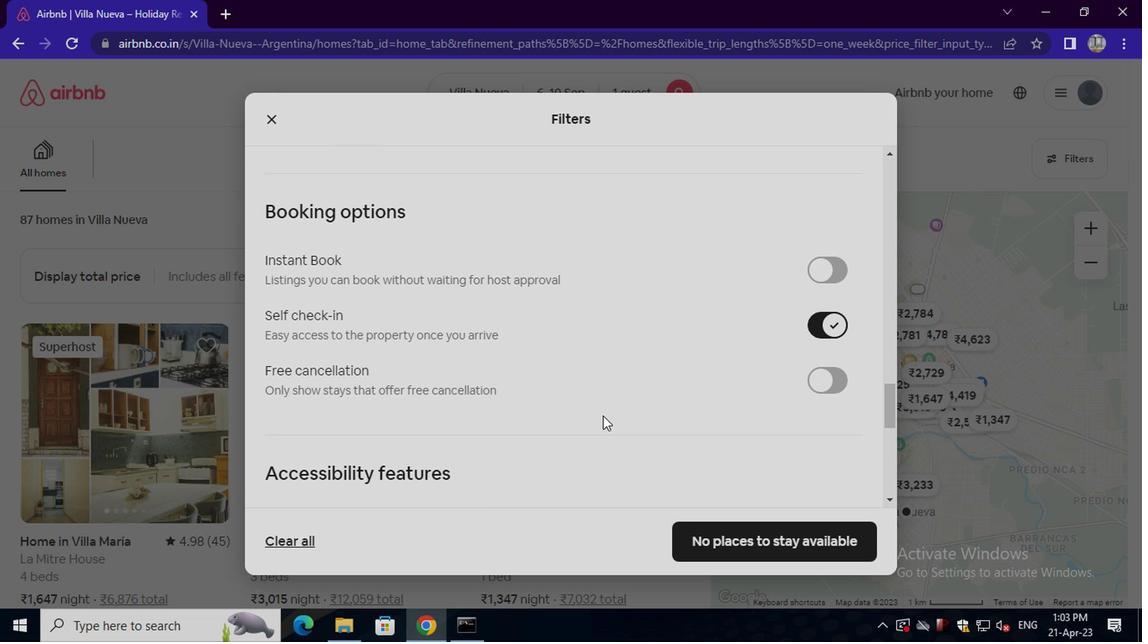 
Action: Mouse scrolled (600, 414) with delta (0, 0)
Screenshot: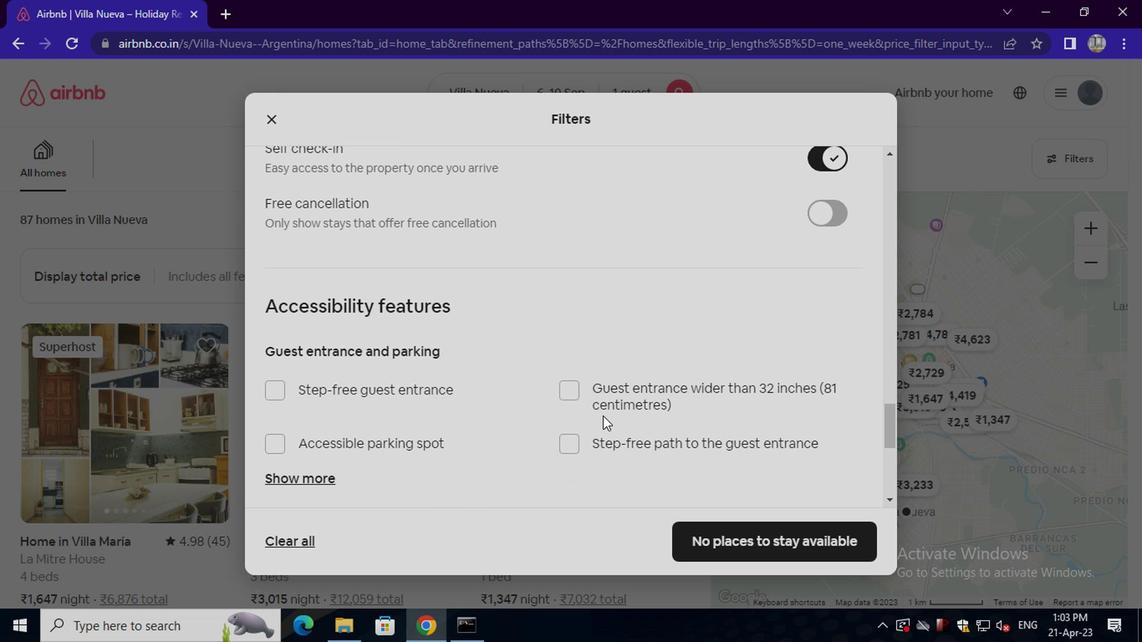 
Action: Mouse scrolled (600, 414) with delta (0, 0)
Screenshot: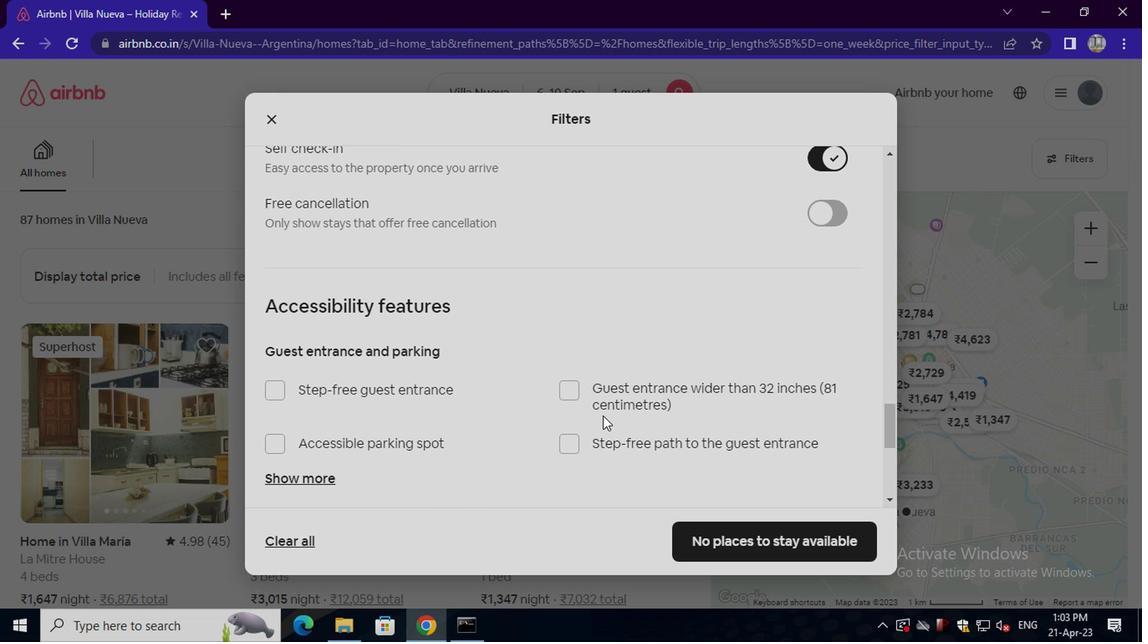 
Action: Mouse scrolled (600, 414) with delta (0, 0)
Screenshot: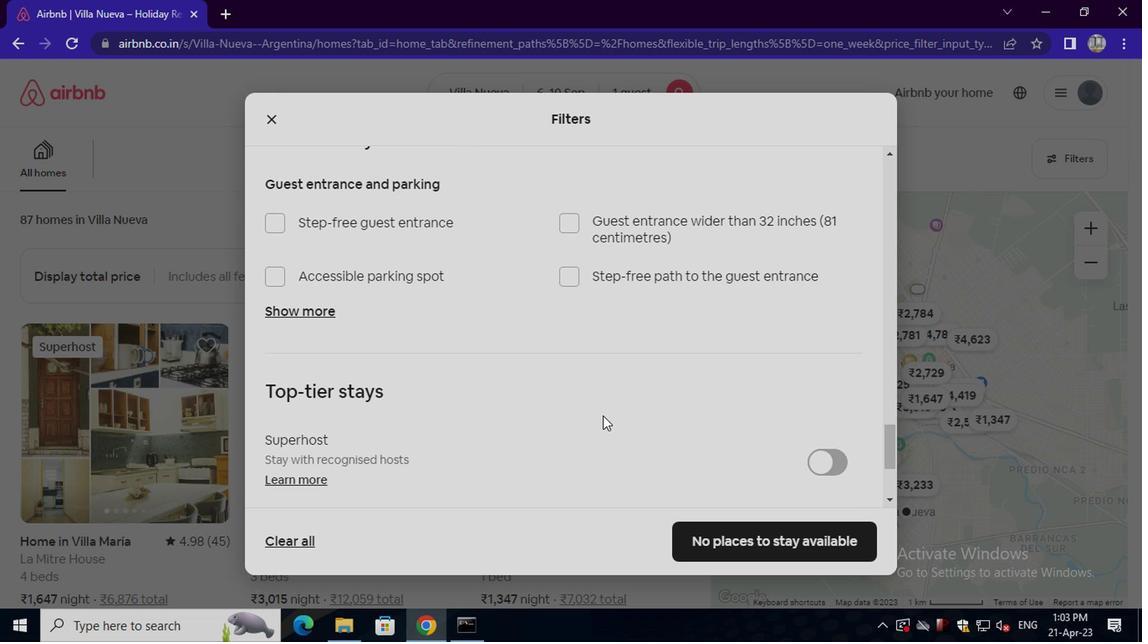 
Action: Mouse scrolled (600, 414) with delta (0, 0)
Screenshot: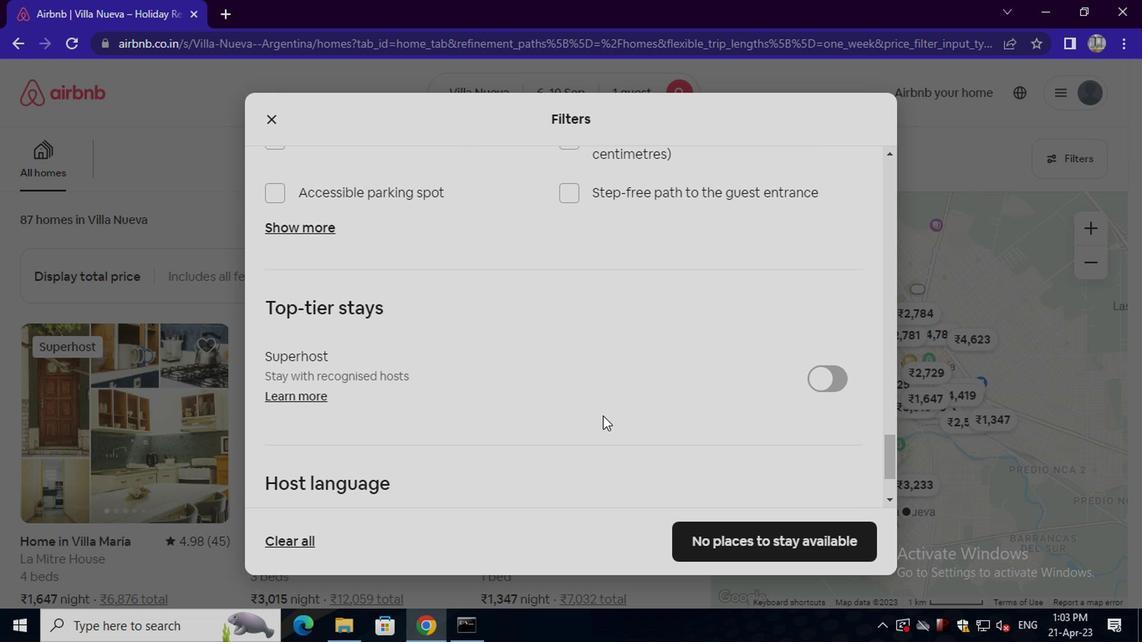 
Action: Mouse scrolled (600, 414) with delta (0, 0)
Screenshot: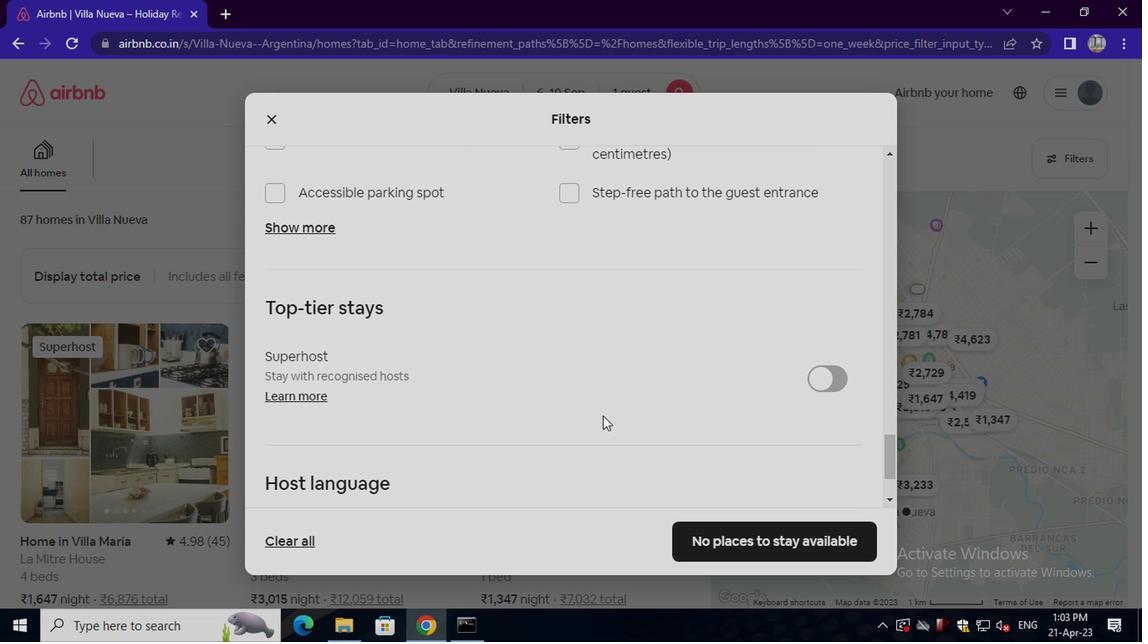 
Action: Mouse scrolled (600, 414) with delta (0, 0)
Screenshot: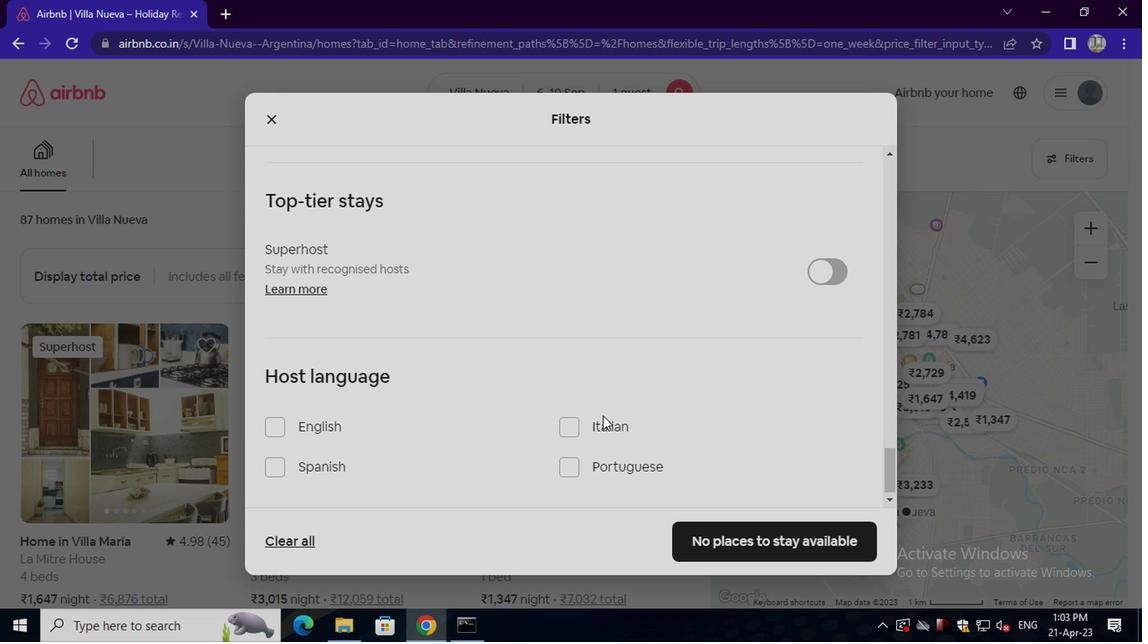 
Action: Mouse scrolled (600, 414) with delta (0, 0)
Screenshot: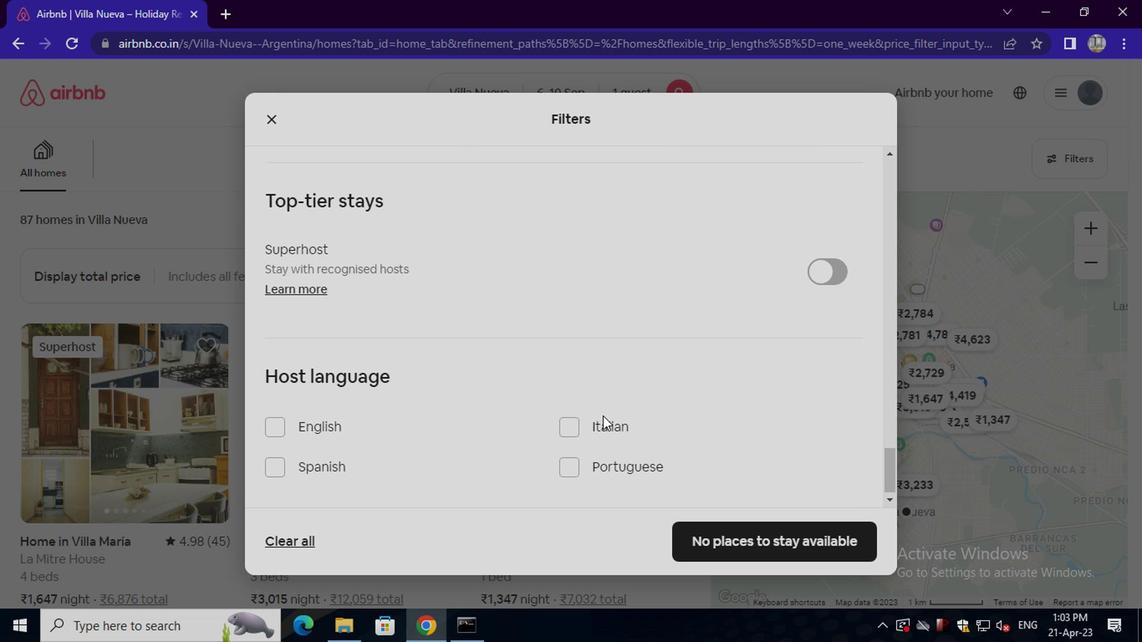 
Action: Mouse moved to (318, 419)
Screenshot: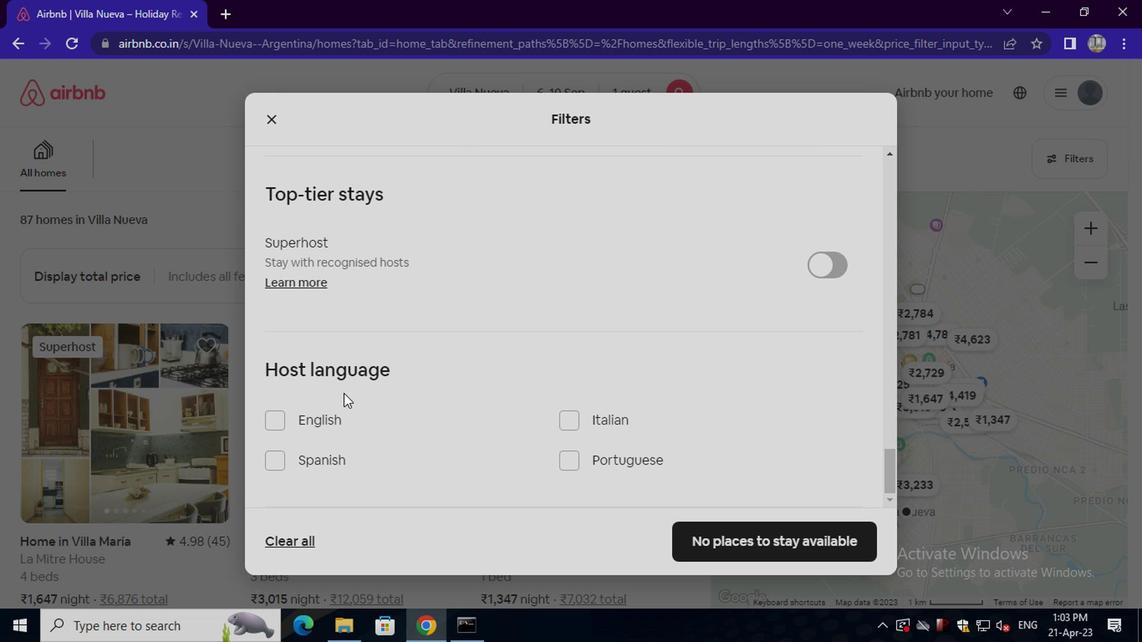 
Action: Mouse pressed left at (318, 419)
Screenshot: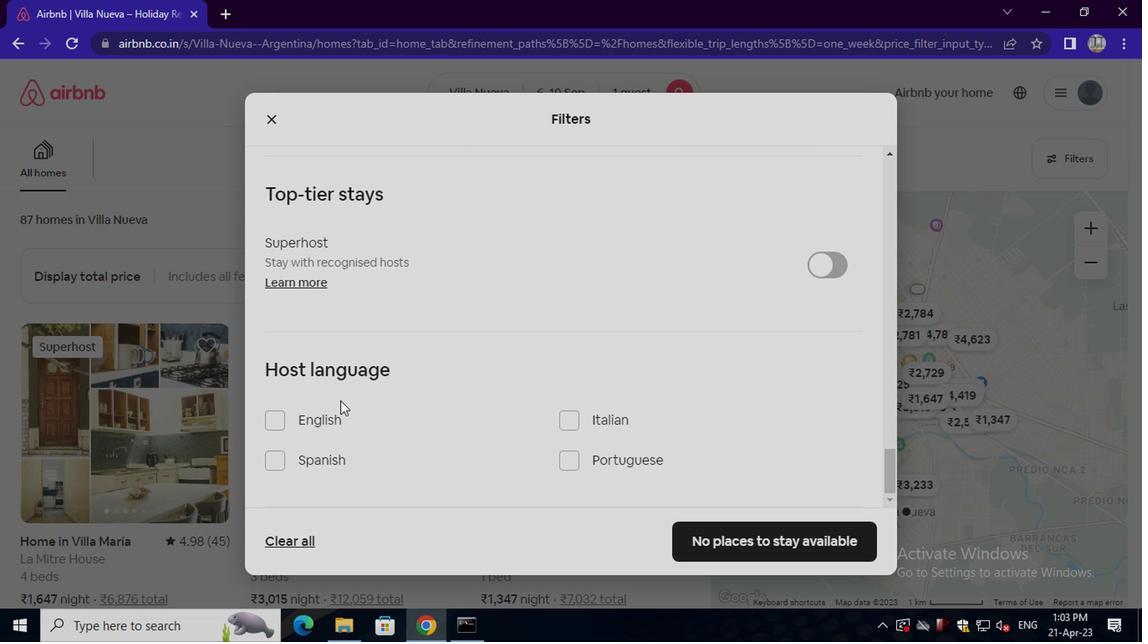 
Action: Mouse moved to (745, 543)
Screenshot: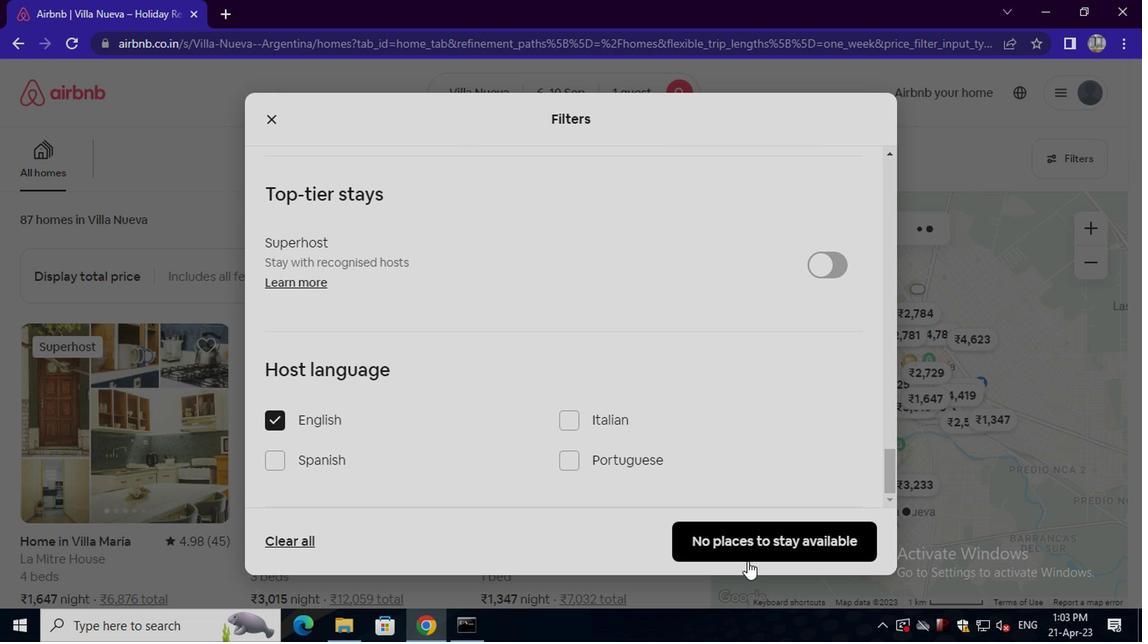 
Action: Mouse pressed left at (745, 543)
Screenshot: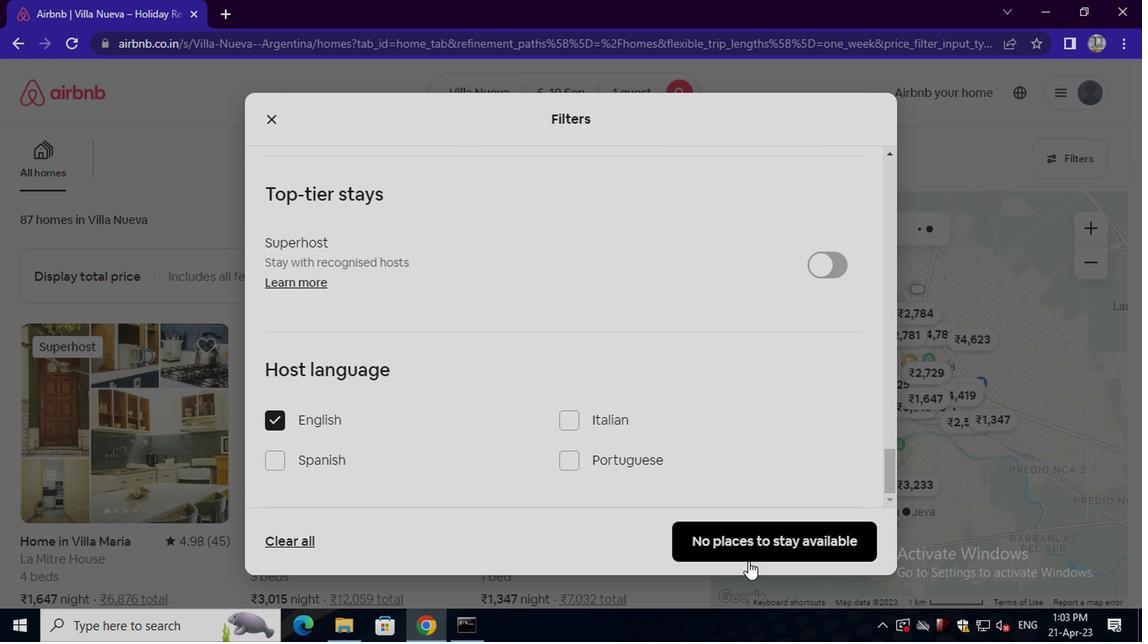 
